 Task: Look for space in Gangāwati, India from 12th  July, 2023 to 15th July, 2023 for 3 adults in price range Rs.12000 to Rs.16000. Place can be entire place with 2 bedrooms having 3 beds and 1 bathroom. Property type can be house, flat, guest house. Amenities needed are: washing machine. Booking option can be shelf check-in. Required host language is English.
Action: Mouse moved to (521, 123)
Screenshot: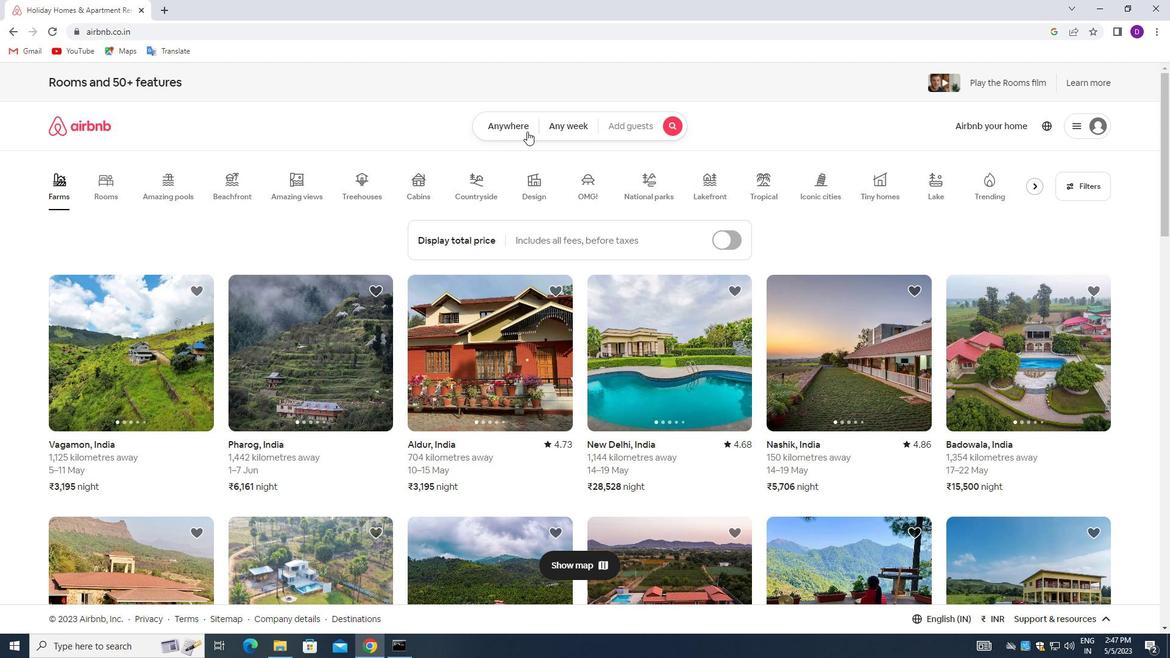 
Action: Mouse pressed left at (521, 123)
Screenshot: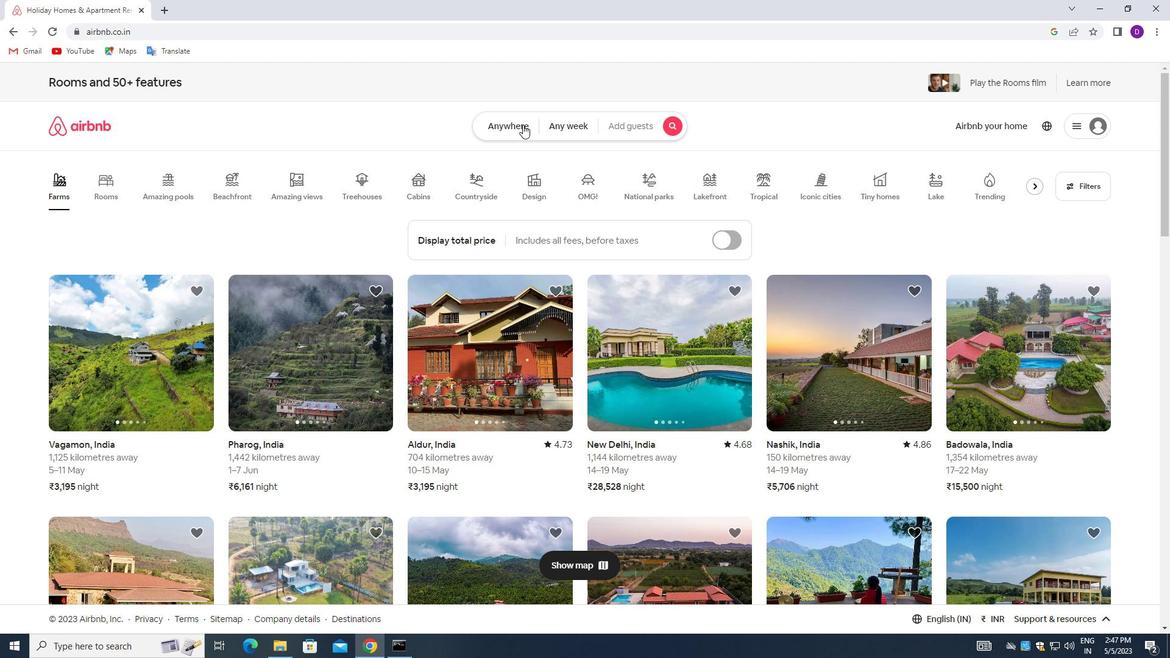 
Action: Mouse moved to (472, 163)
Screenshot: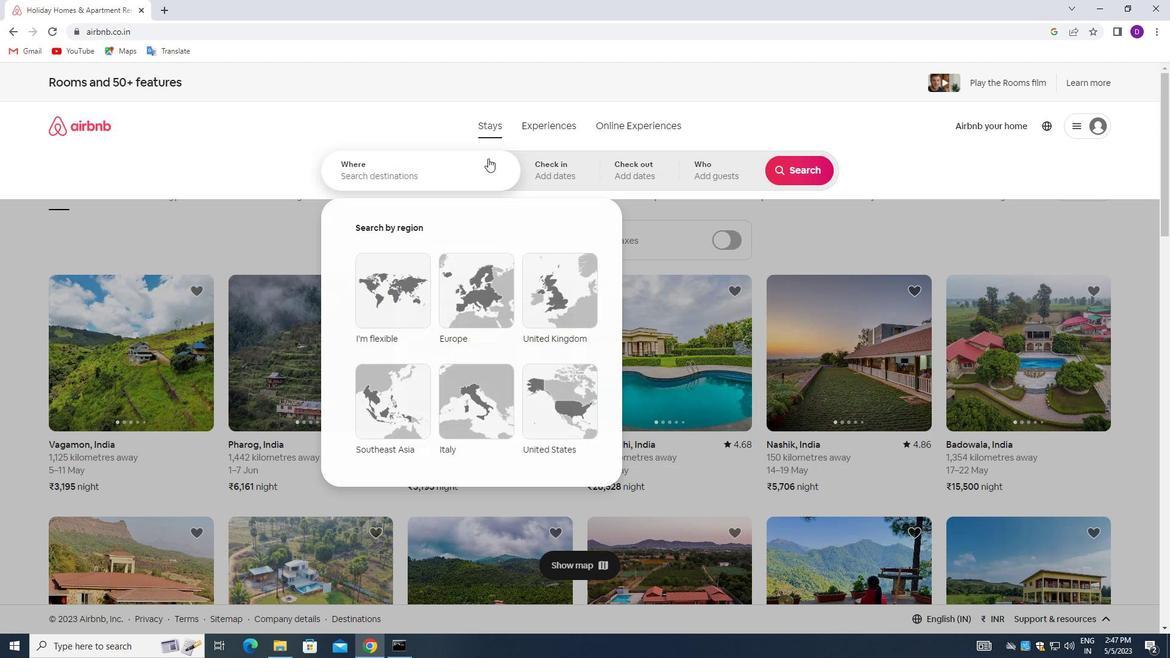 
Action: Mouse pressed left at (472, 163)
Screenshot: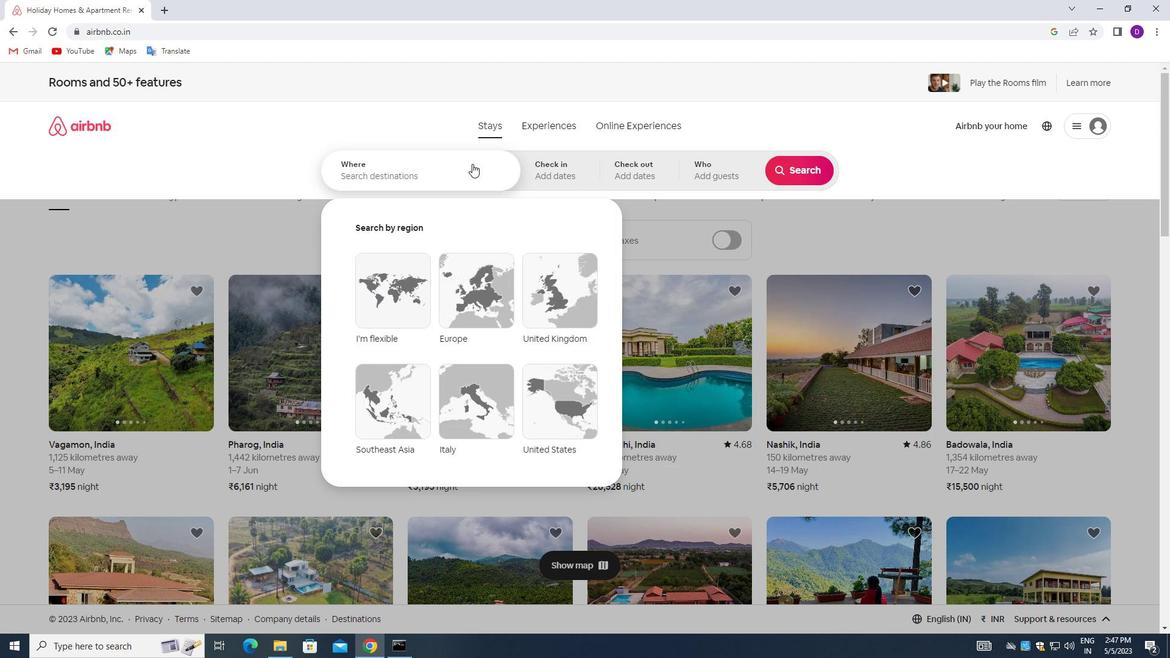 
Action: Mouse moved to (231, 207)
Screenshot: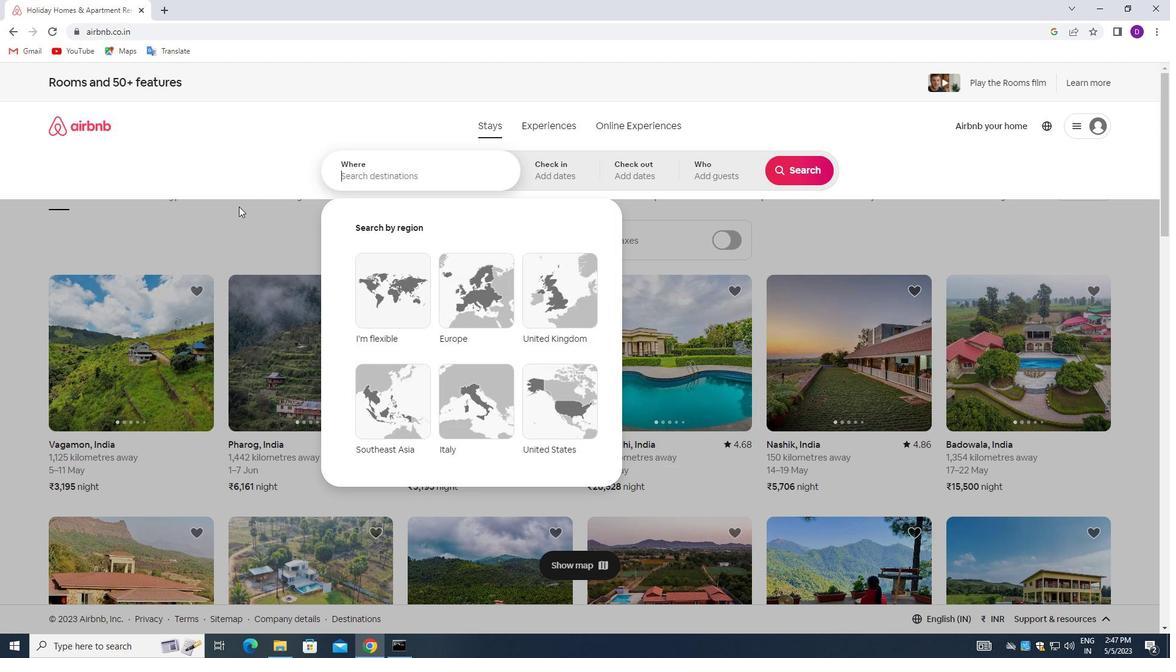 
Action: Key pressed <Key.shift_r>Gangawati,<Key.space><Key.shift>INDIA<Key.enter>
Screenshot: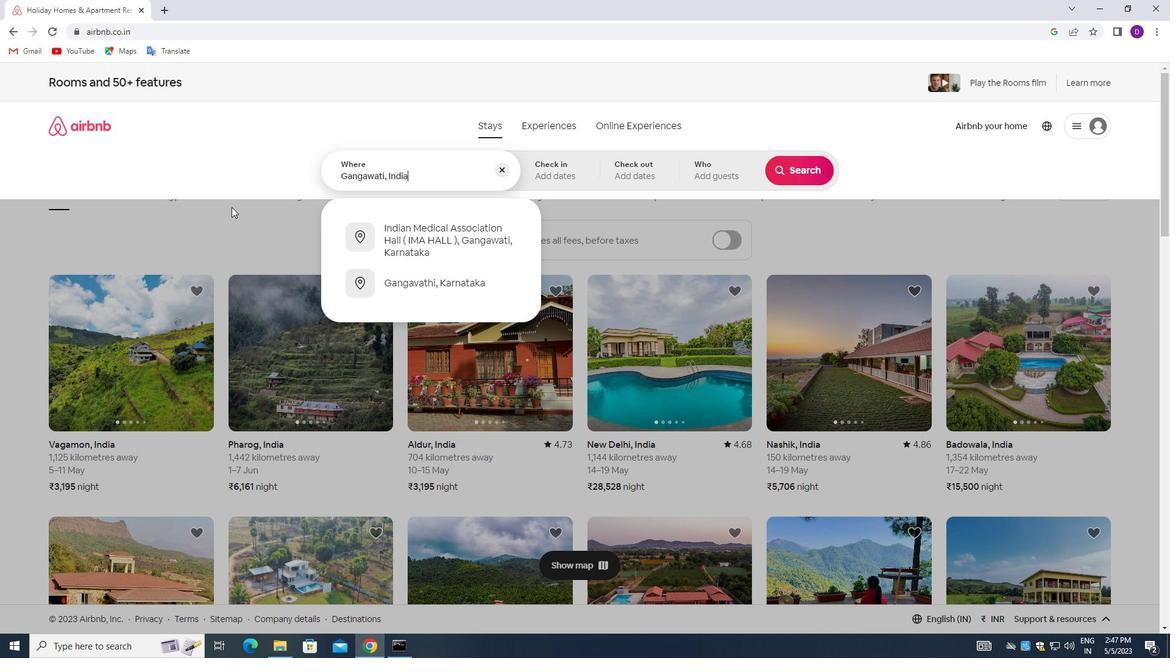 
Action: Mouse moved to (791, 273)
Screenshot: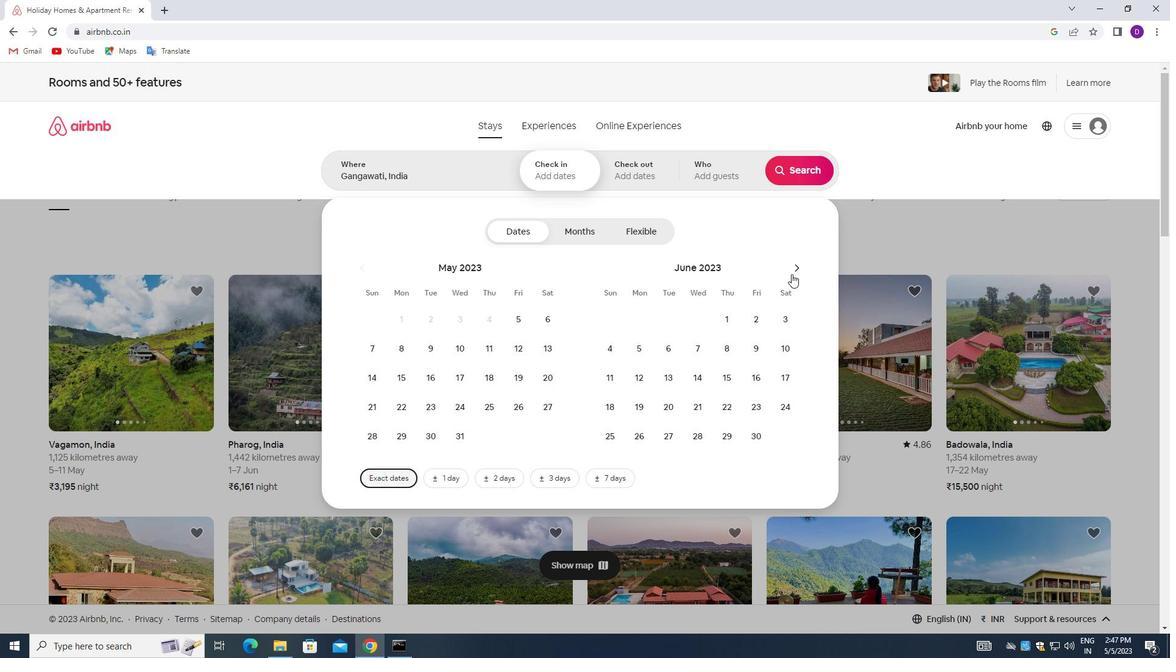 
Action: Mouse pressed left at (791, 273)
Screenshot: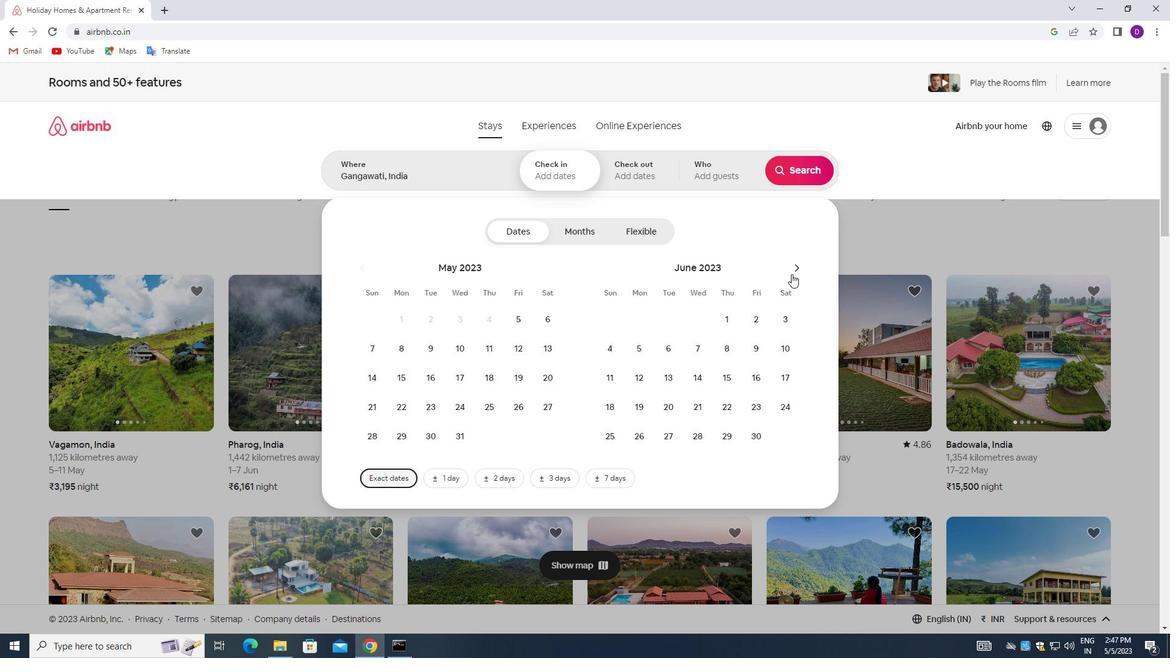 
Action: Mouse moved to (688, 383)
Screenshot: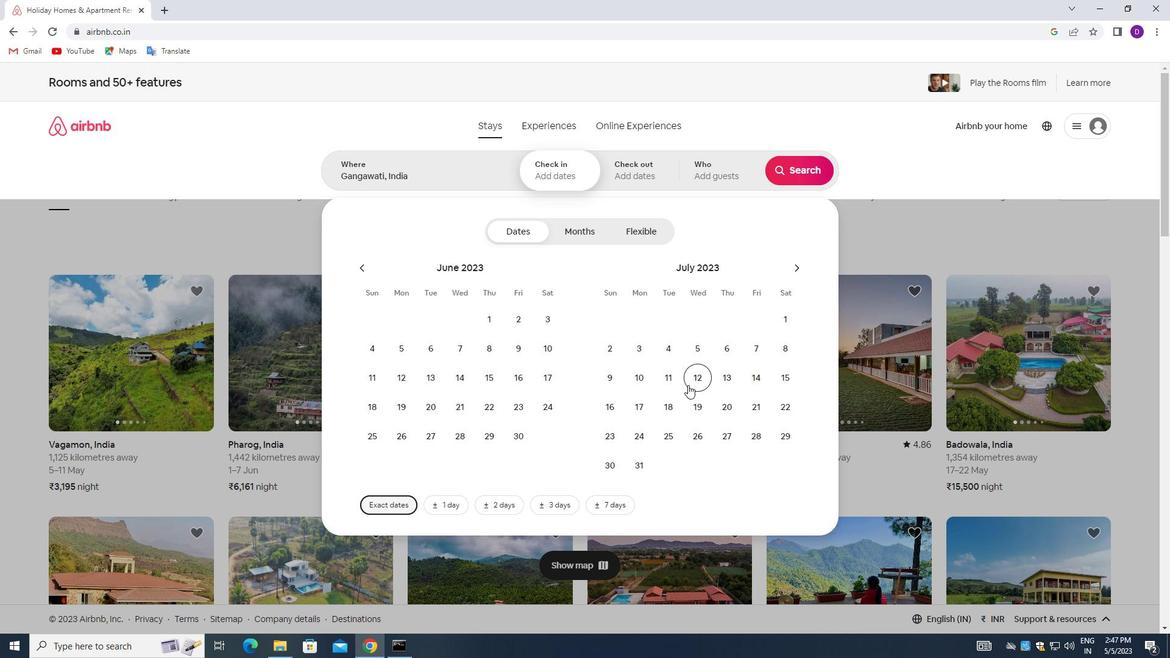 
Action: Mouse pressed left at (688, 383)
Screenshot: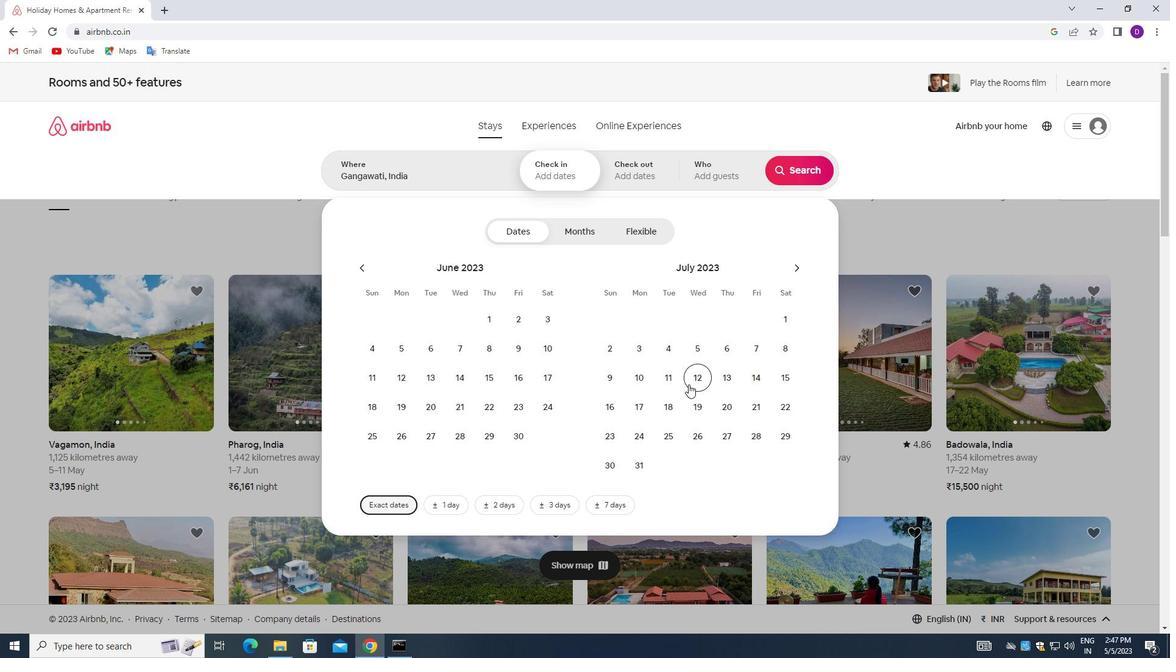 
Action: Mouse moved to (789, 383)
Screenshot: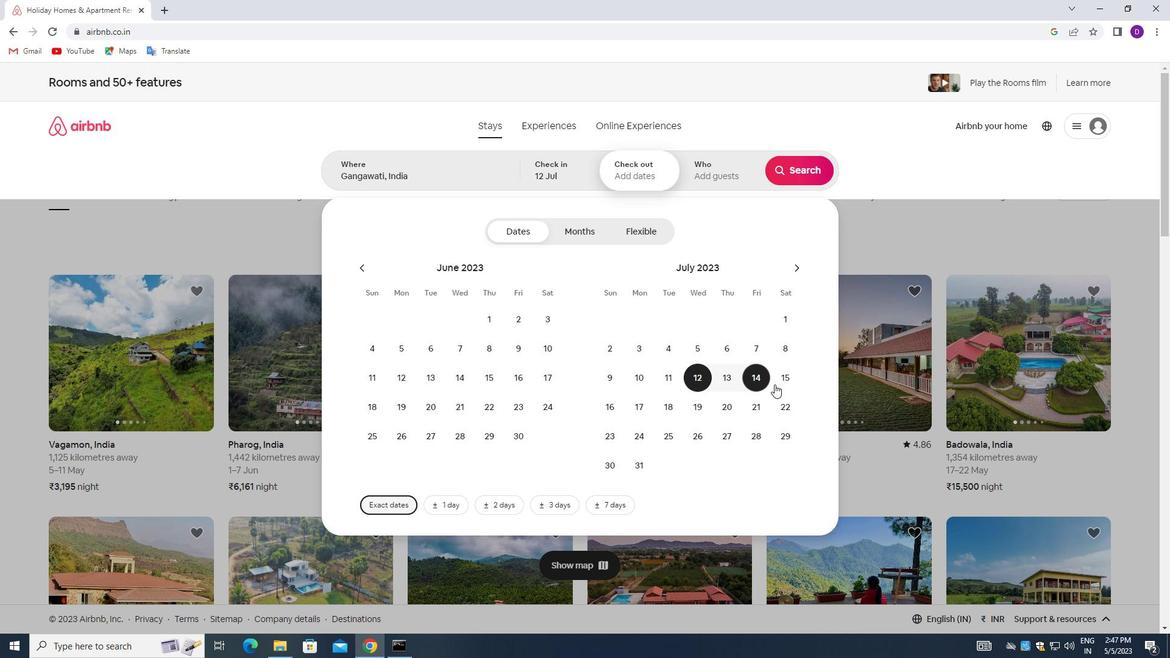 
Action: Mouse pressed left at (789, 383)
Screenshot: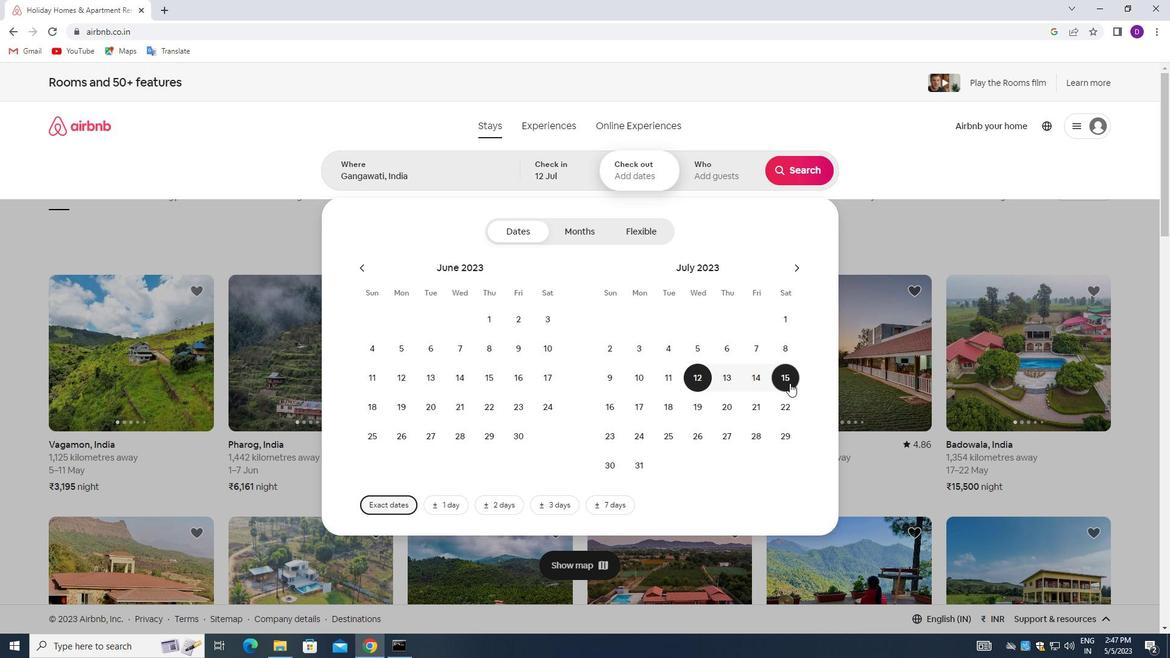 
Action: Mouse moved to (715, 160)
Screenshot: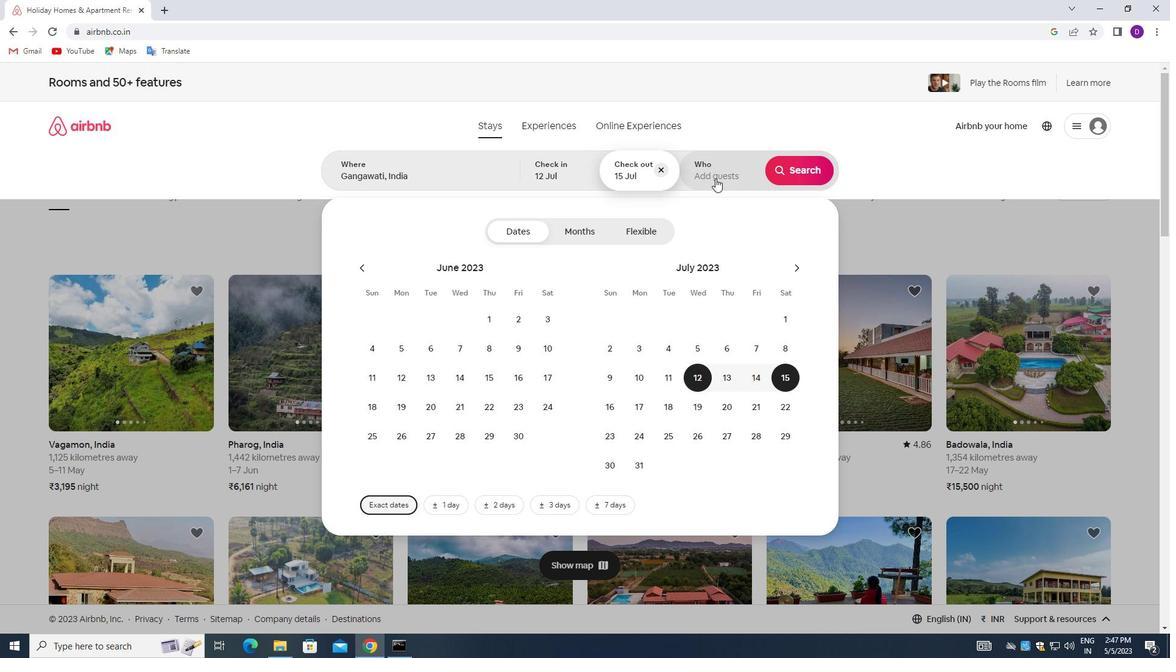 
Action: Mouse pressed left at (715, 160)
Screenshot: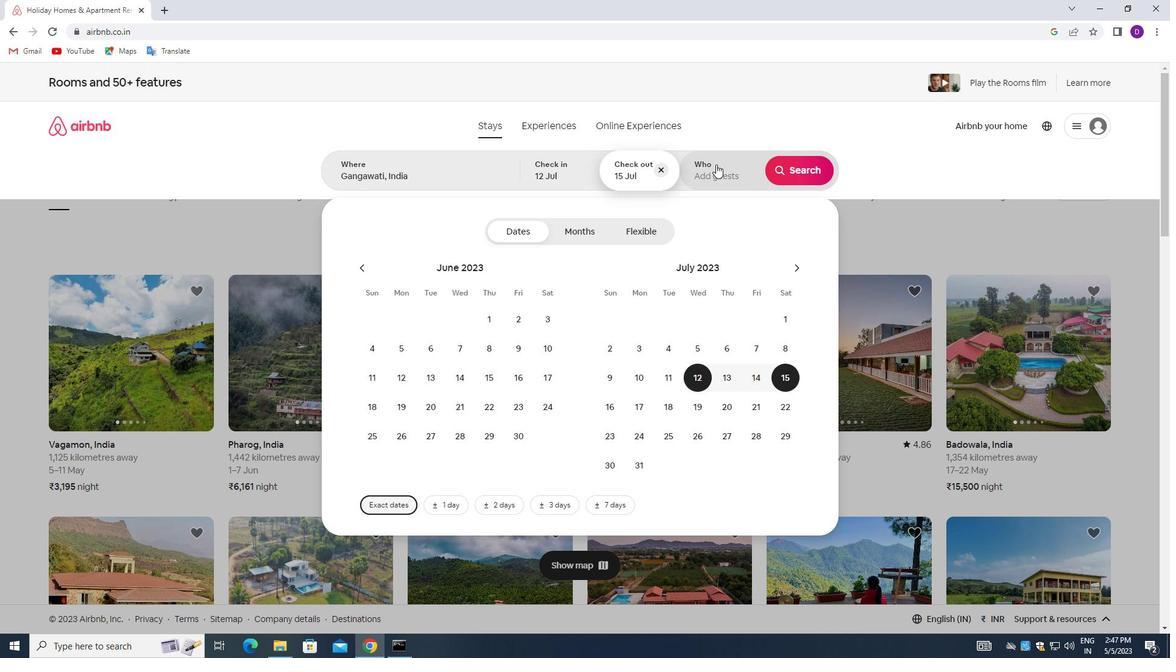 
Action: Mouse moved to (796, 236)
Screenshot: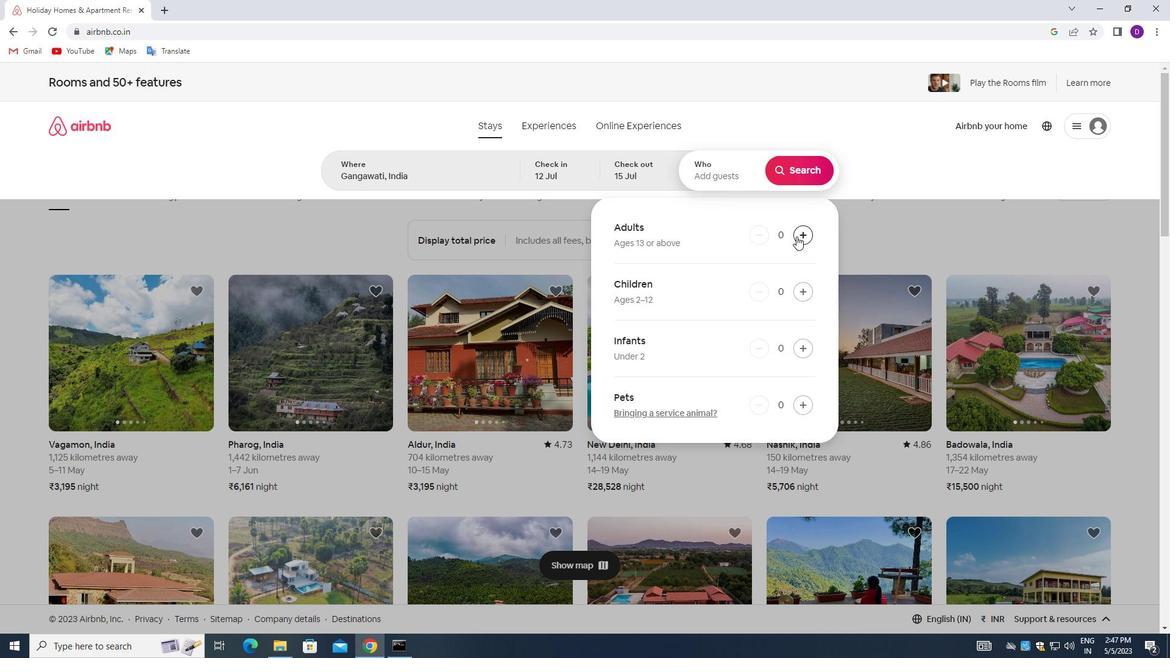 
Action: Mouse pressed left at (796, 236)
Screenshot: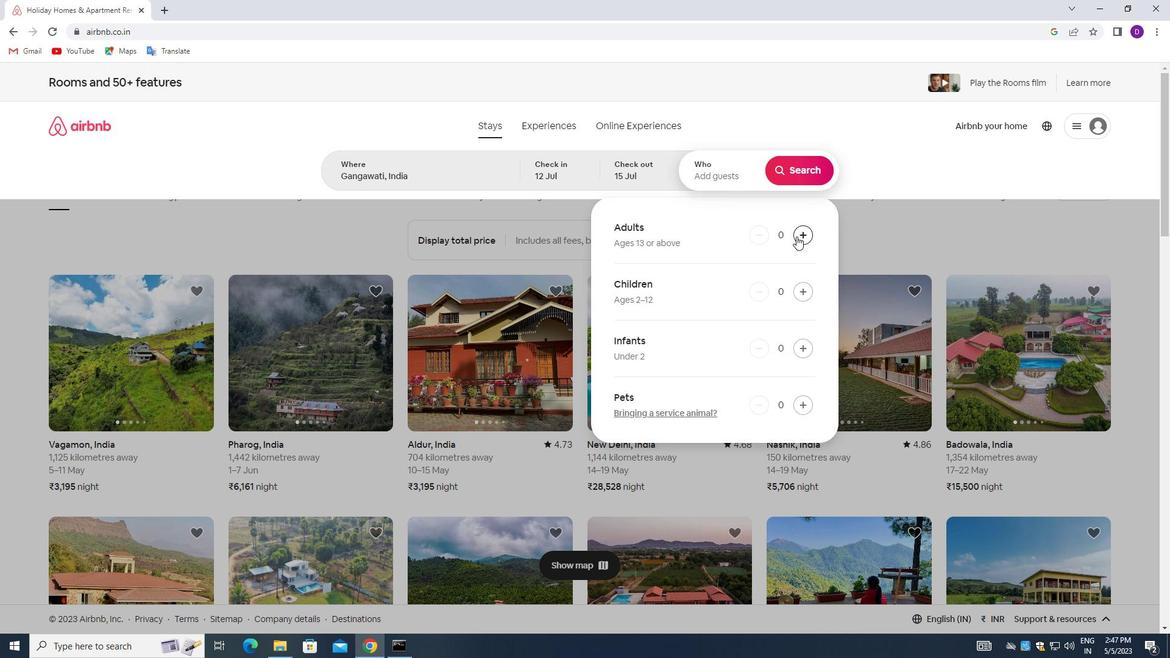 
Action: Mouse moved to (797, 236)
Screenshot: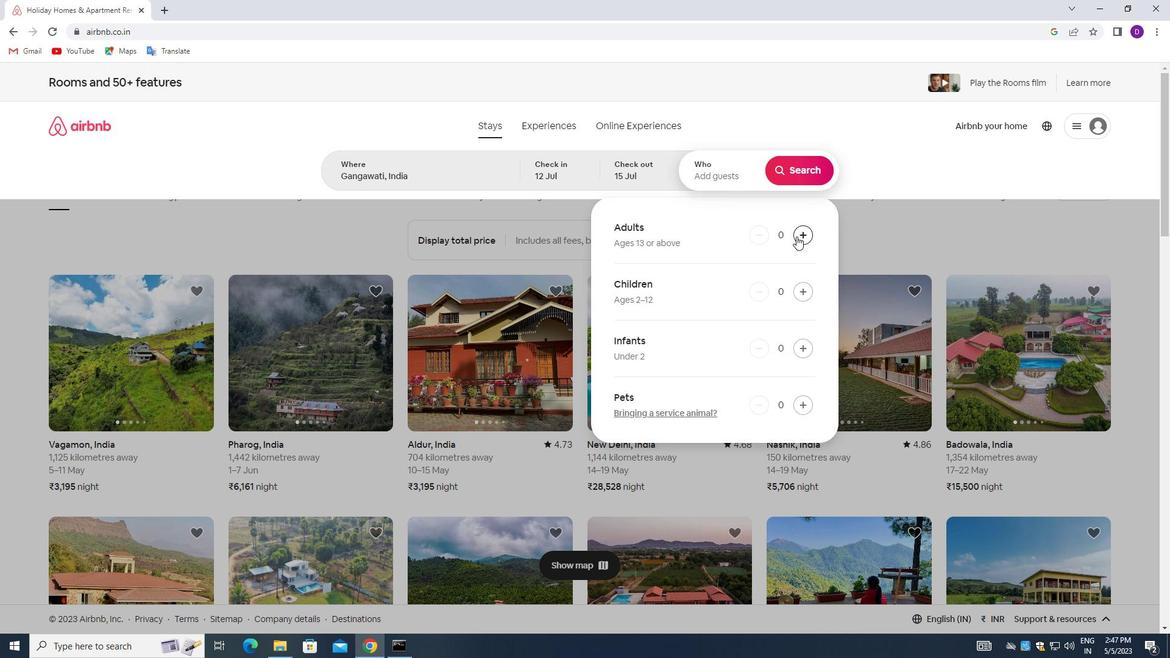 
Action: Mouse pressed left at (797, 236)
Screenshot: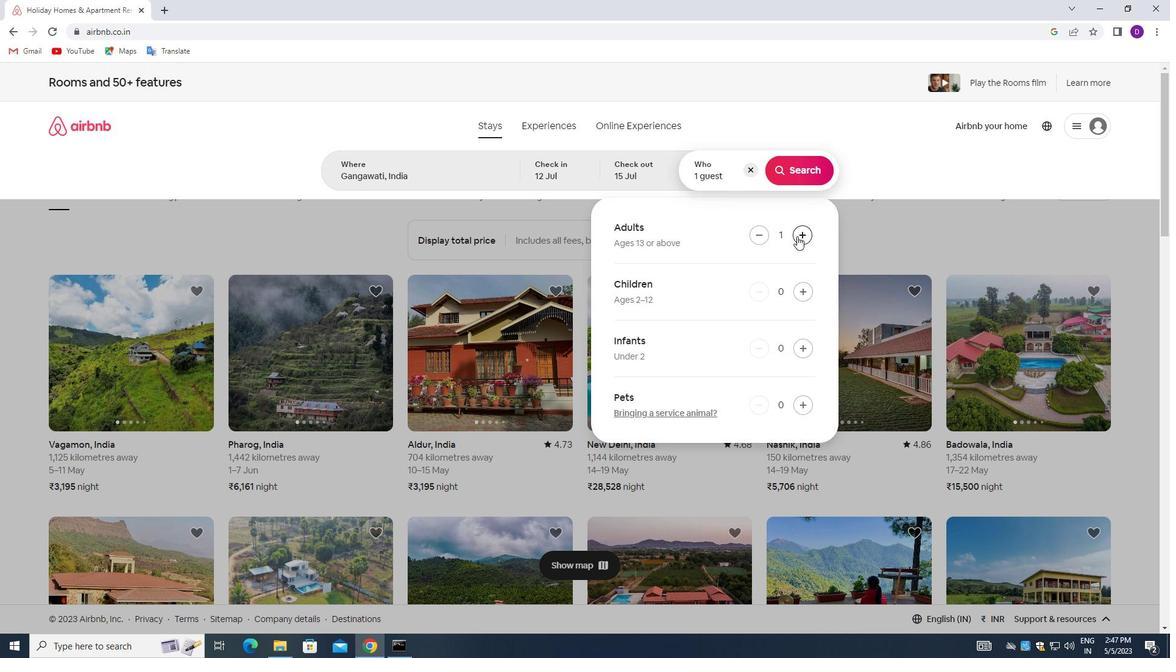 
Action: Mouse moved to (797, 236)
Screenshot: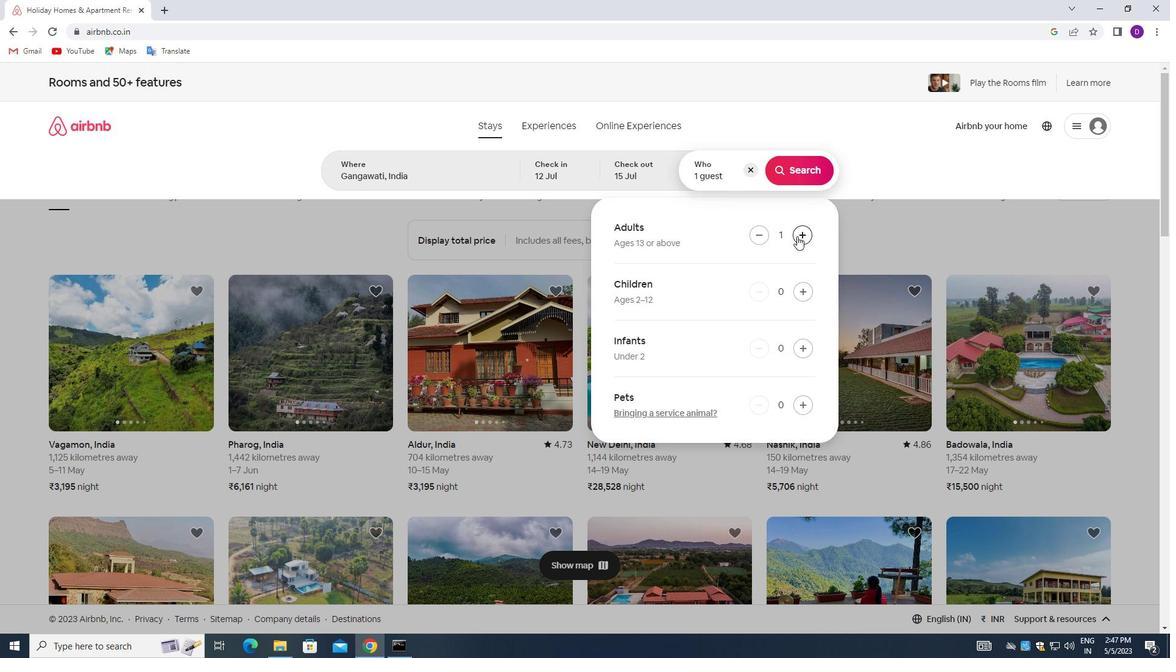 
Action: Mouse pressed left at (797, 236)
Screenshot: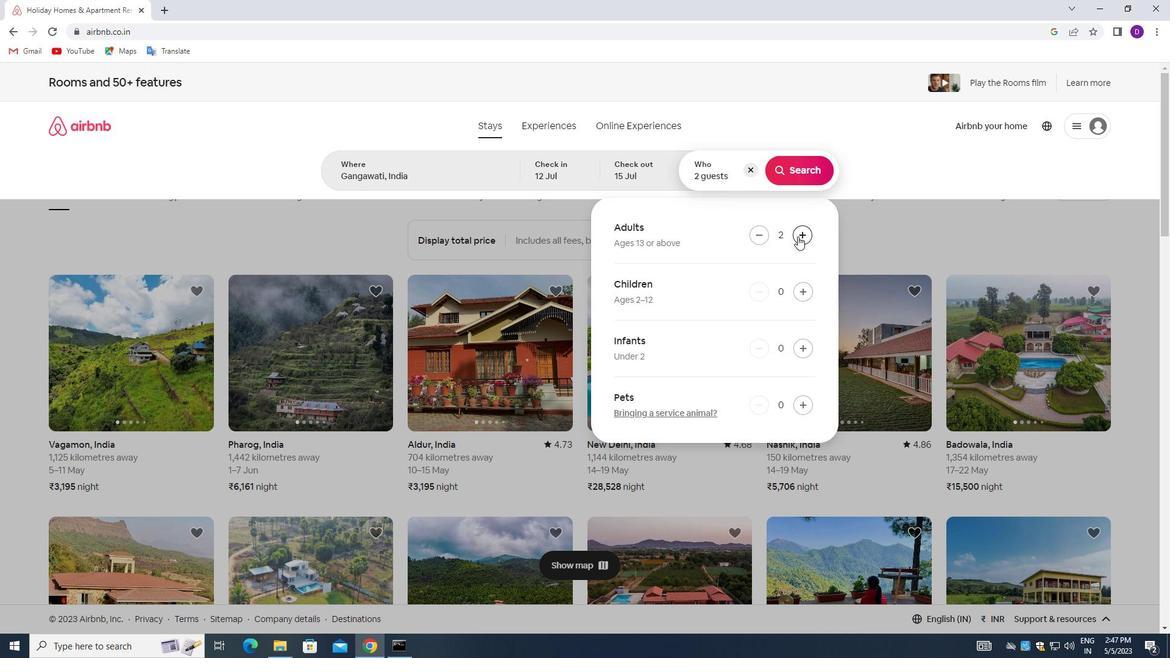 
Action: Mouse moved to (797, 171)
Screenshot: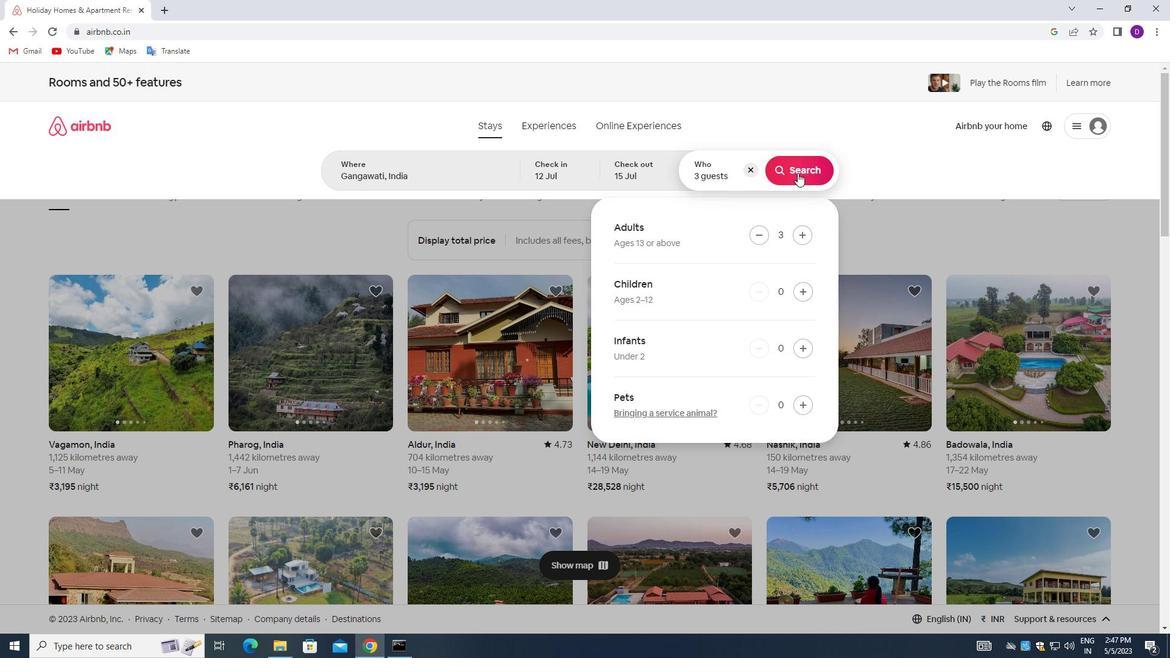 
Action: Mouse pressed left at (797, 171)
Screenshot: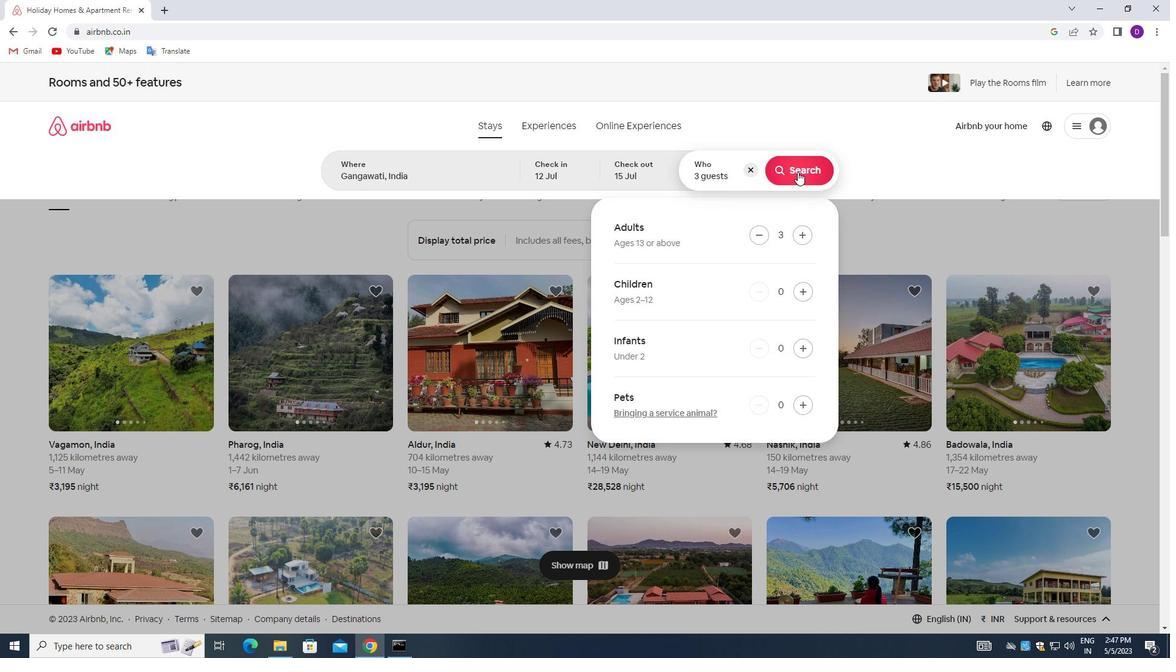
Action: Mouse moved to (1102, 140)
Screenshot: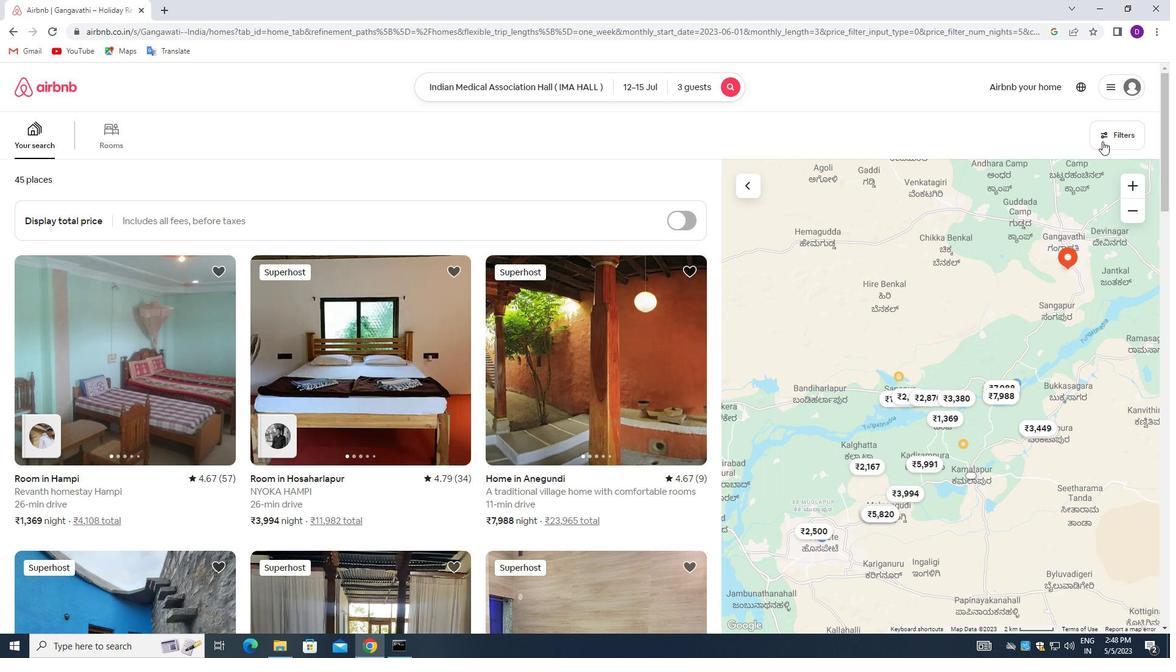 
Action: Mouse pressed left at (1102, 140)
Screenshot: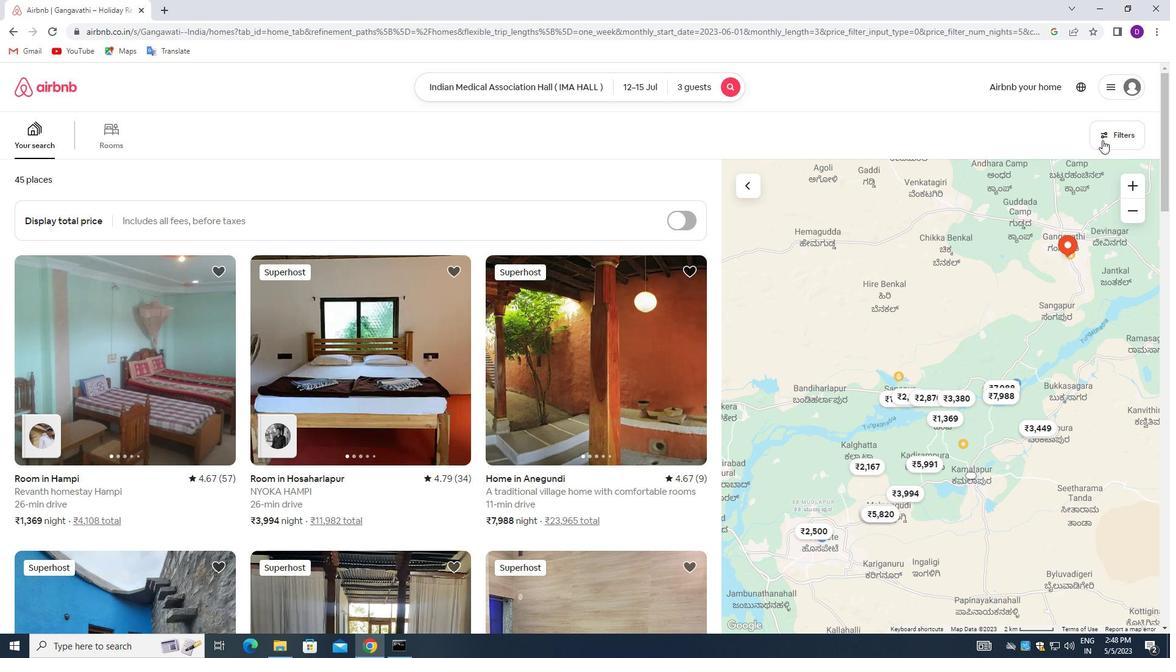 
Action: Mouse moved to (427, 437)
Screenshot: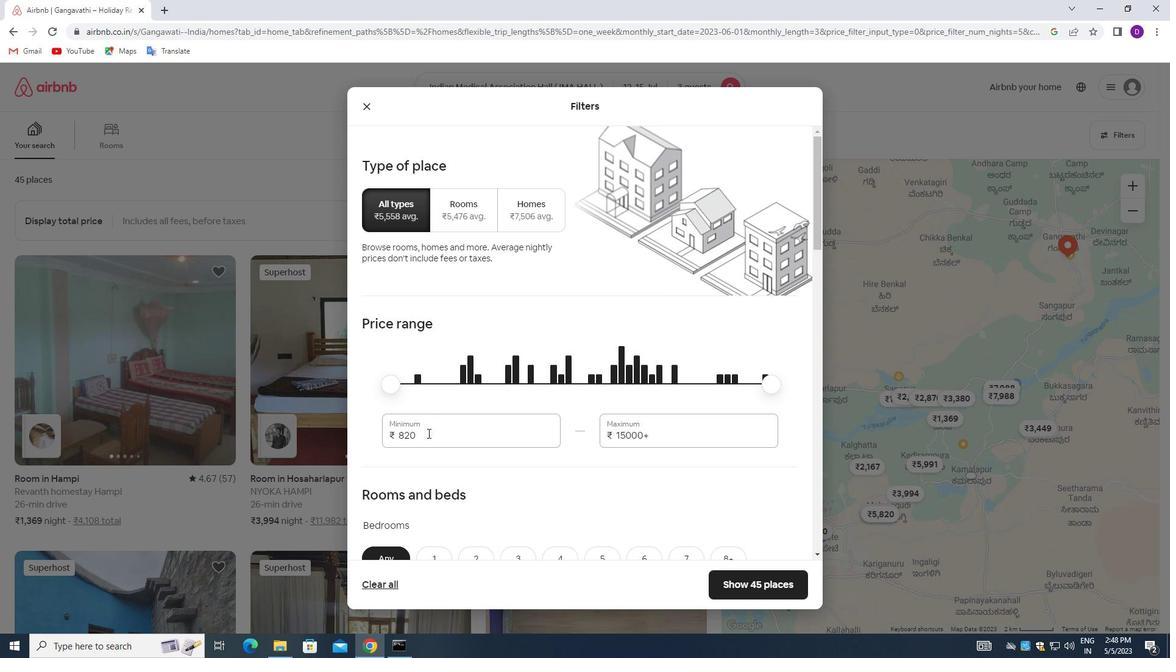 
Action: Mouse pressed left at (427, 437)
Screenshot: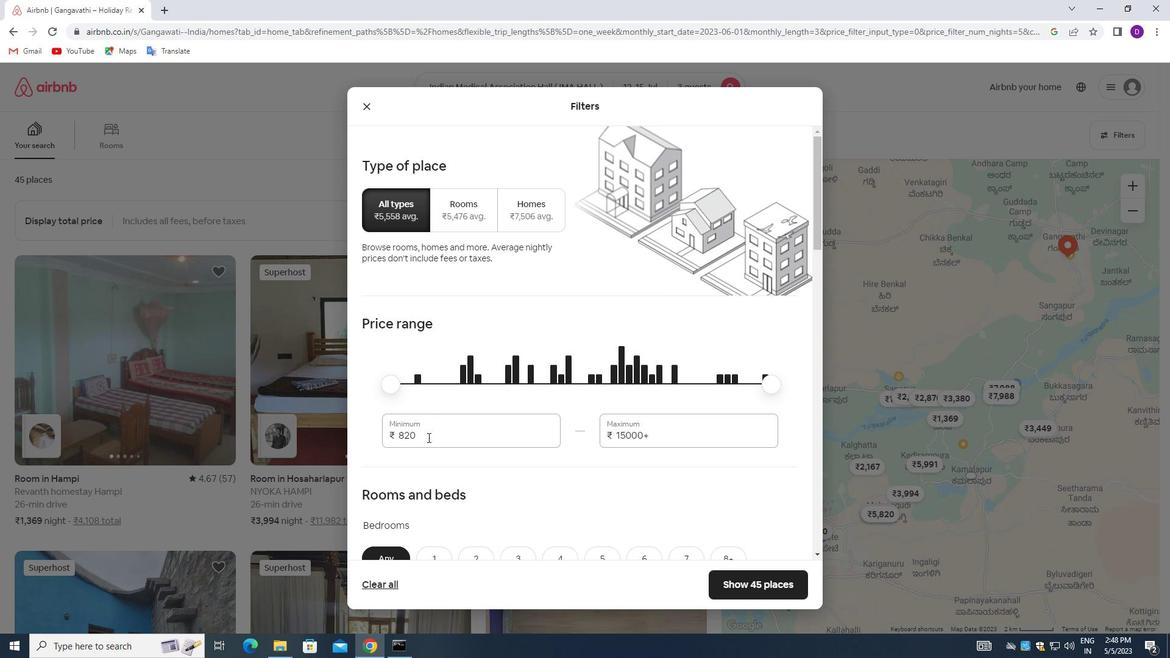 
Action: Mouse moved to (427, 437)
Screenshot: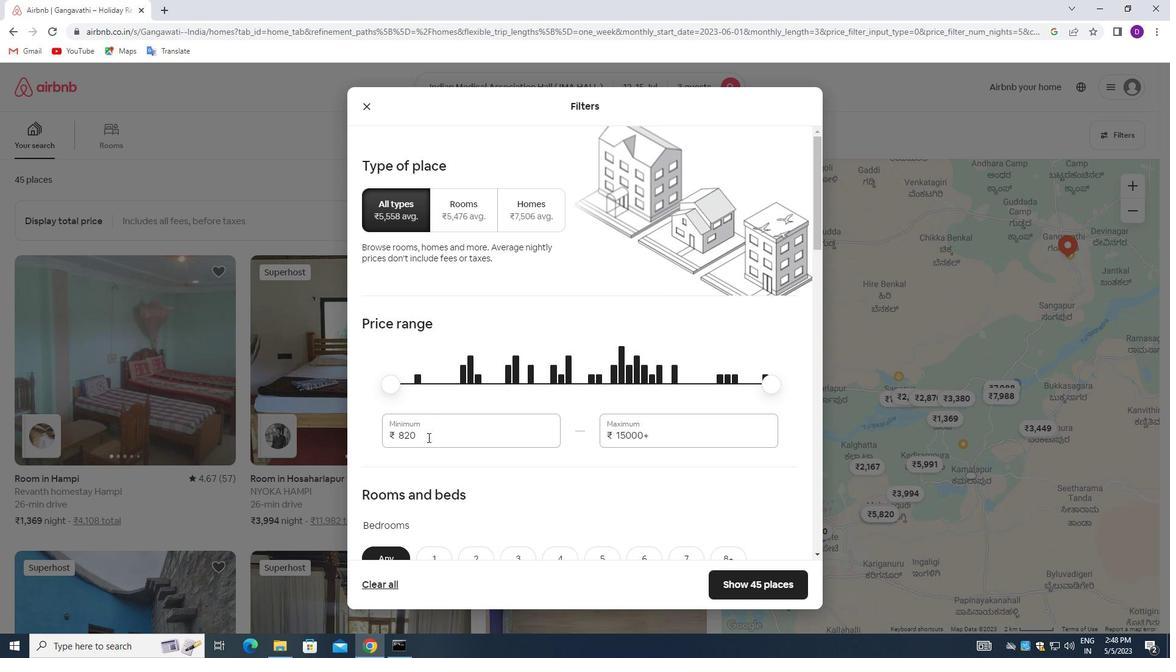 
Action: Mouse pressed left at (427, 437)
Screenshot: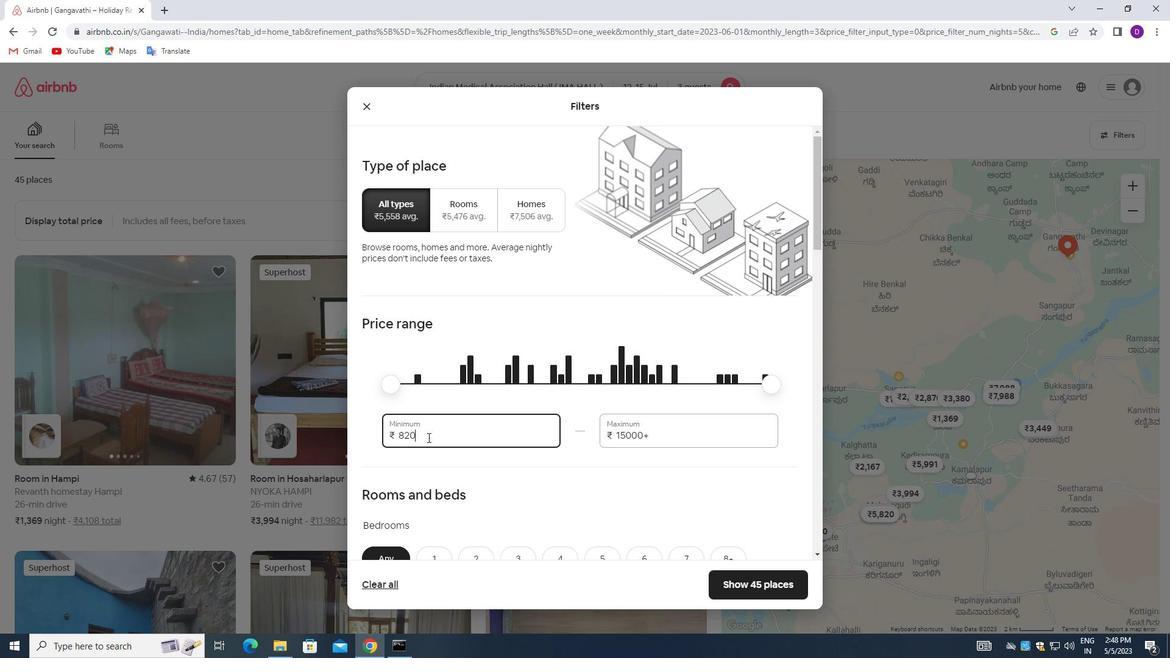 
Action: Mouse moved to (427, 437)
Screenshot: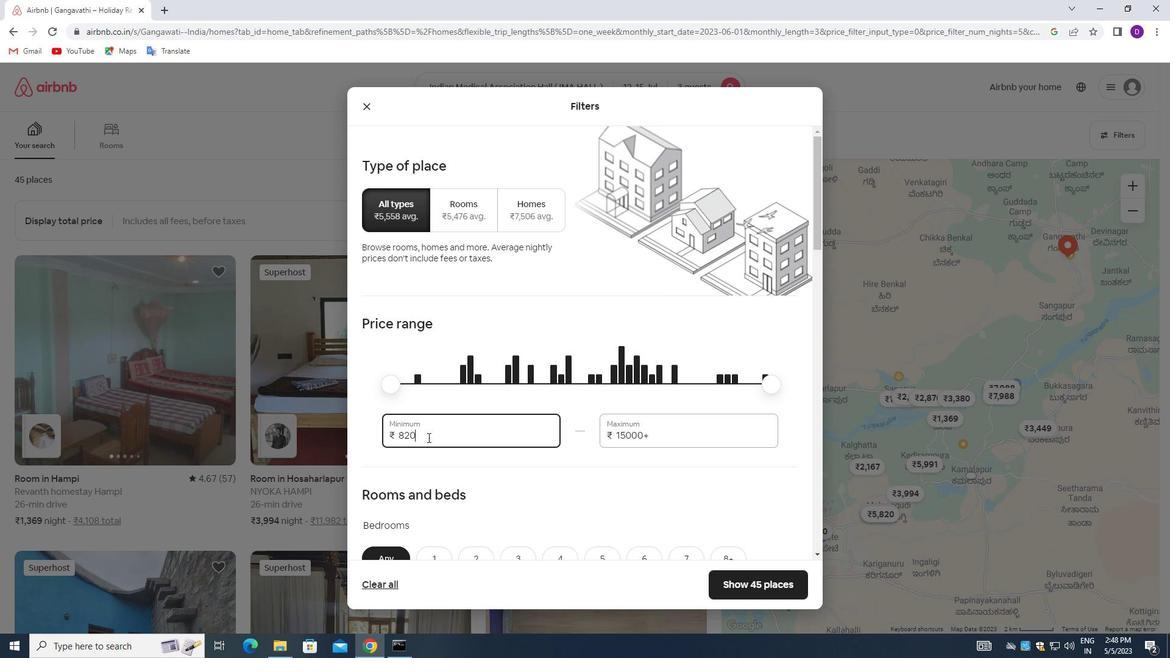 
Action: Key pressed 12000<Key.tab>16000
Screenshot: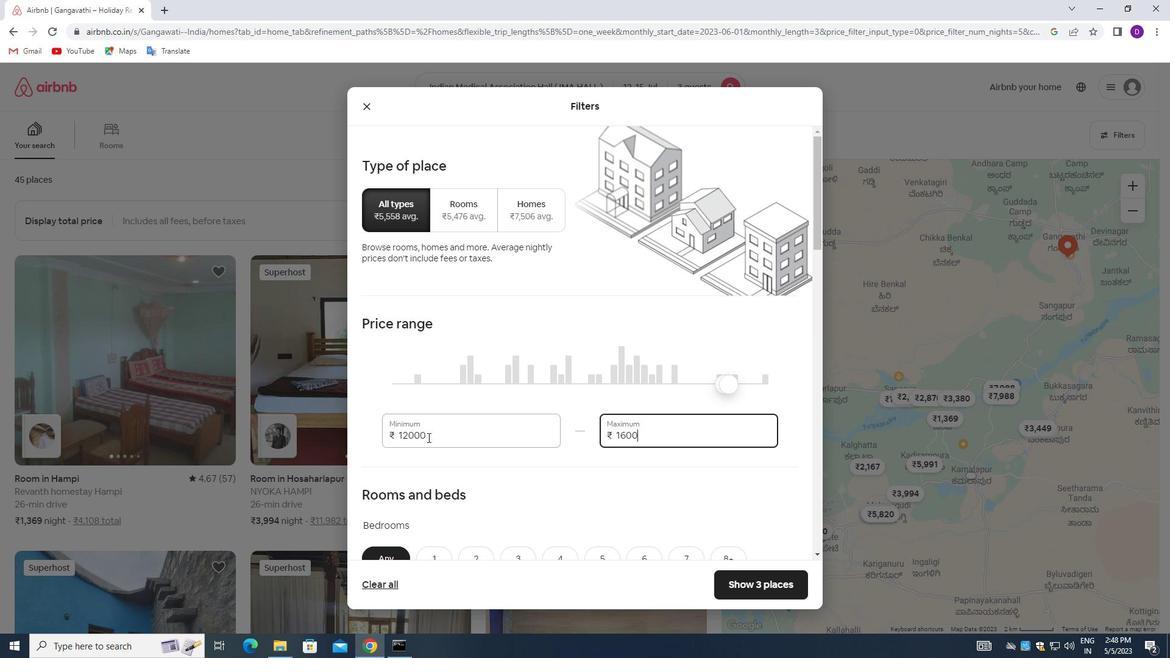 
Action: Mouse moved to (482, 529)
Screenshot: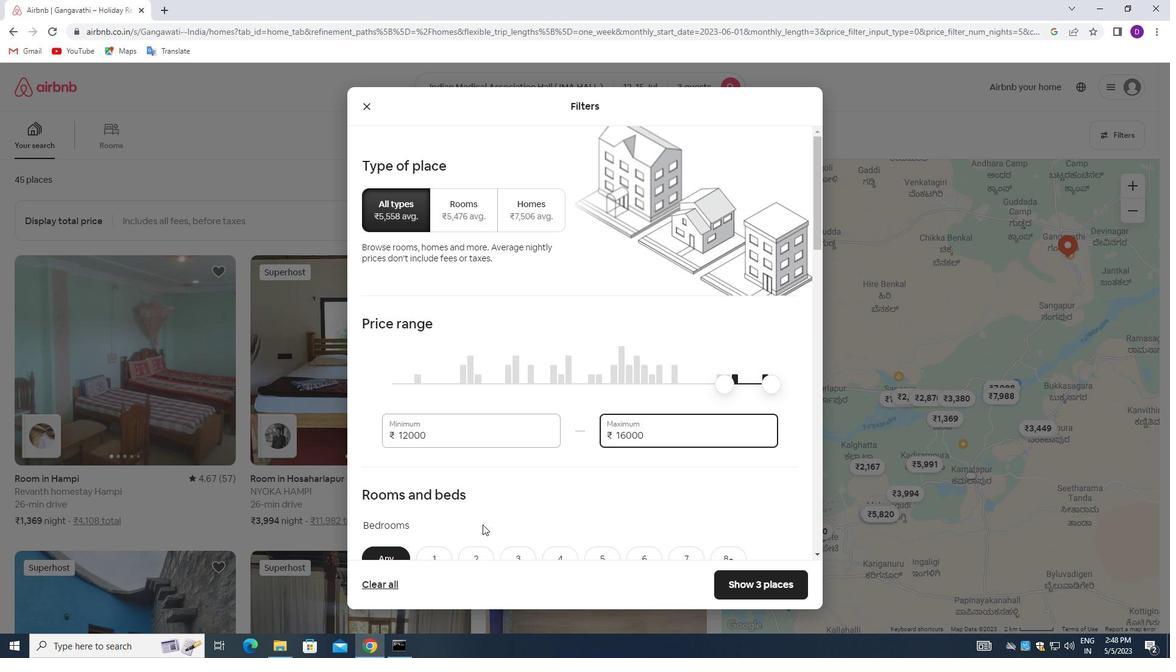 
Action: Mouse scrolled (482, 529) with delta (0, 0)
Screenshot: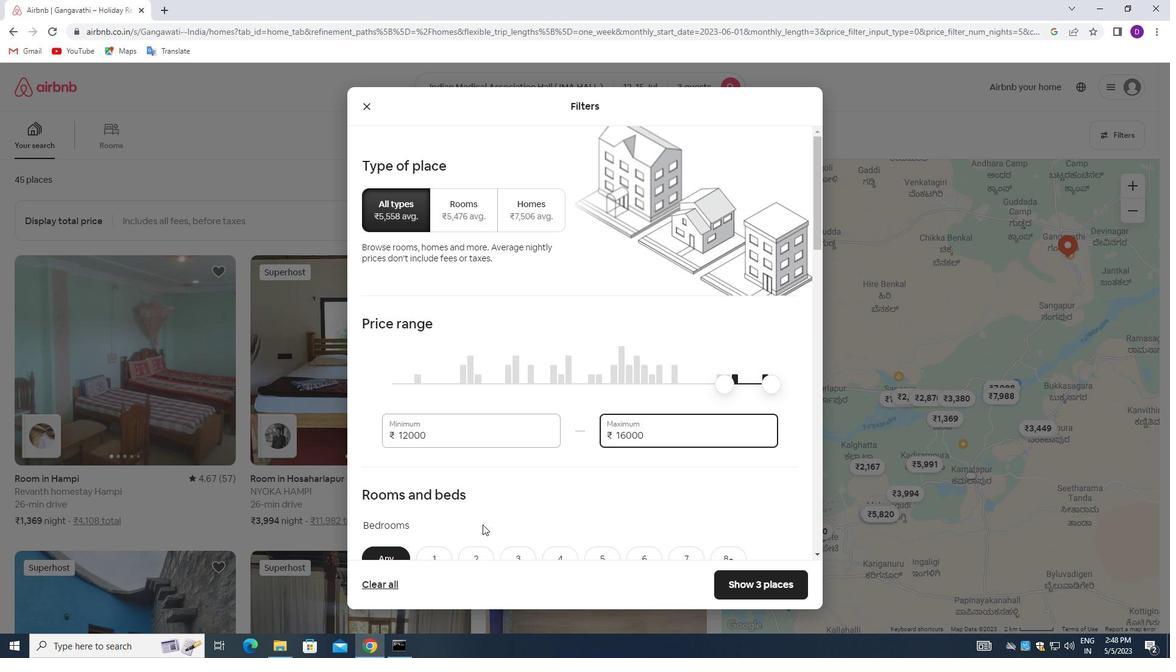 
Action: Mouse moved to (482, 531)
Screenshot: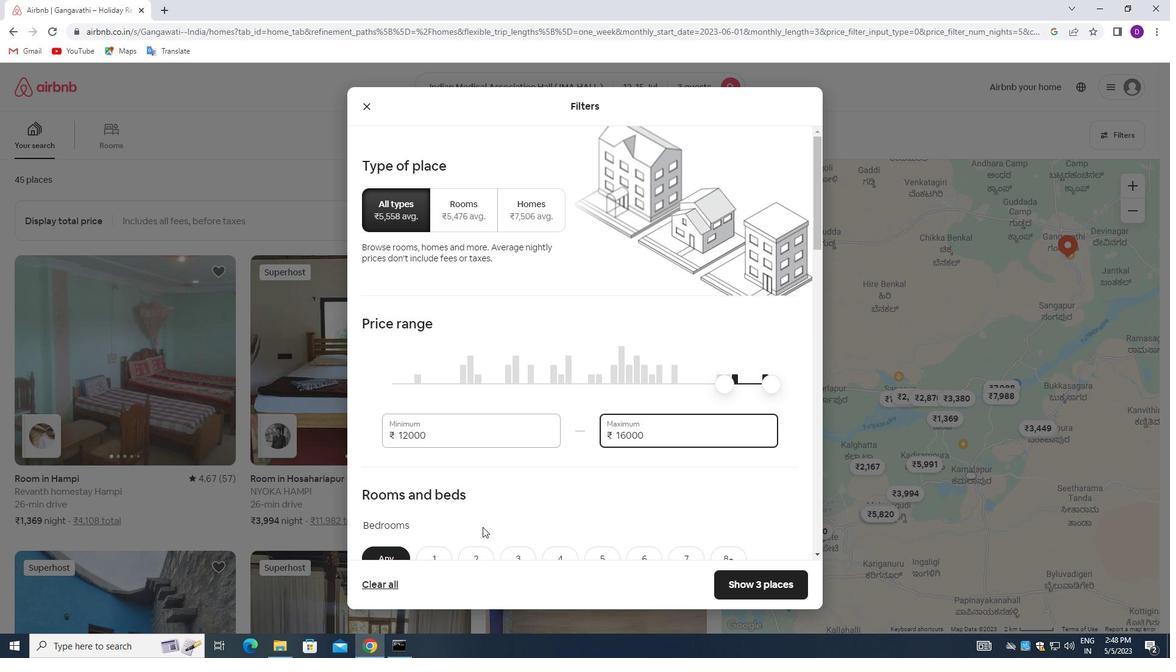 
Action: Mouse scrolled (482, 530) with delta (0, 0)
Screenshot: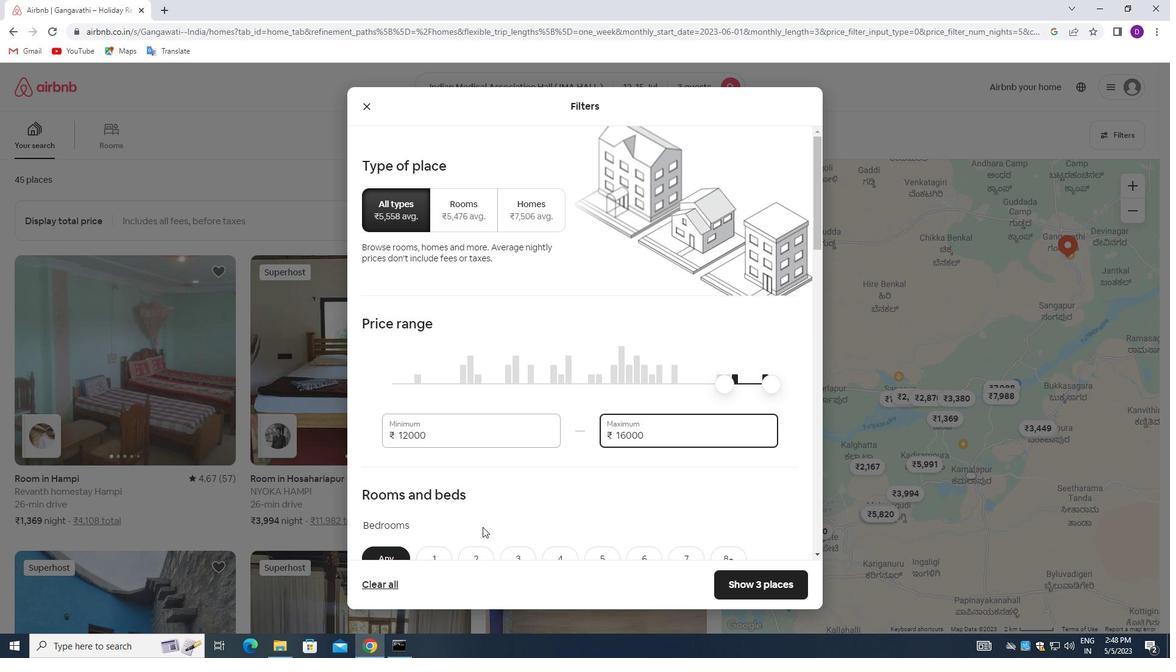 
Action: Mouse moved to (482, 532)
Screenshot: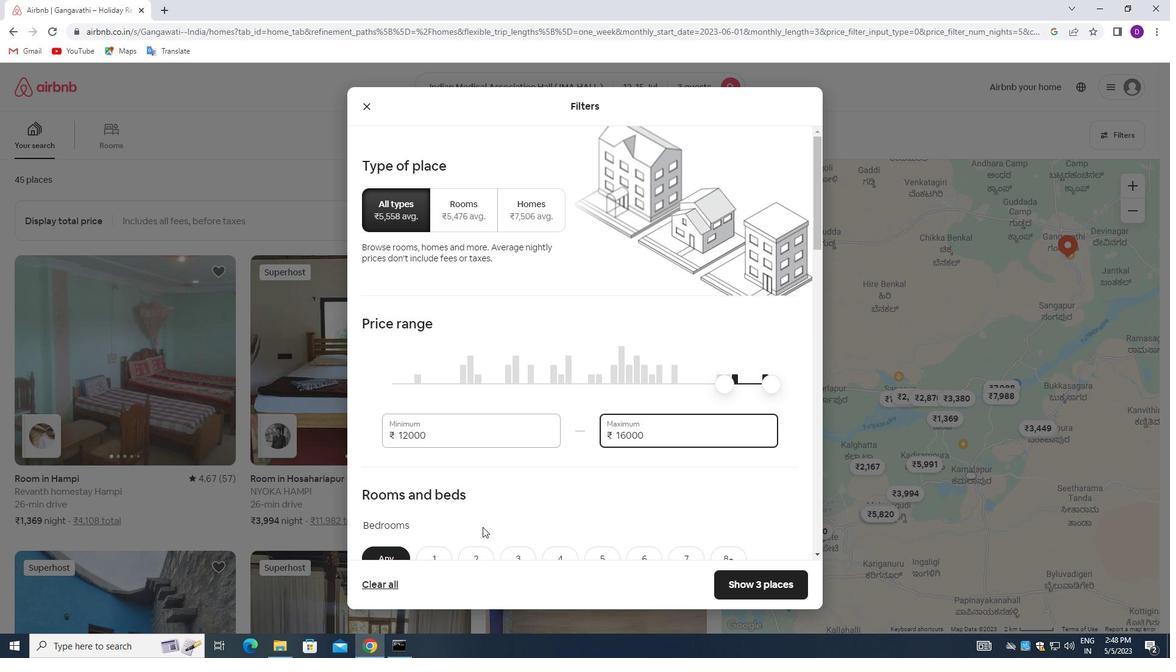 
Action: Mouse scrolled (482, 531) with delta (0, 0)
Screenshot: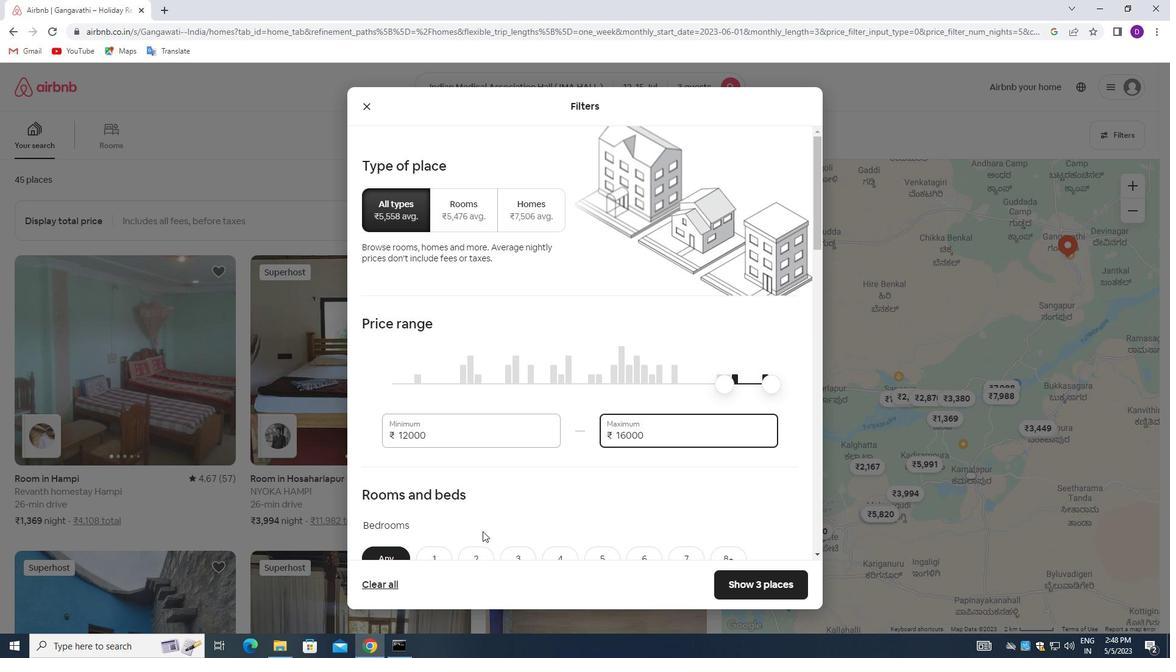 
Action: Mouse moved to (474, 379)
Screenshot: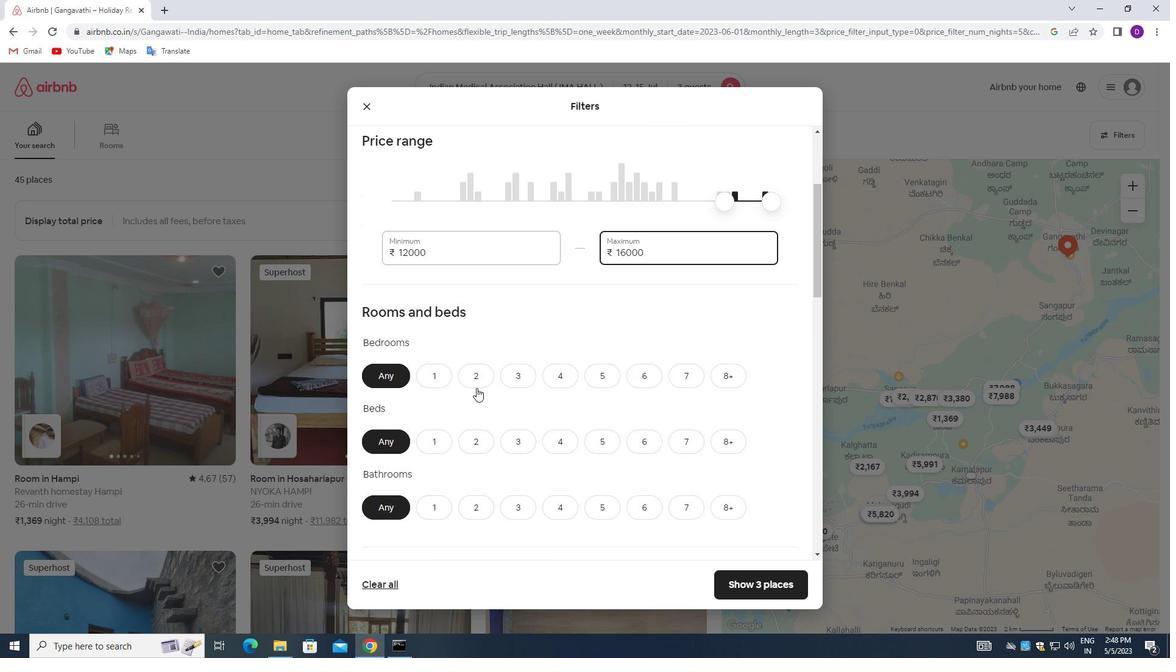 
Action: Mouse pressed left at (474, 379)
Screenshot: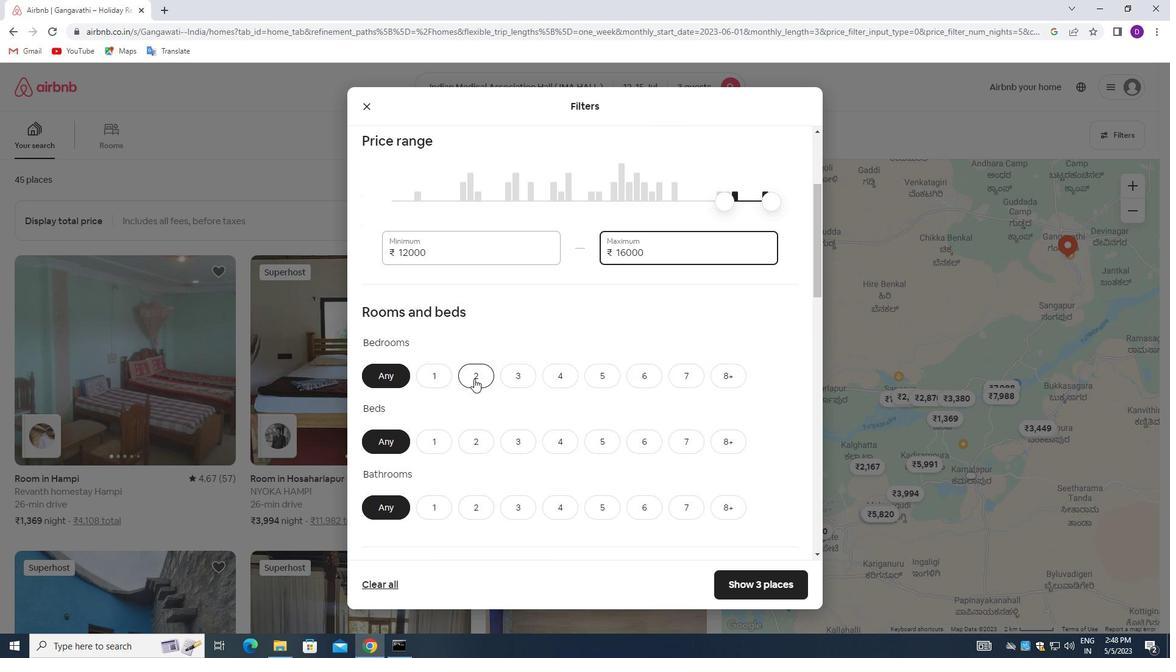 
Action: Mouse moved to (512, 452)
Screenshot: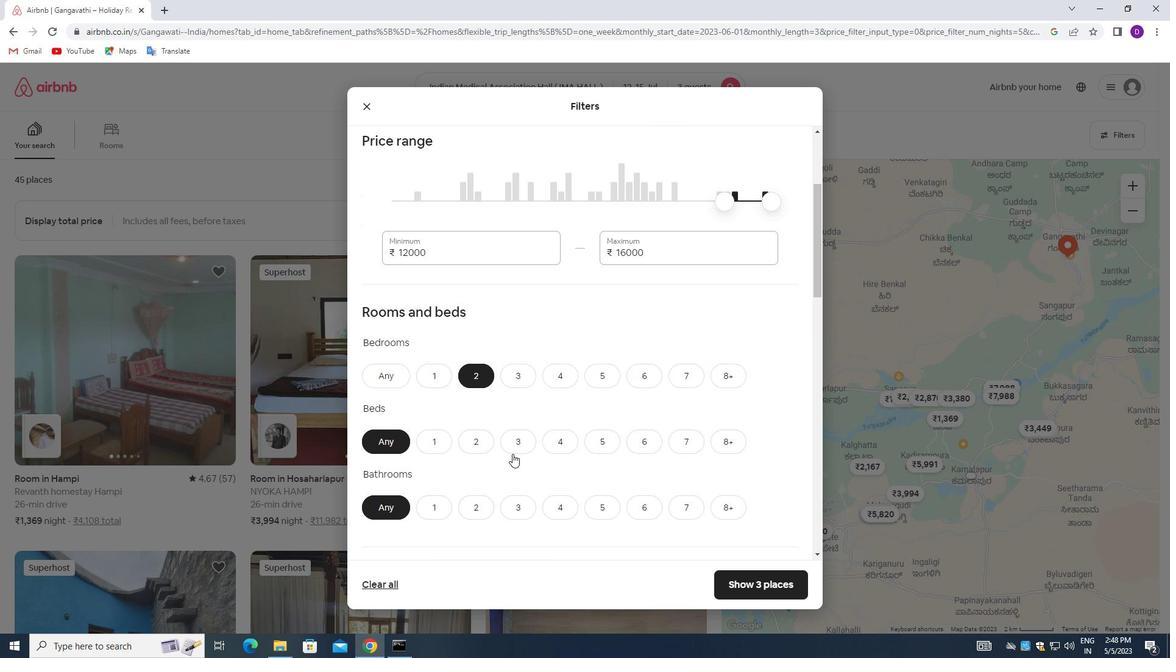 
Action: Mouse pressed left at (512, 452)
Screenshot: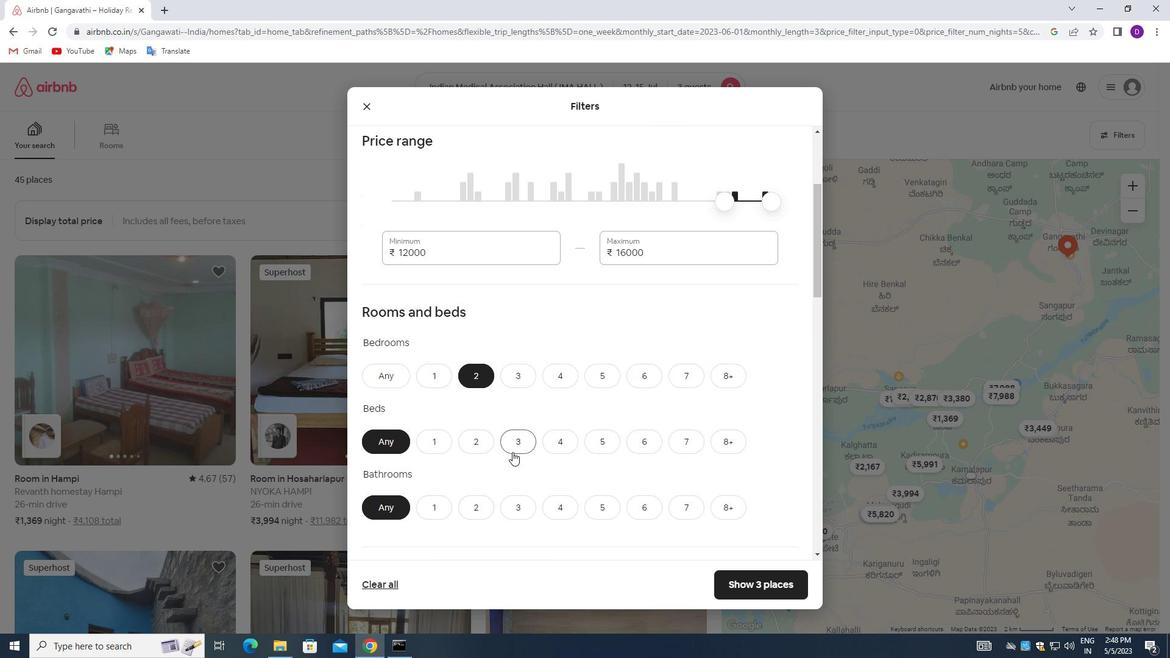 
Action: Mouse moved to (446, 505)
Screenshot: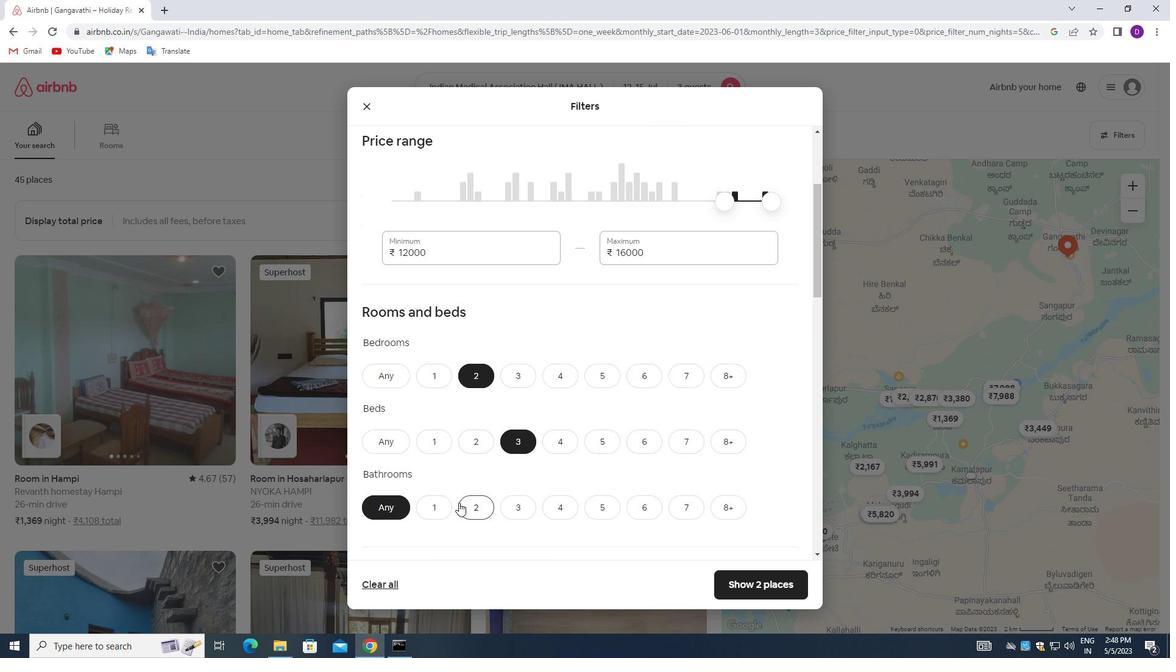 
Action: Mouse pressed left at (446, 505)
Screenshot: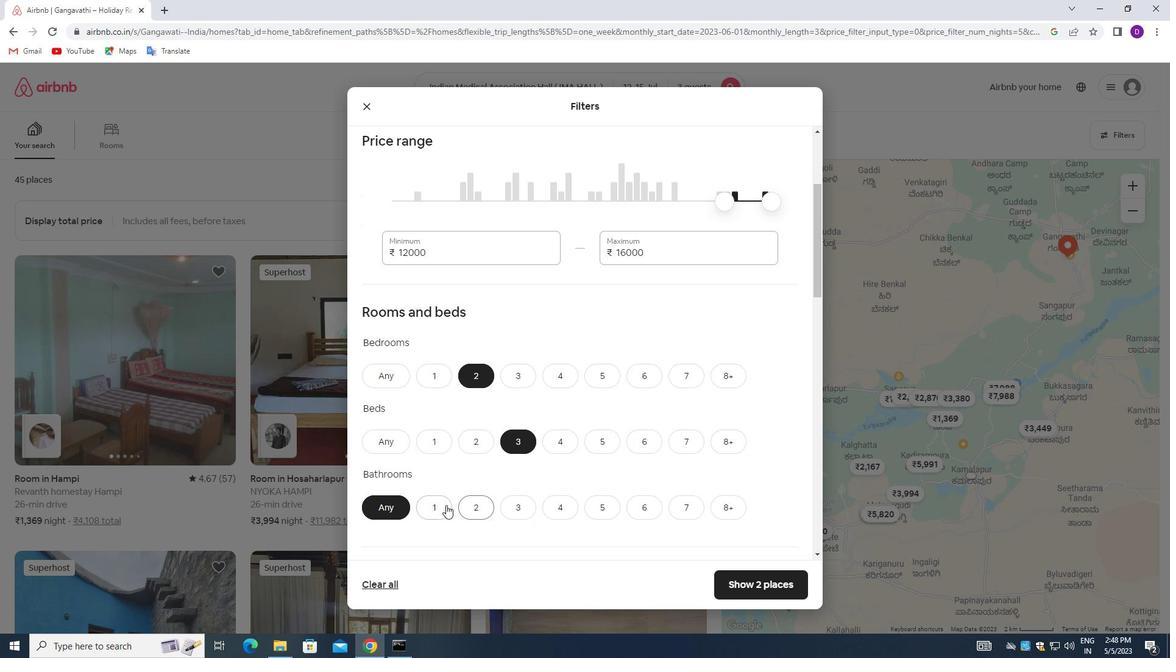 
Action: Mouse moved to (492, 435)
Screenshot: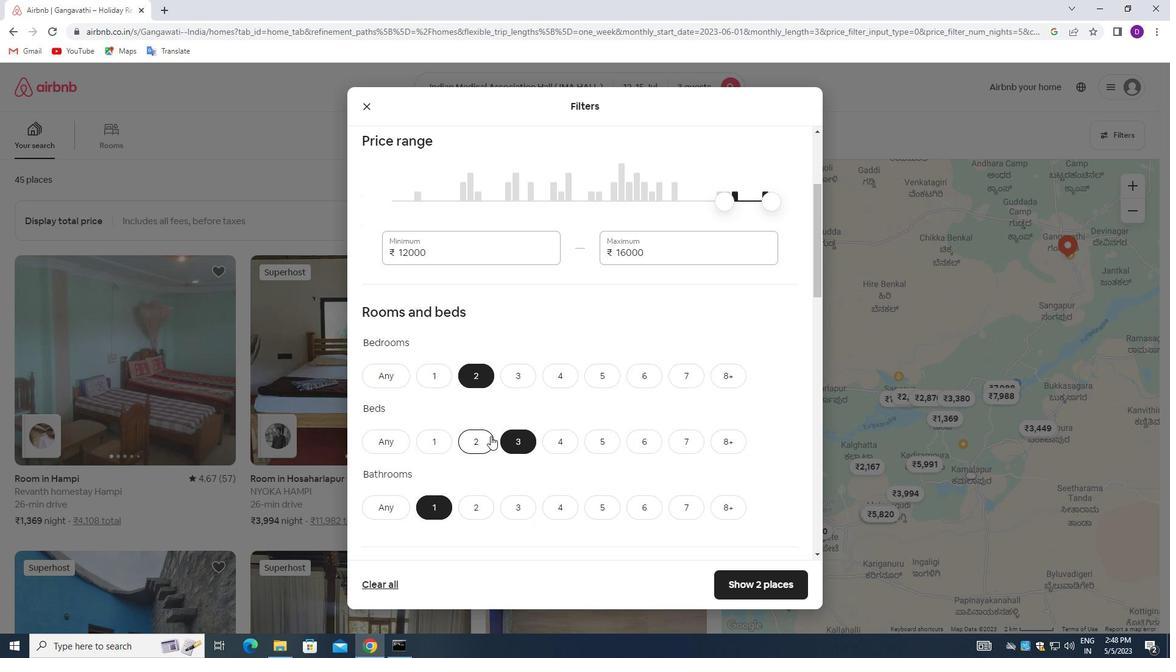 
Action: Mouse scrolled (492, 435) with delta (0, 0)
Screenshot: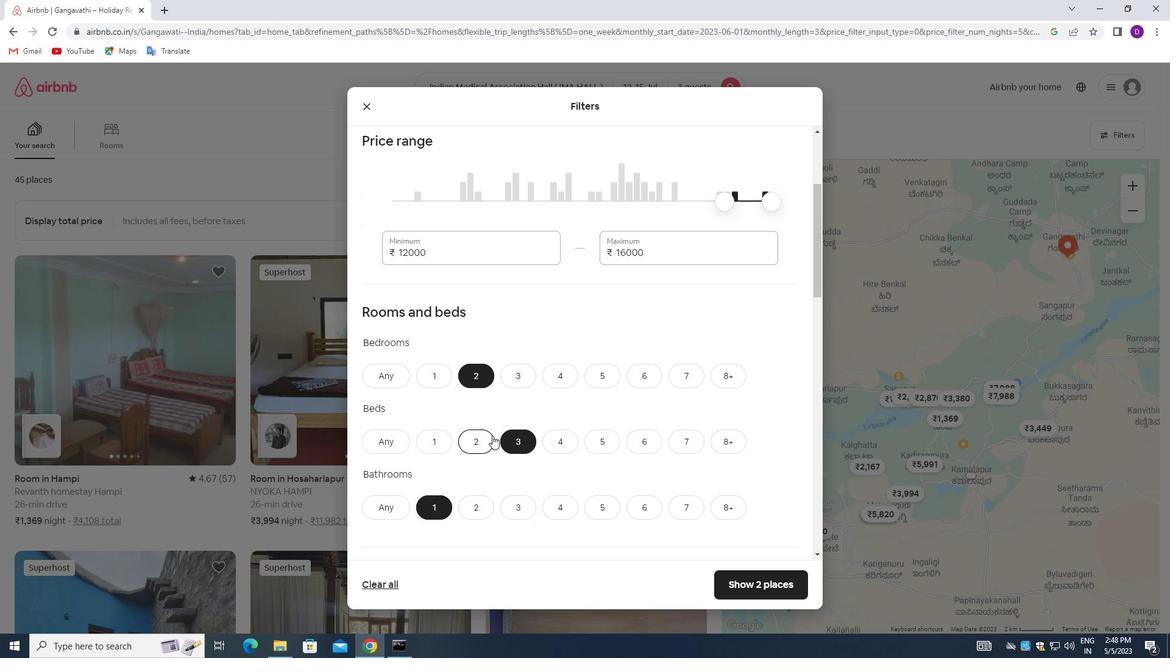
Action: Mouse moved to (492, 436)
Screenshot: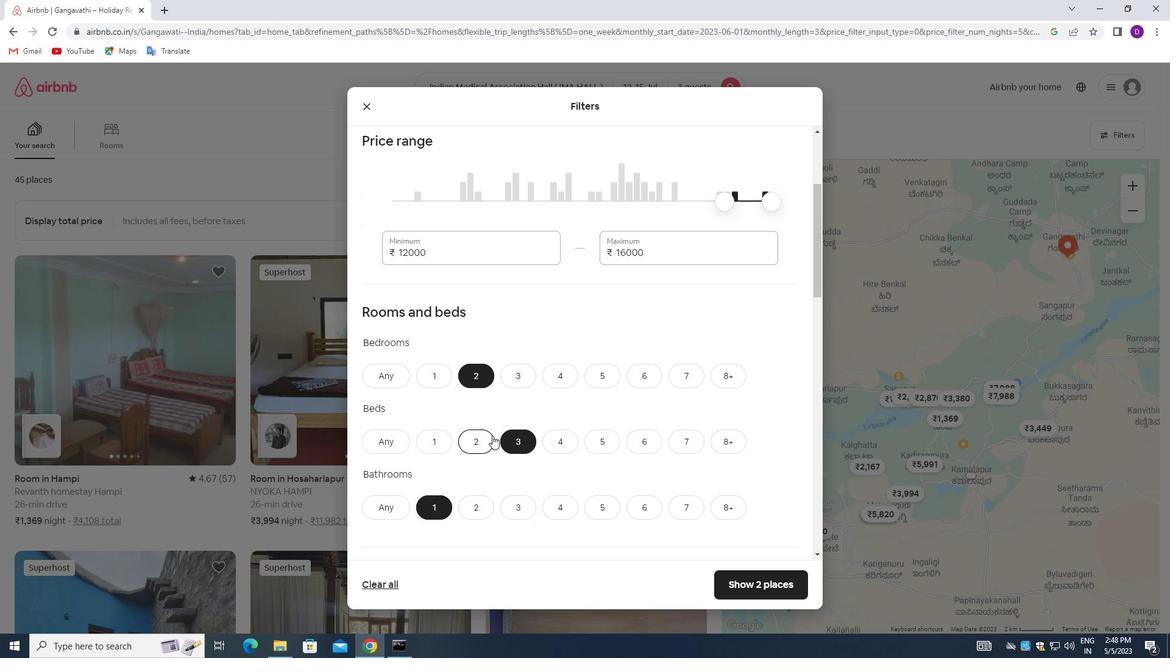 
Action: Mouse scrolled (492, 435) with delta (0, 0)
Screenshot: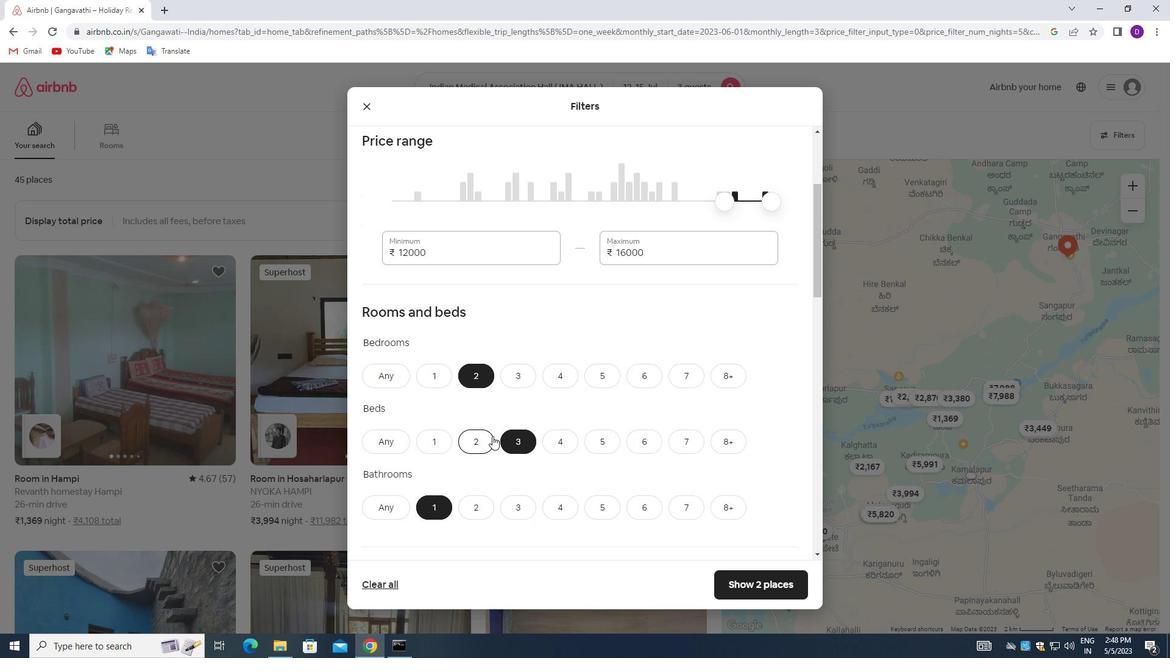 
Action: Mouse moved to (498, 440)
Screenshot: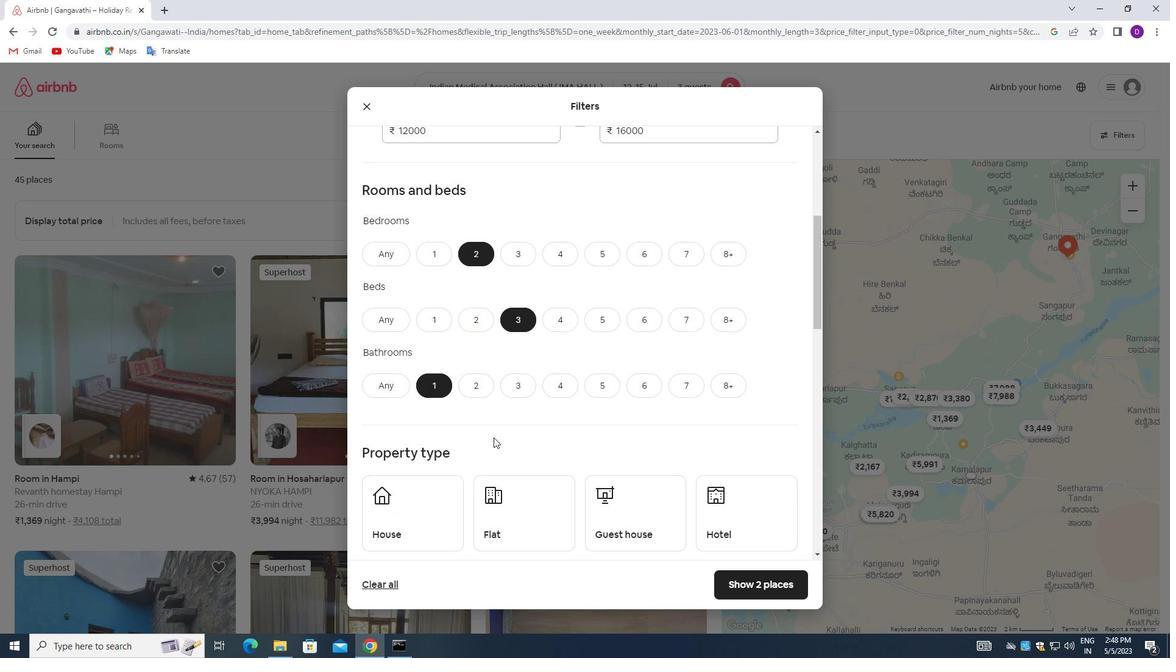 
Action: Mouse scrolled (498, 439) with delta (0, 0)
Screenshot: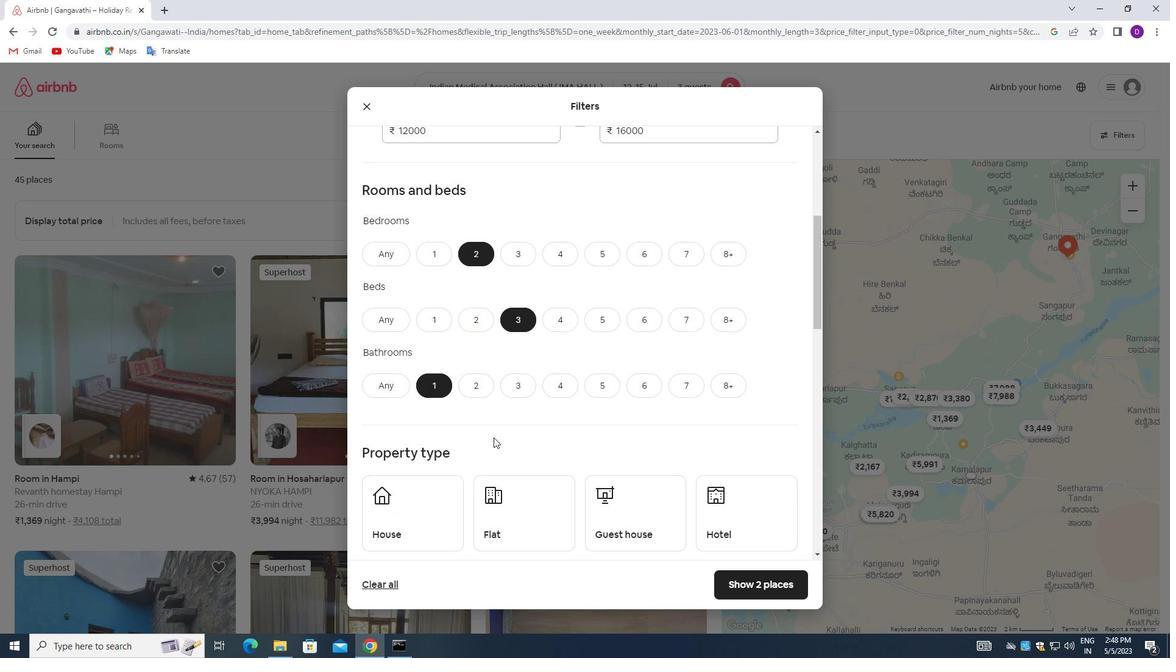 
Action: Mouse moved to (499, 440)
Screenshot: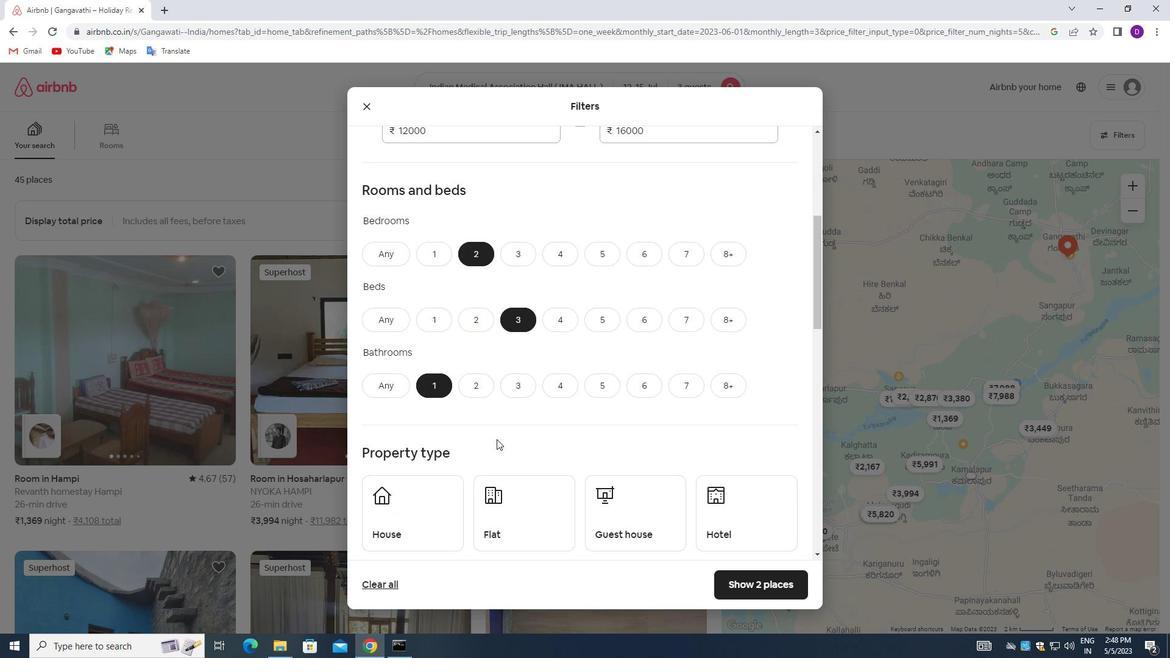
Action: Mouse scrolled (499, 440) with delta (0, 0)
Screenshot: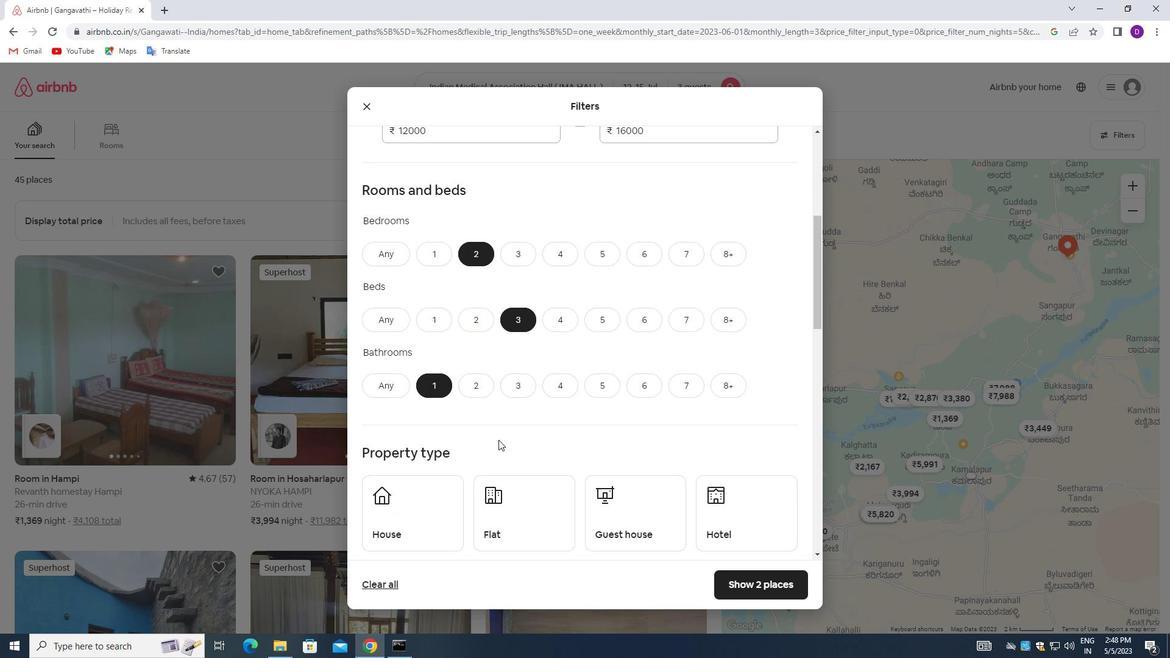 
Action: Mouse moved to (436, 394)
Screenshot: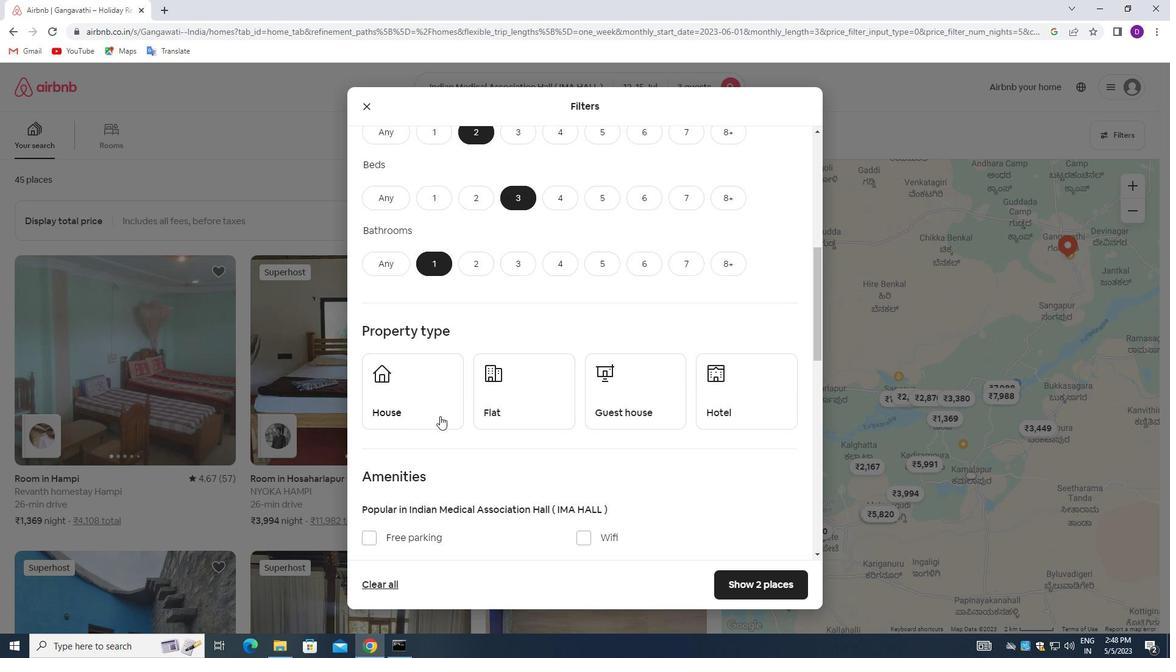 
Action: Mouse pressed left at (436, 394)
Screenshot: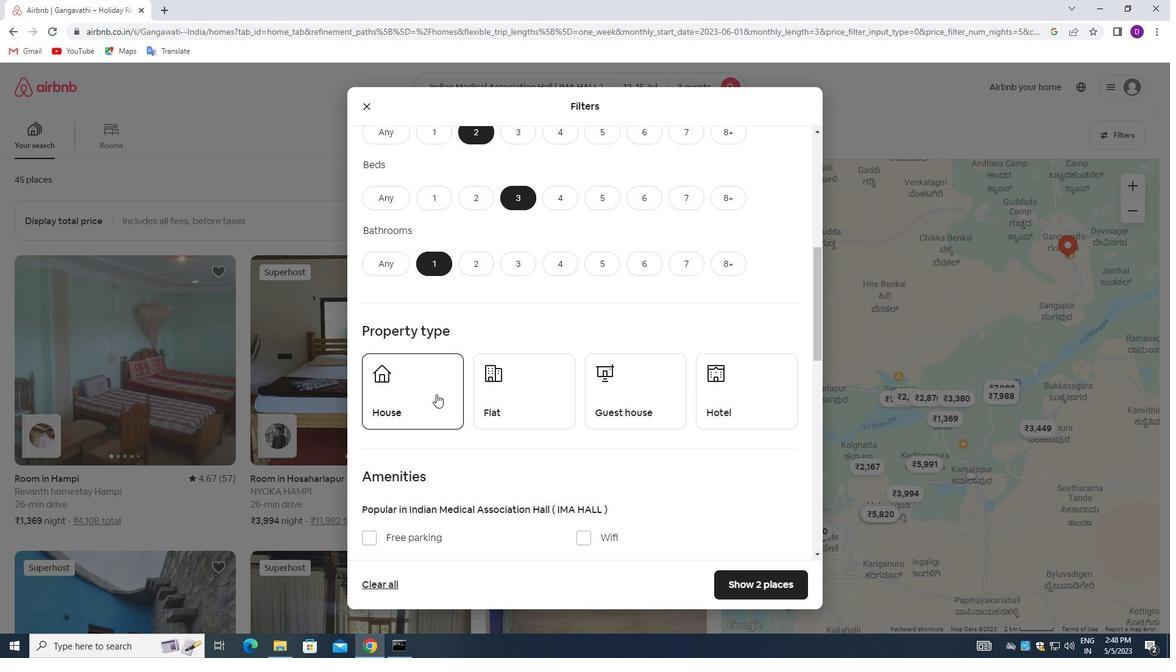 
Action: Mouse moved to (521, 387)
Screenshot: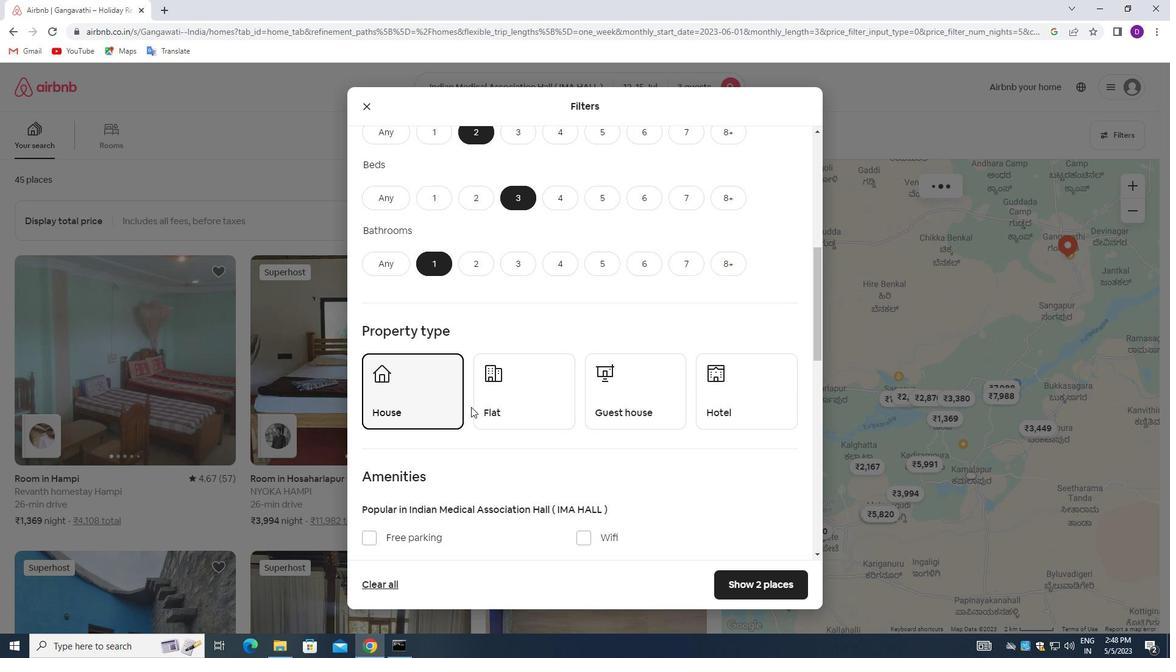 
Action: Mouse pressed left at (521, 387)
Screenshot: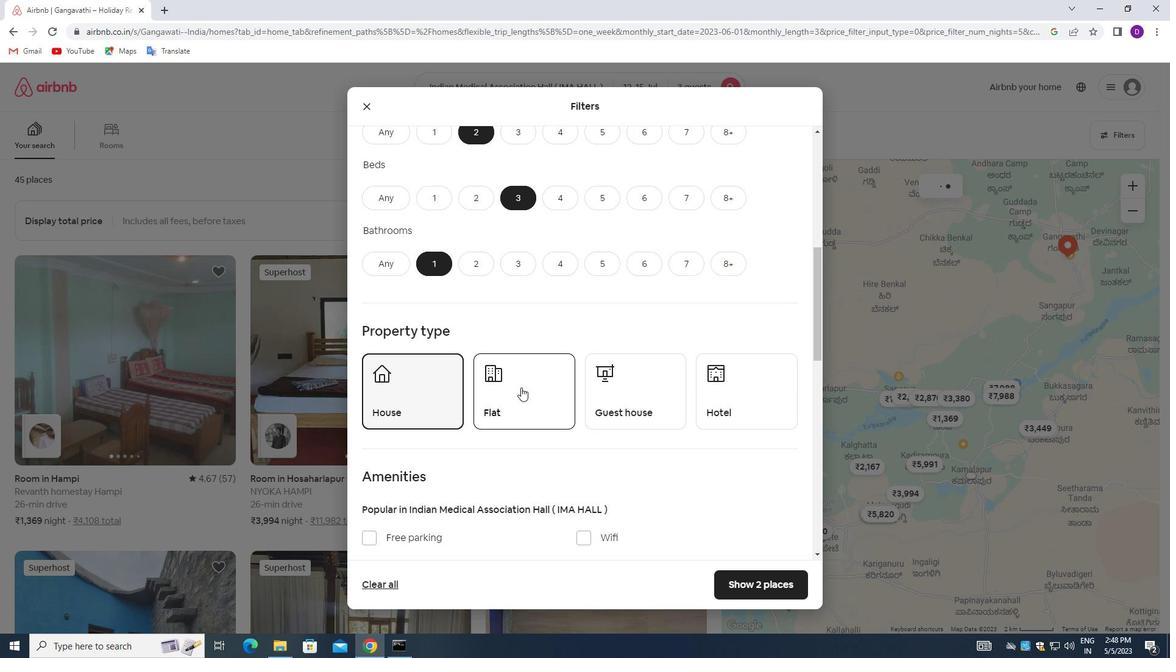 
Action: Mouse moved to (623, 396)
Screenshot: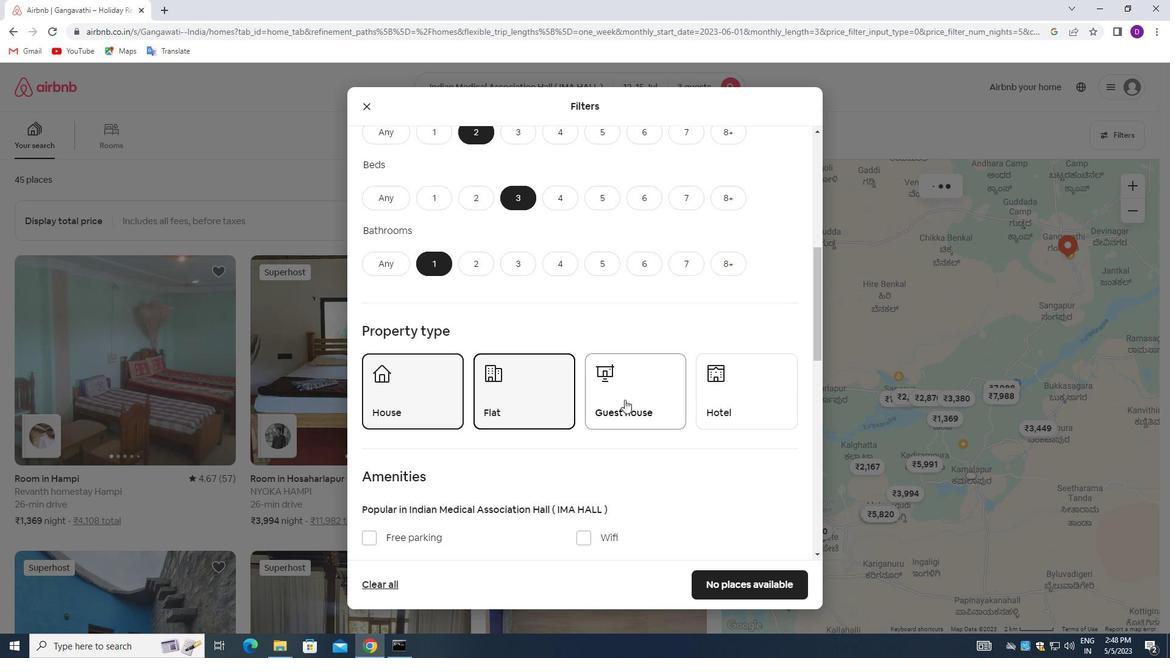 
Action: Mouse pressed left at (623, 396)
Screenshot: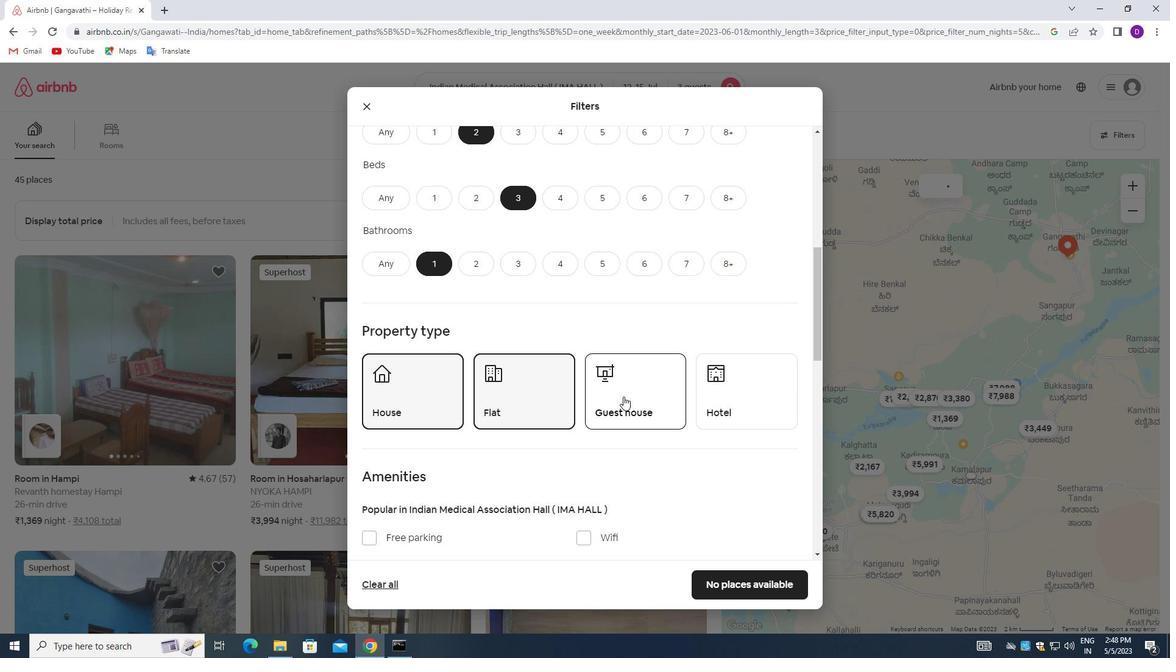 
Action: Mouse moved to (623, 419)
Screenshot: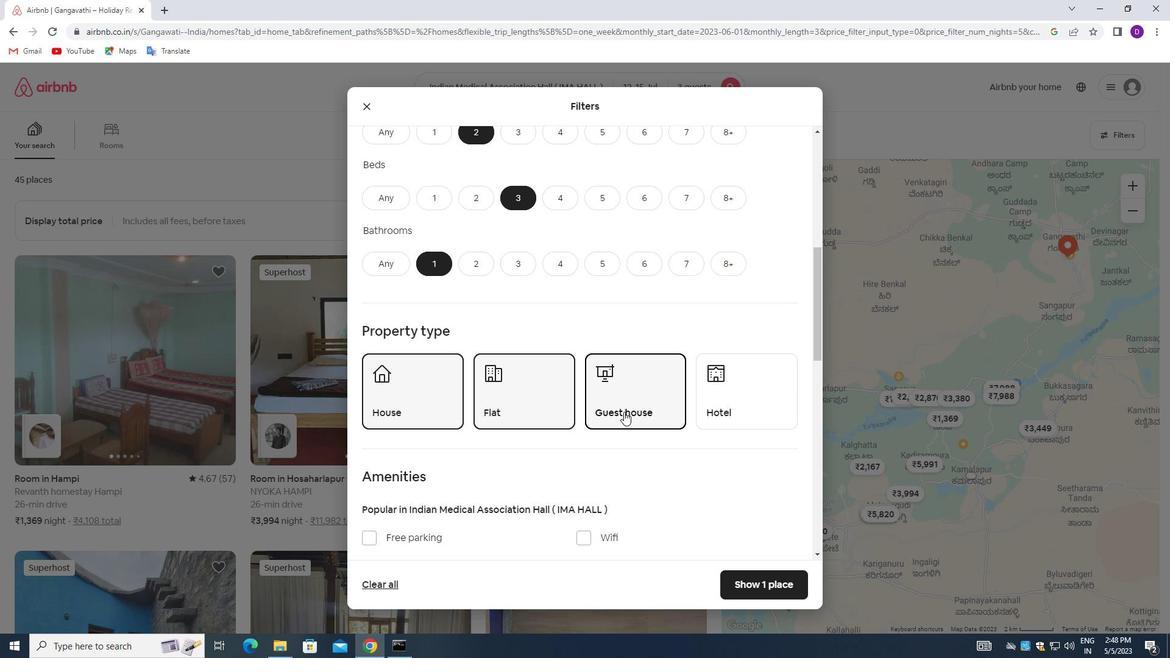 
Action: Mouse scrolled (623, 418) with delta (0, 0)
Screenshot: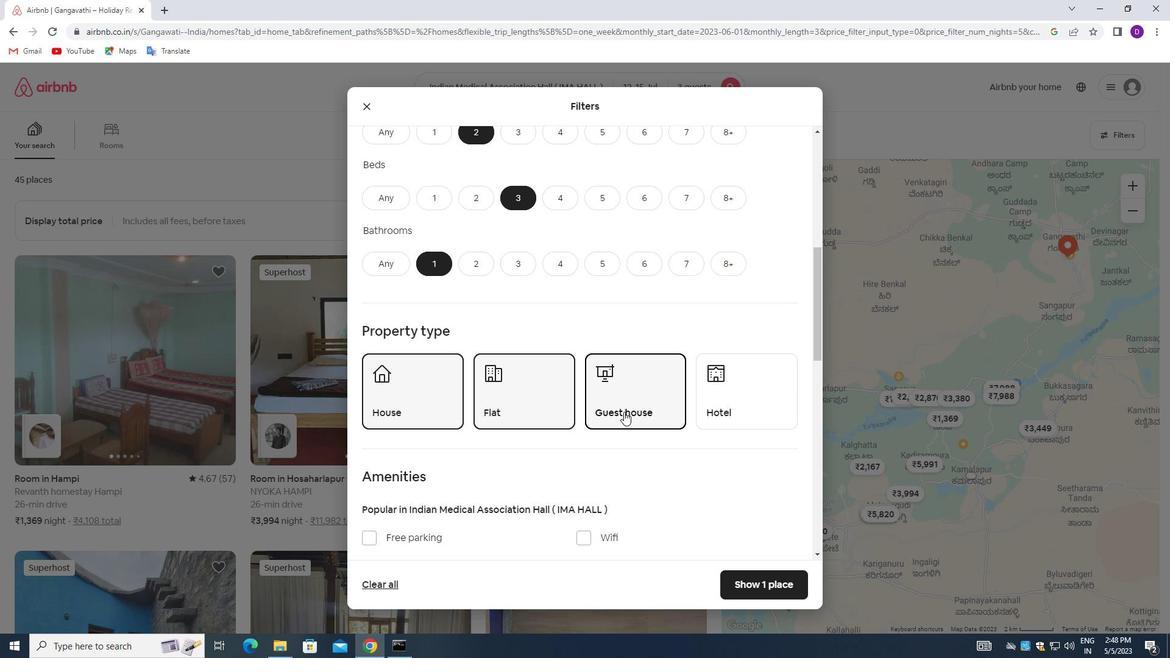 
Action: Mouse moved to (622, 421)
Screenshot: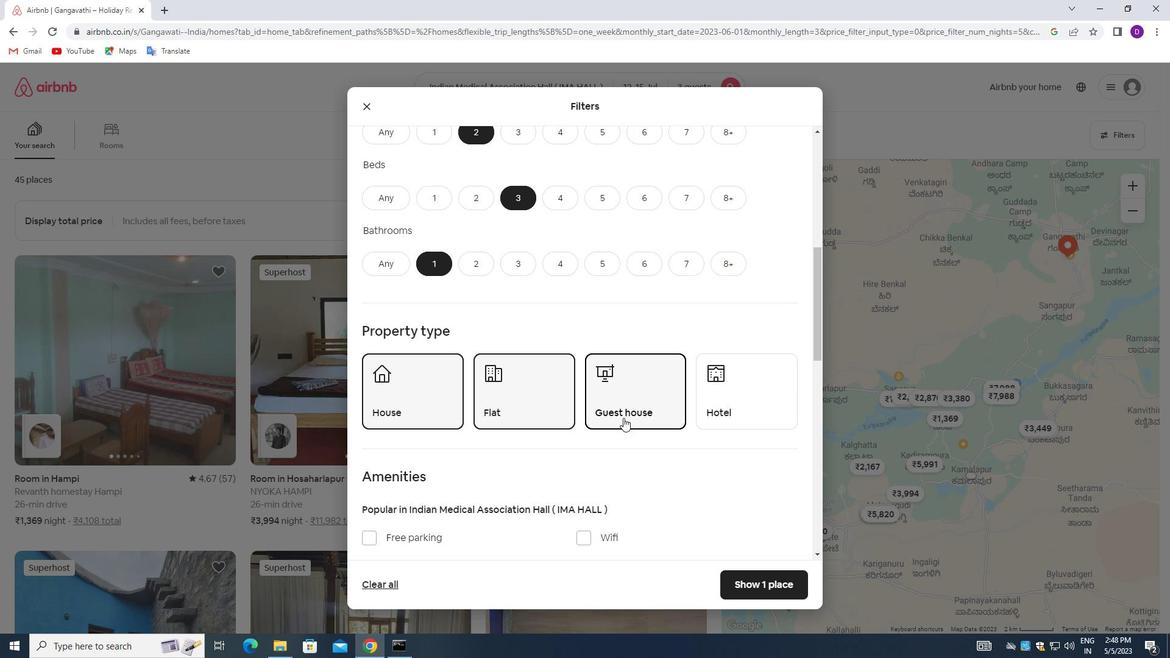 
Action: Mouse scrolled (622, 421) with delta (0, 0)
Screenshot: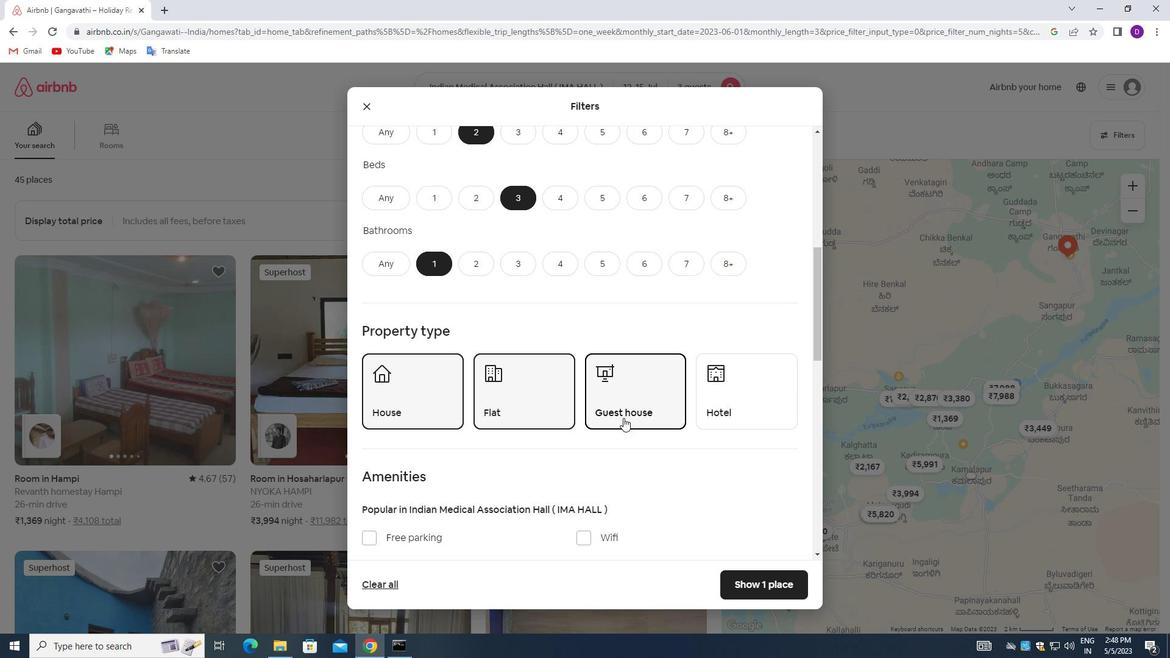 
Action: Mouse scrolled (622, 421) with delta (0, 0)
Screenshot: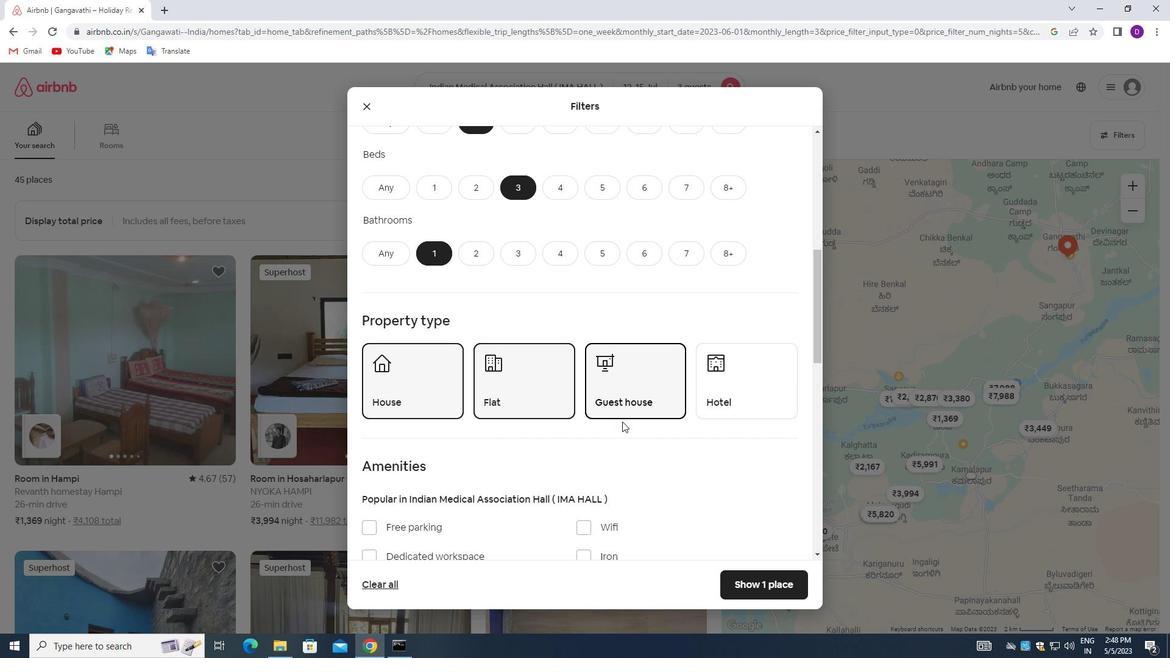 
Action: Mouse scrolled (622, 421) with delta (0, 0)
Screenshot: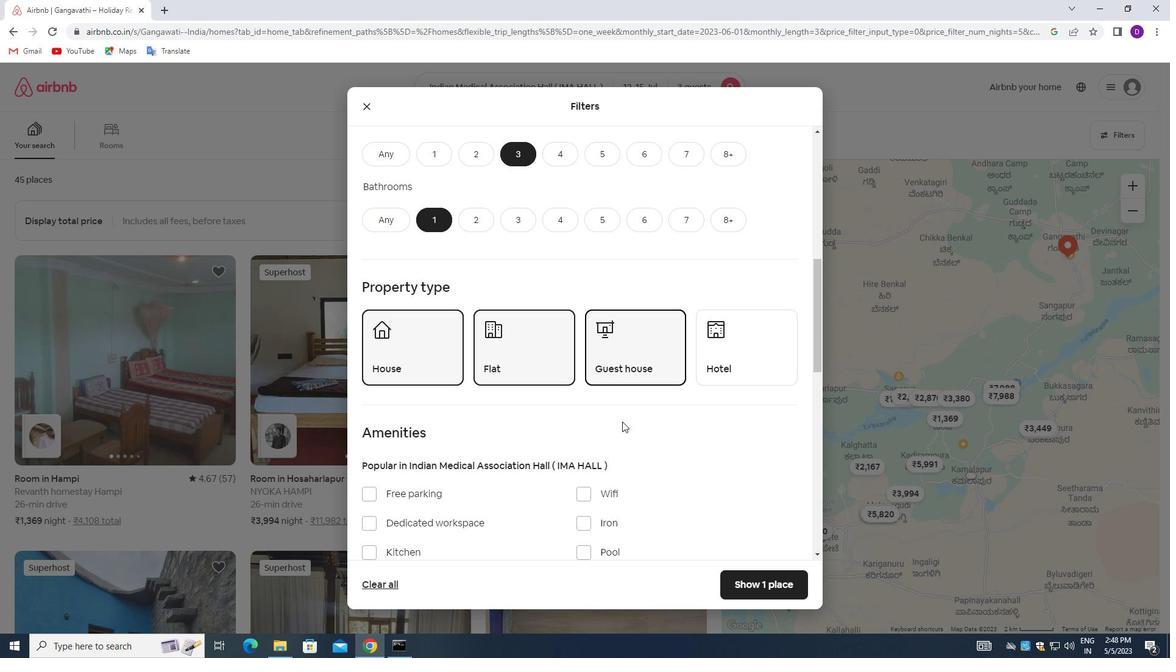 
Action: Mouse moved to (390, 379)
Screenshot: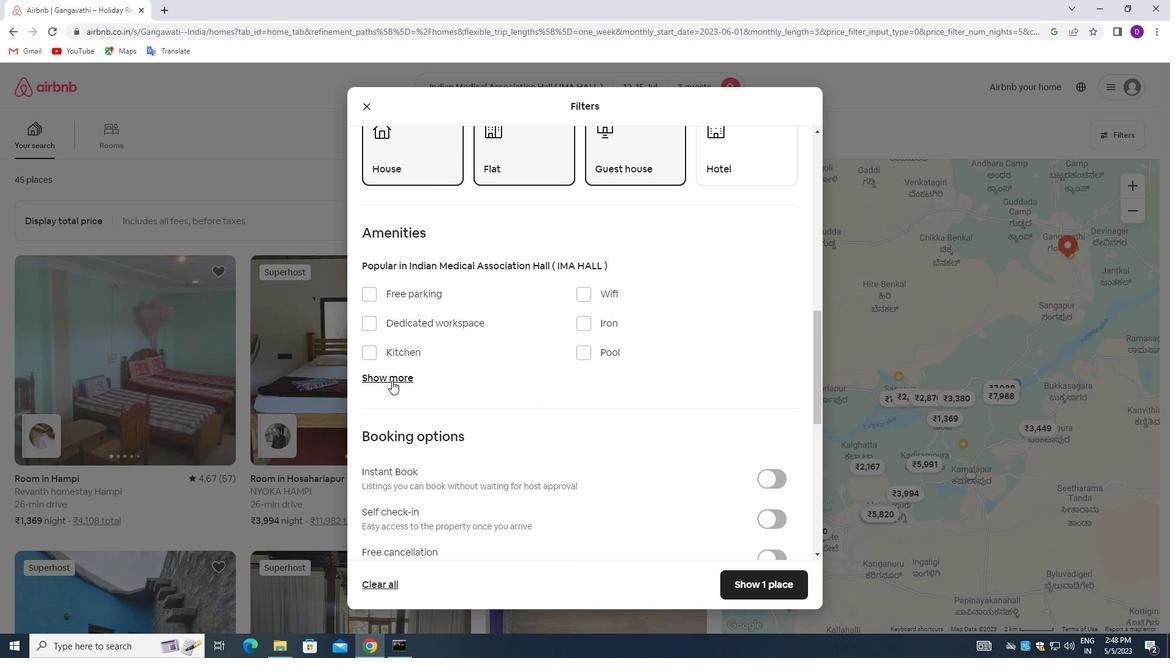 
Action: Mouse pressed left at (390, 379)
Screenshot: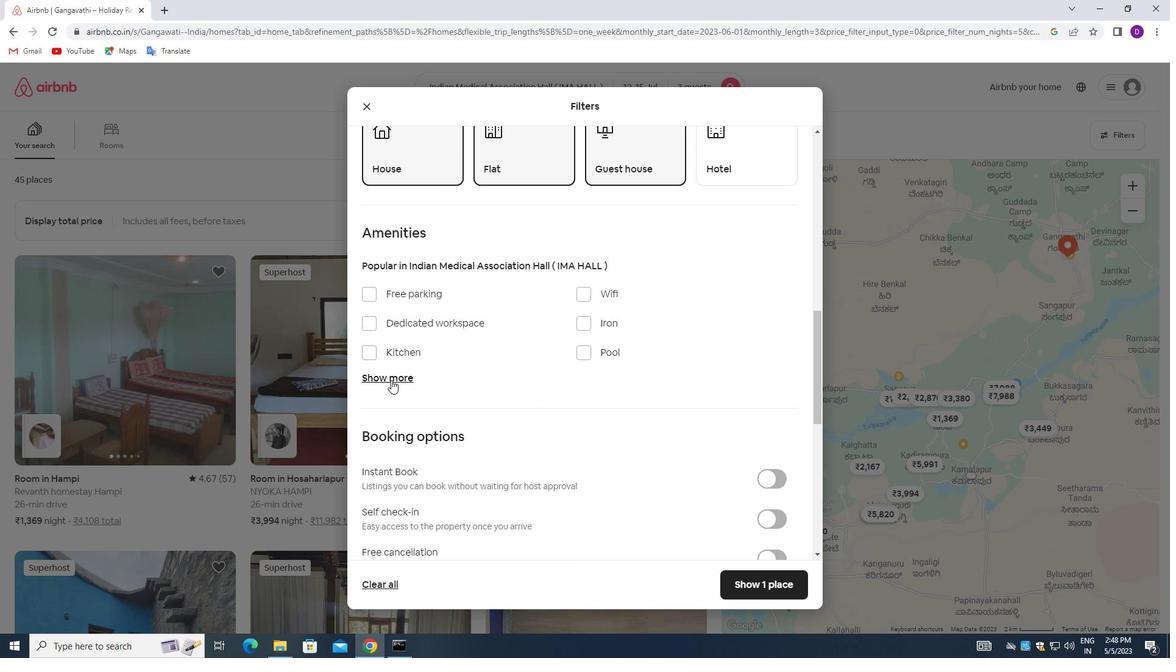 
Action: Mouse moved to (372, 415)
Screenshot: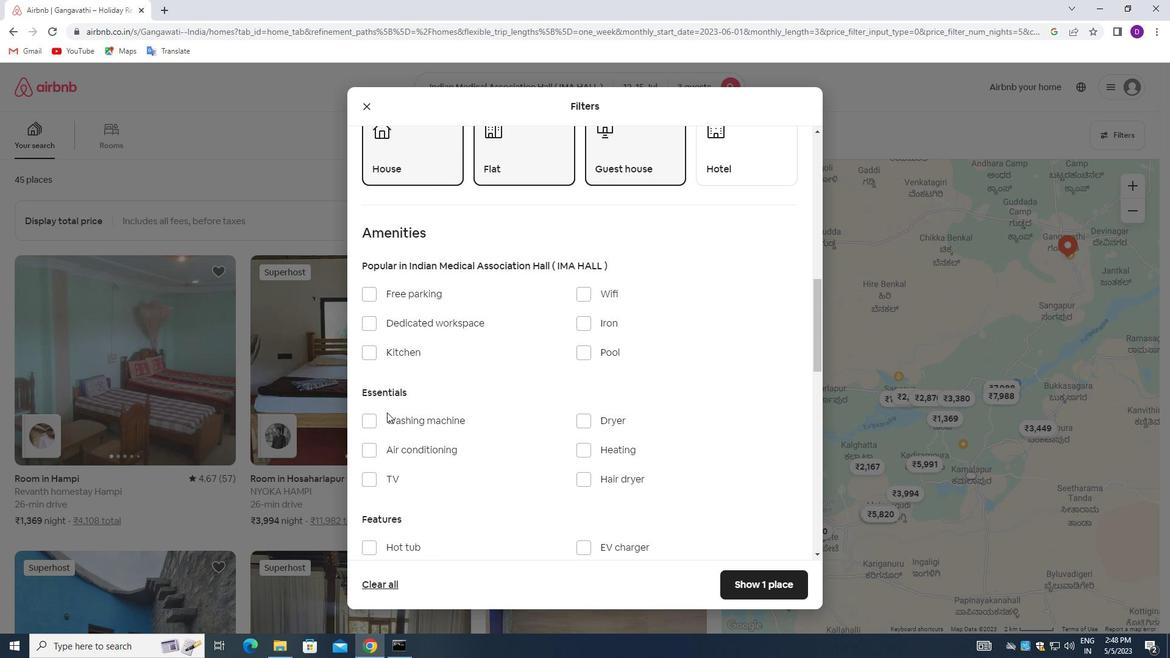 
Action: Mouse pressed left at (372, 415)
Screenshot: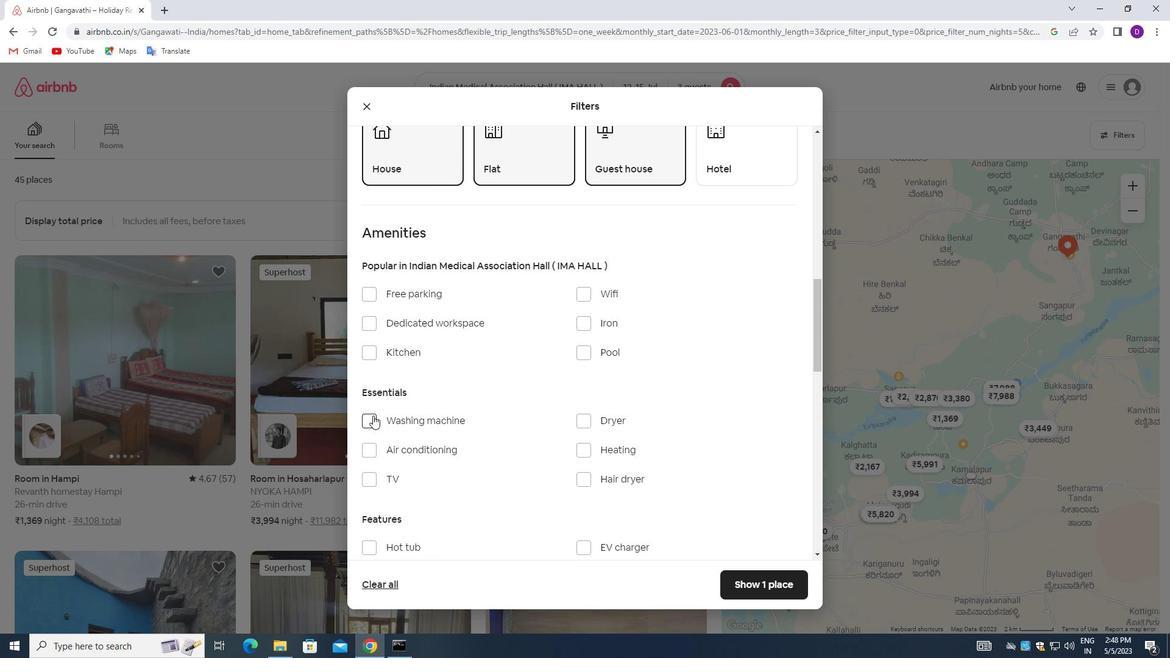 
Action: Mouse moved to (502, 410)
Screenshot: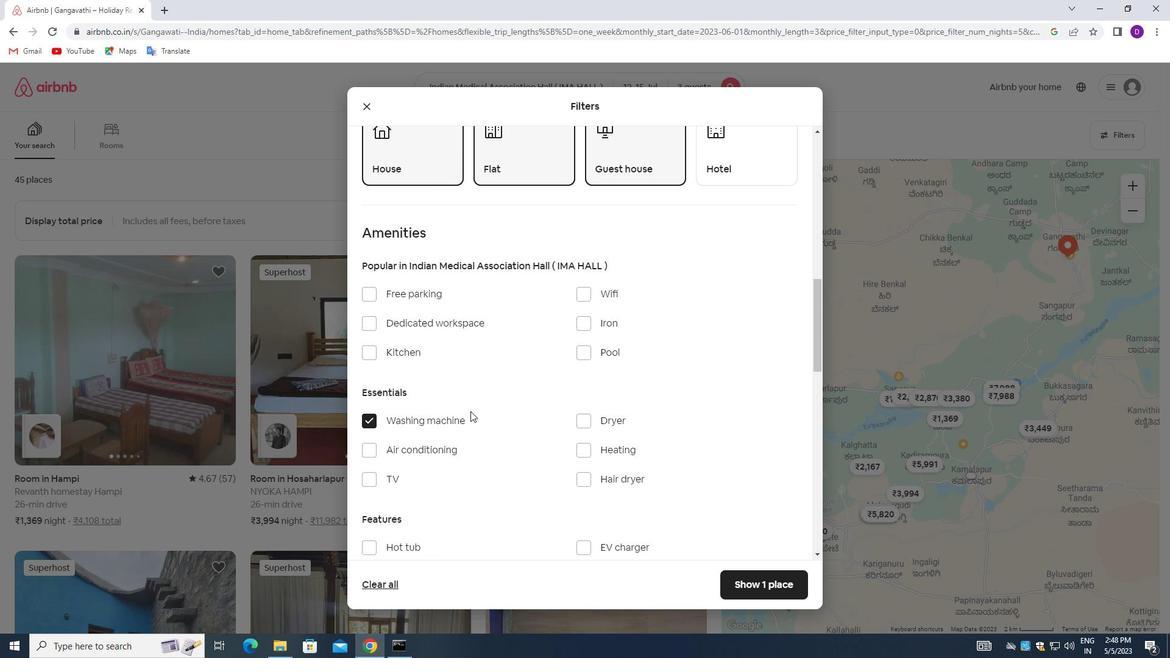 
Action: Mouse scrolled (502, 410) with delta (0, 0)
Screenshot: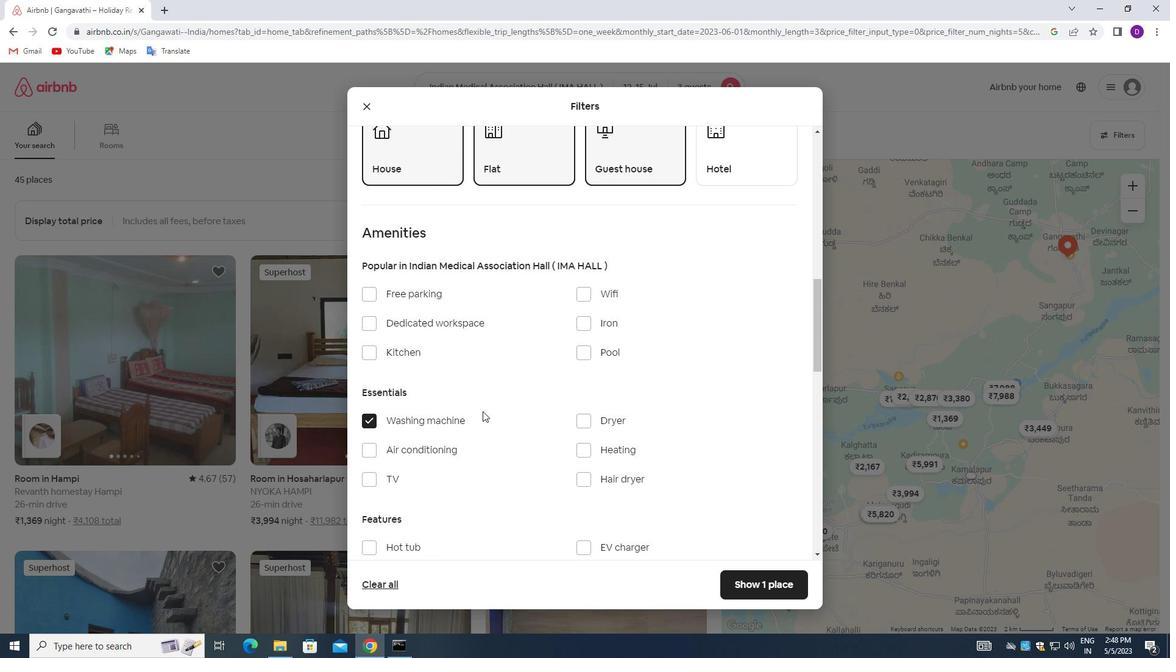 
Action: Mouse moved to (518, 407)
Screenshot: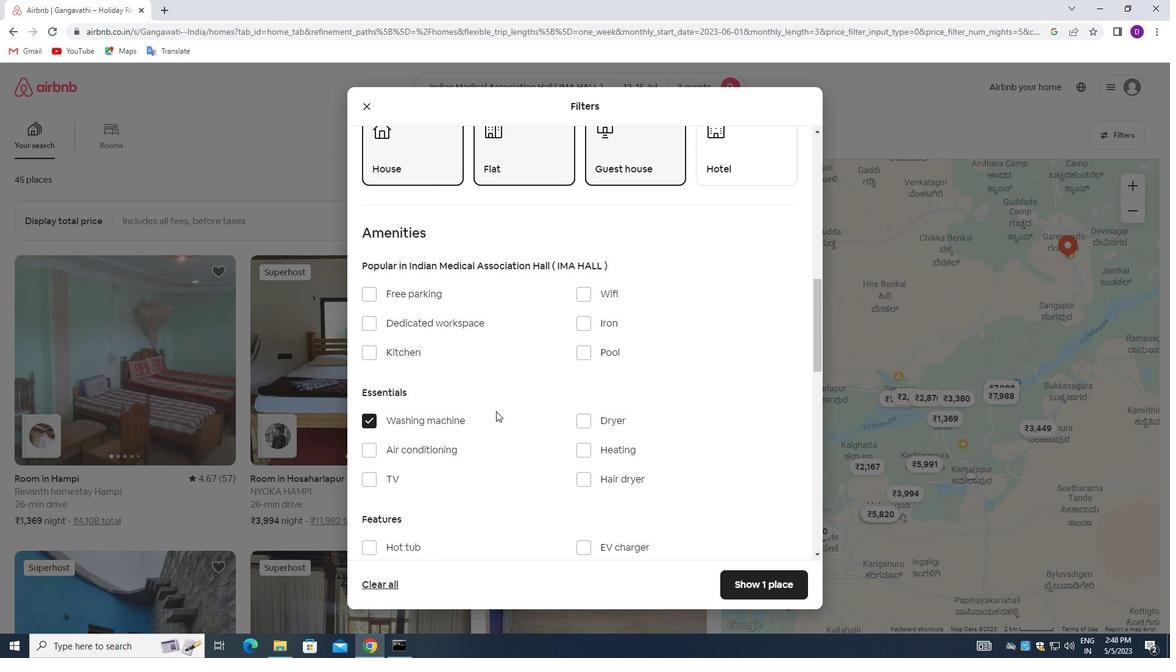 
Action: Mouse scrolled (518, 407) with delta (0, 0)
Screenshot: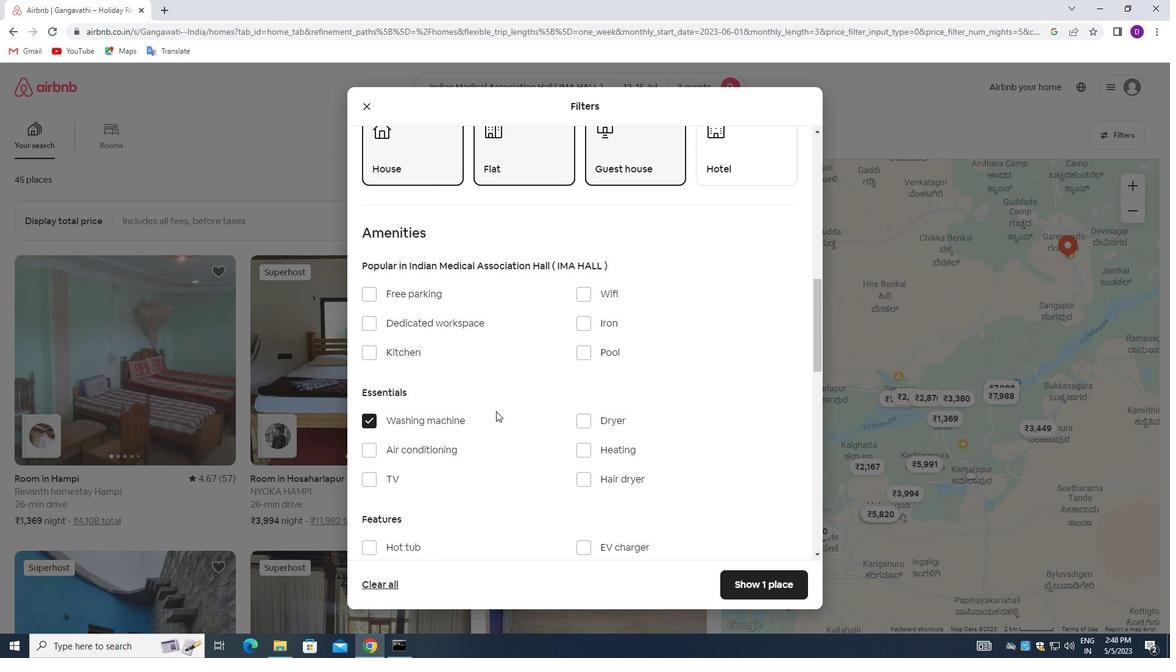 
Action: Mouse scrolled (518, 407) with delta (0, 0)
Screenshot: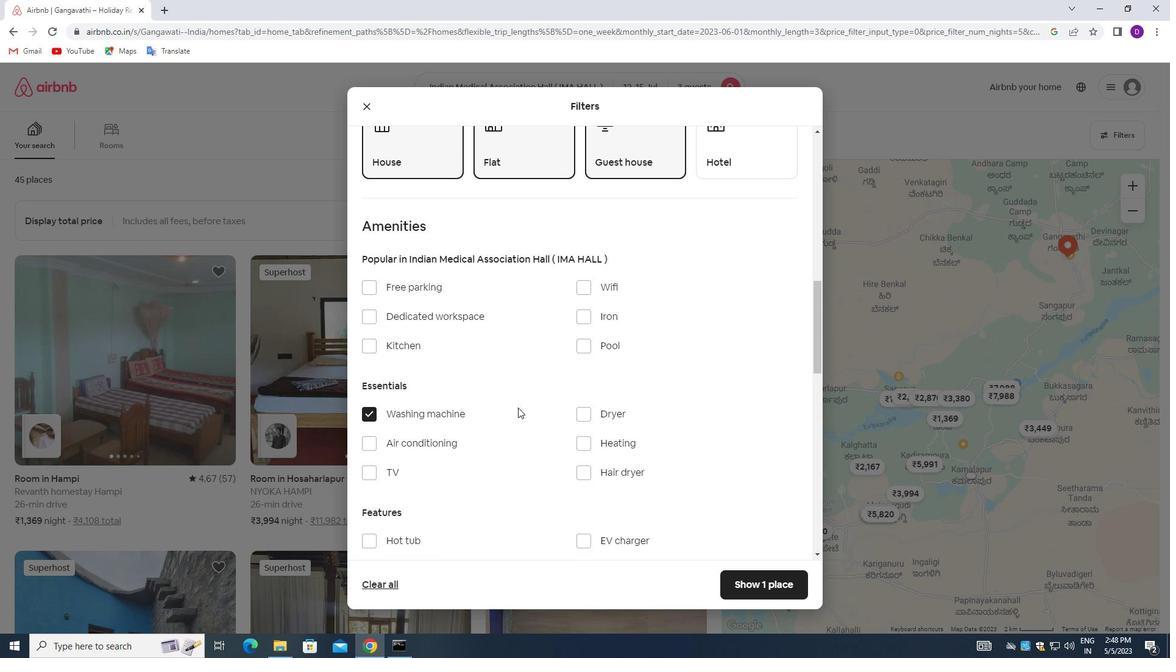 
Action: Mouse moved to (518, 407)
Screenshot: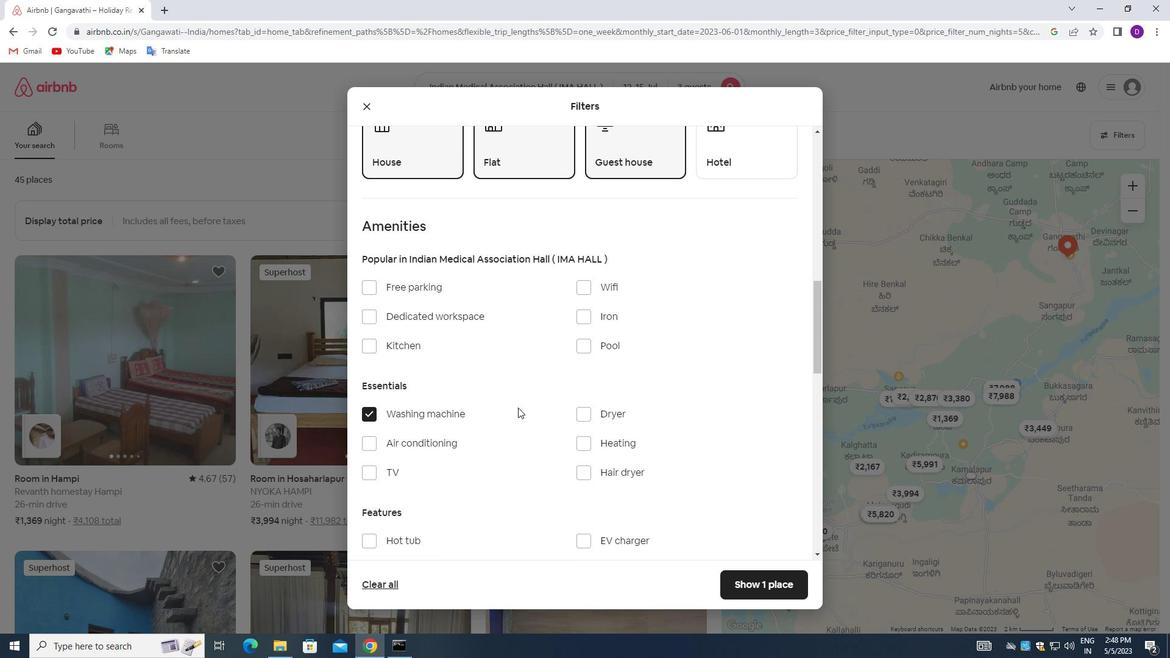 
Action: Mouse scrolled (518, 407) with delta (0, 0)
Screenshot: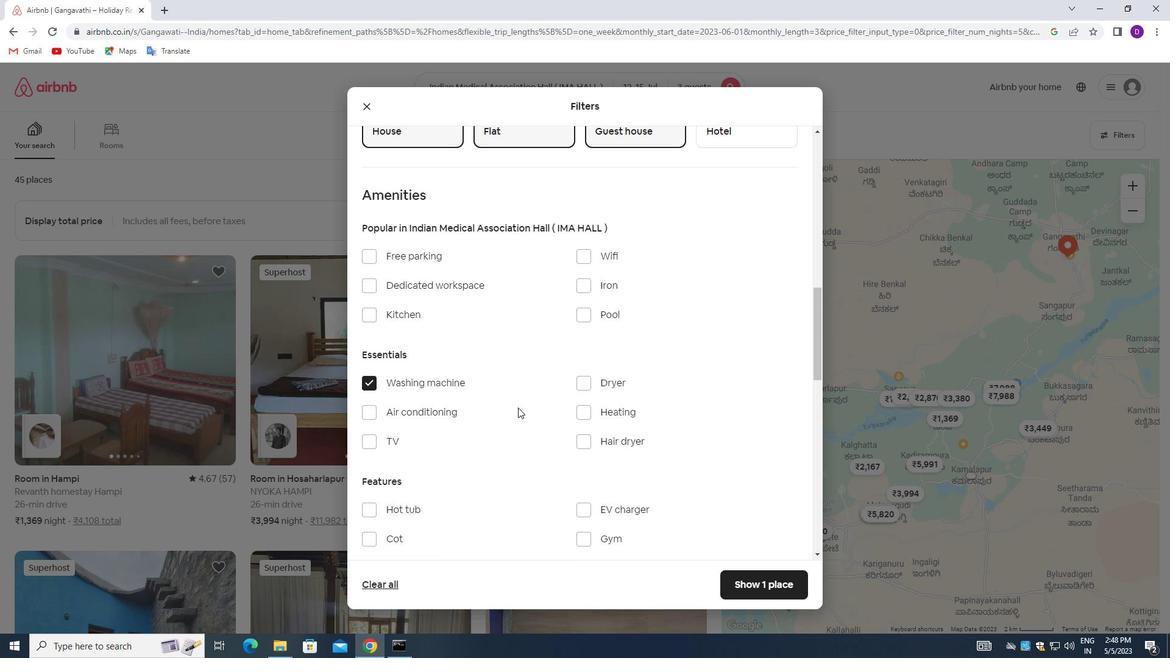 
Action: Mouse moved to (519, 407)
Screenshot: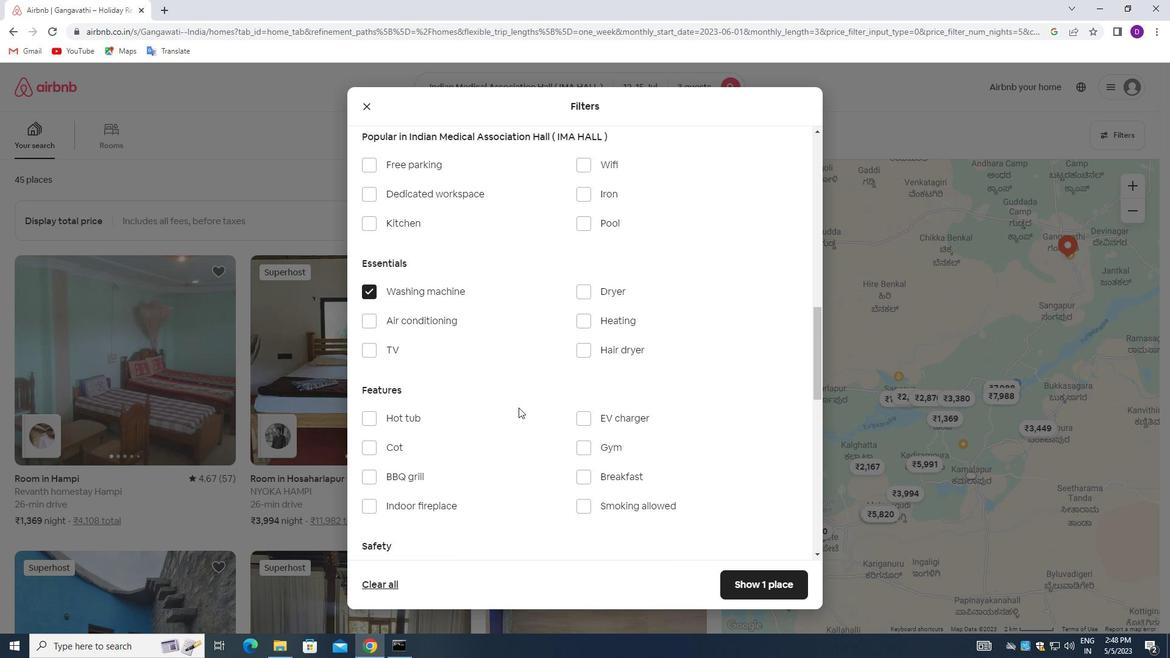 
Action: Mouse scrolled (519, 407) with delta (0, 0)
Screenshot: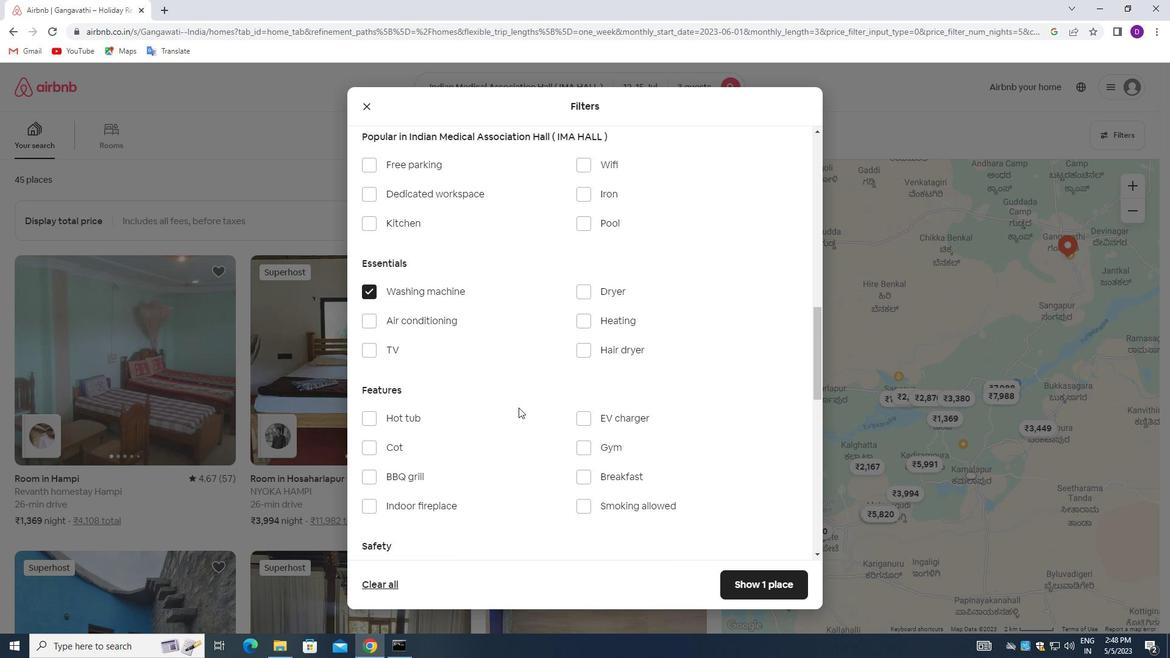 
Action: Mouse scrolled (519, 407) with delta (0, 0)
Screenshot: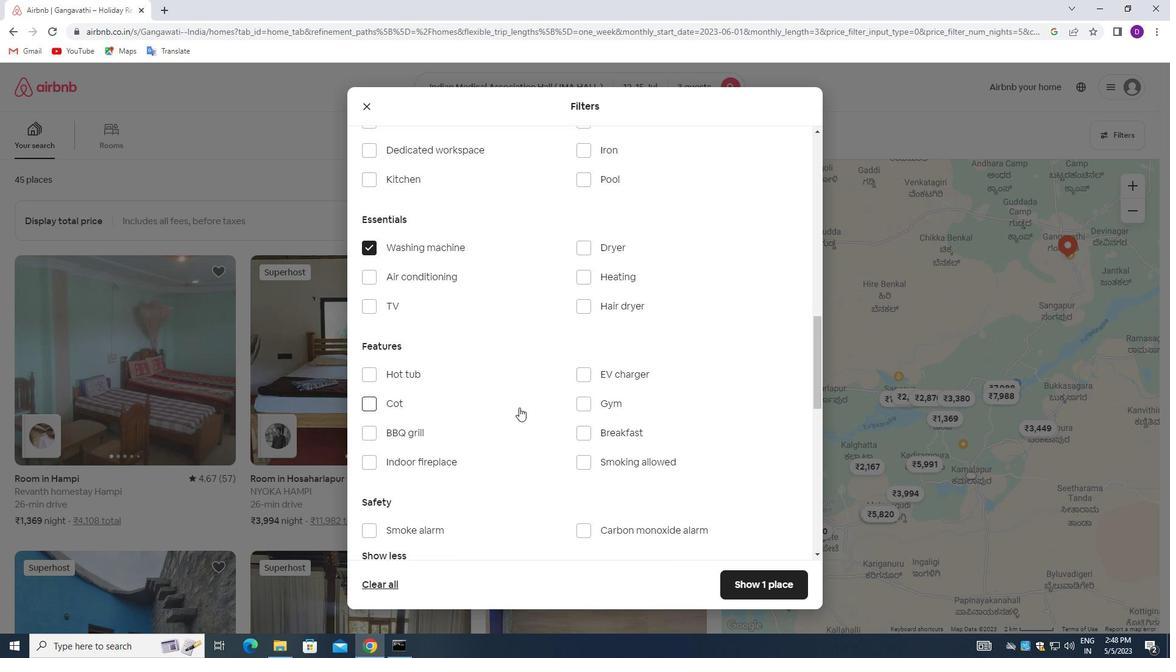 
Action: Mouse scrolled (519, 407) with delta (0, 0)
Screenshot: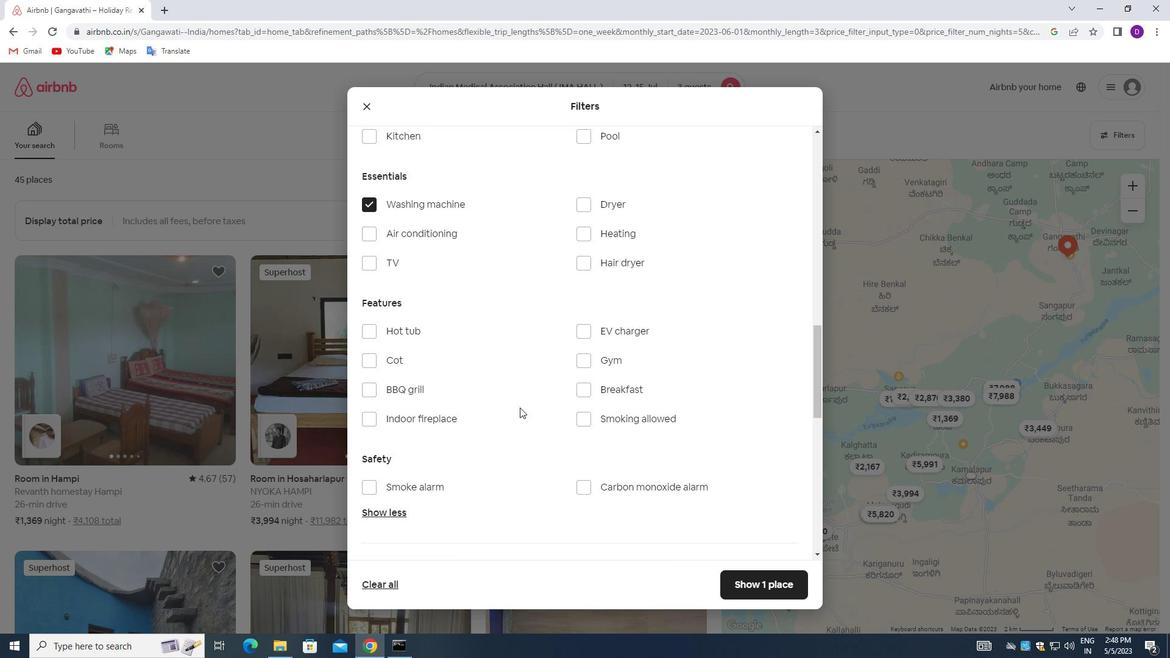 
Action: Mouse scrolled (519, 407) with delta (0, 0)
Screenshot: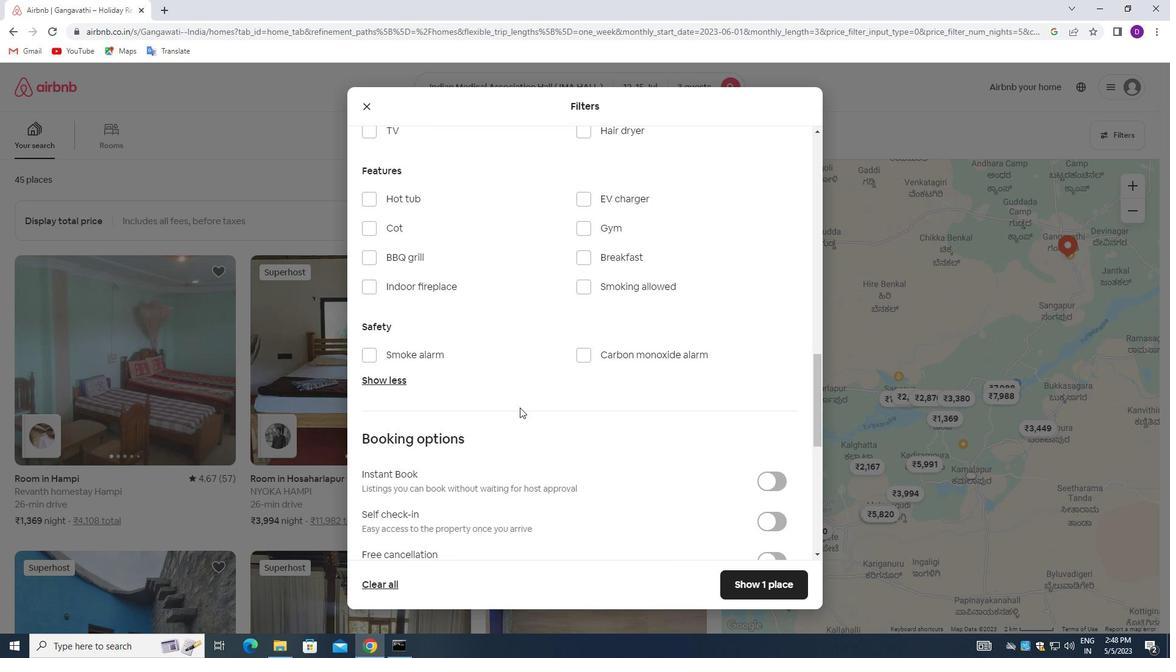 
Action: Mouse moved to (765, 383)
Screenshot: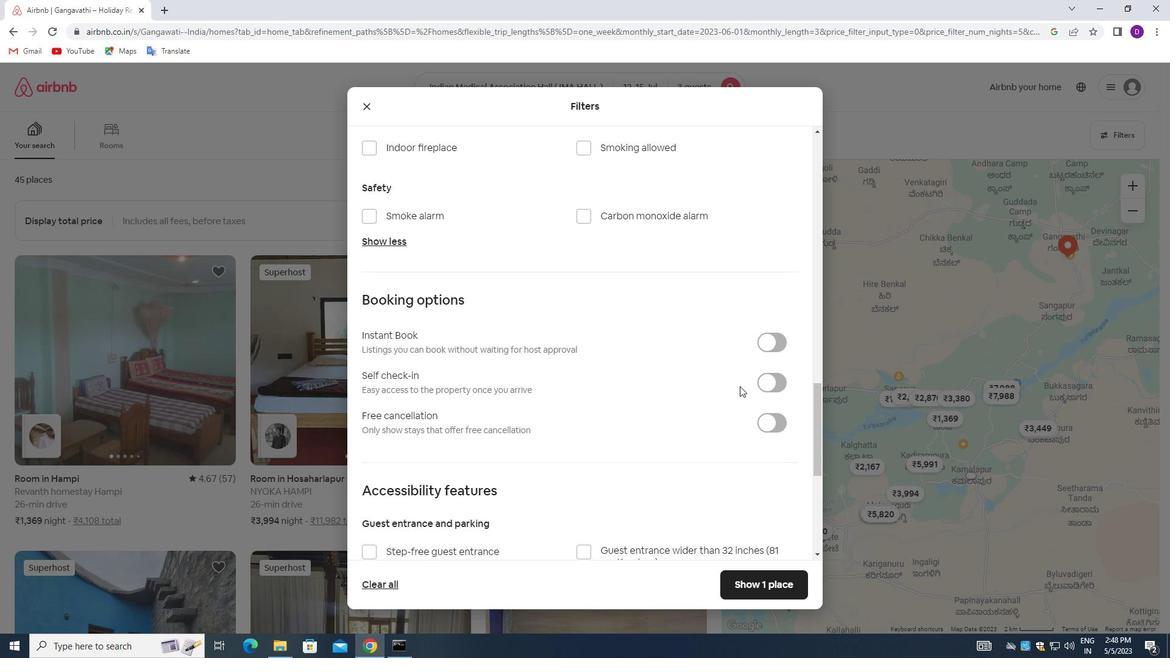 
Action: Mouse pressed left at (765, 383)
Screenshot: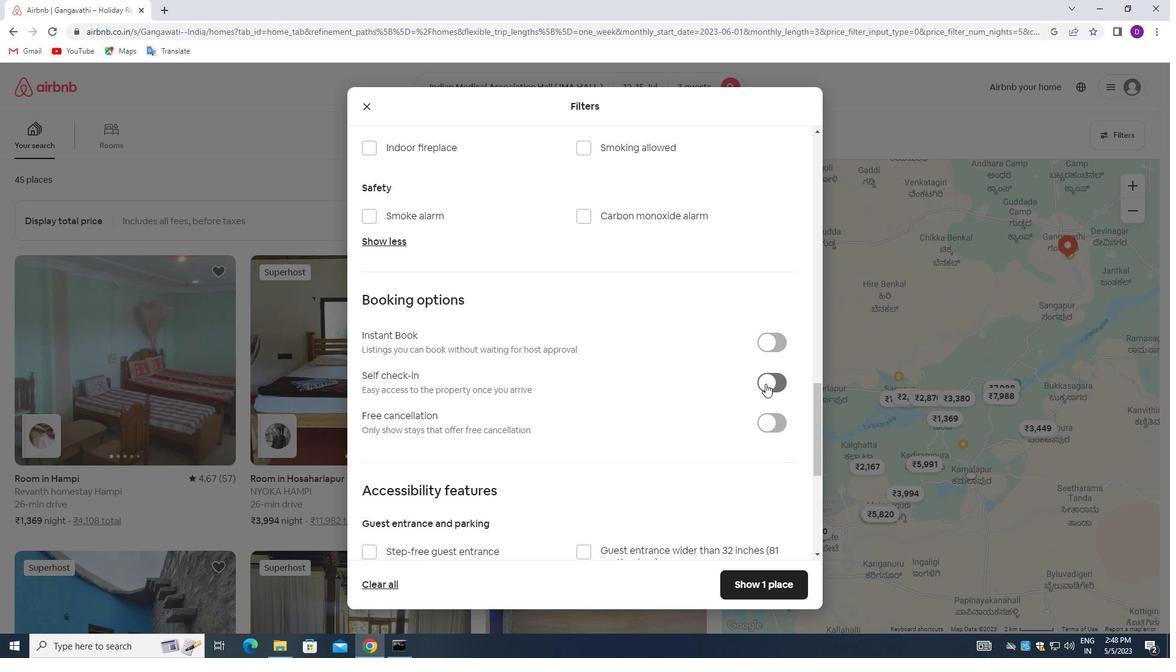 
Action: Mouse moved to (563, 434)
Screenshot: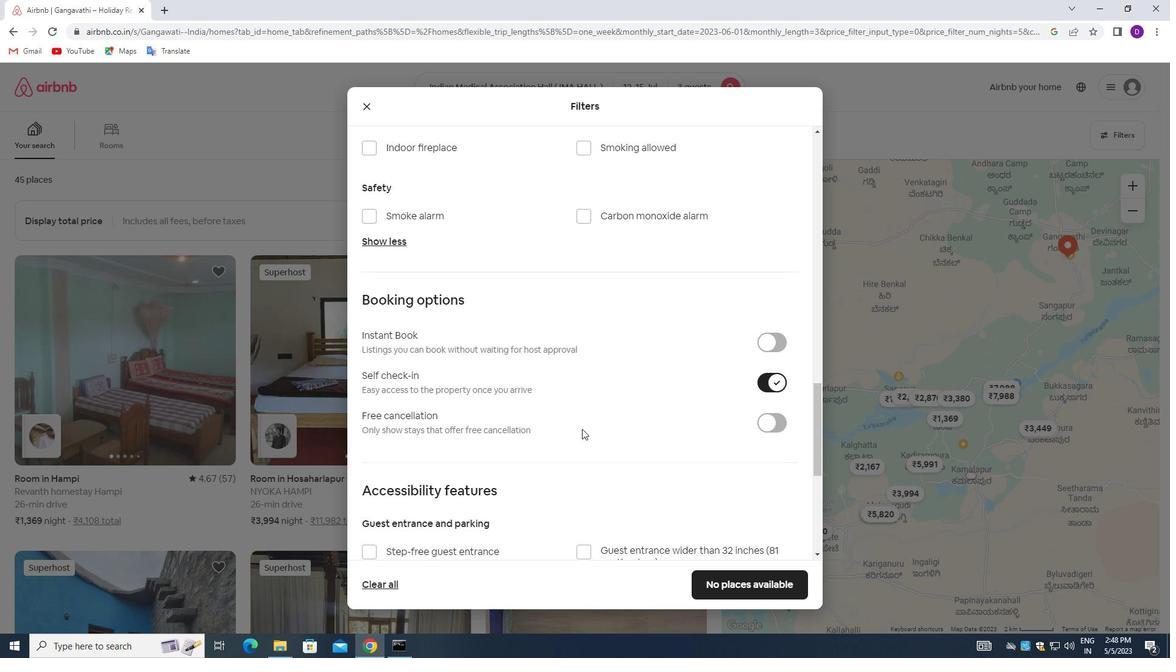 
Action: Mouse scrolled (563, 433) with delta (0, 0)
Screenshot: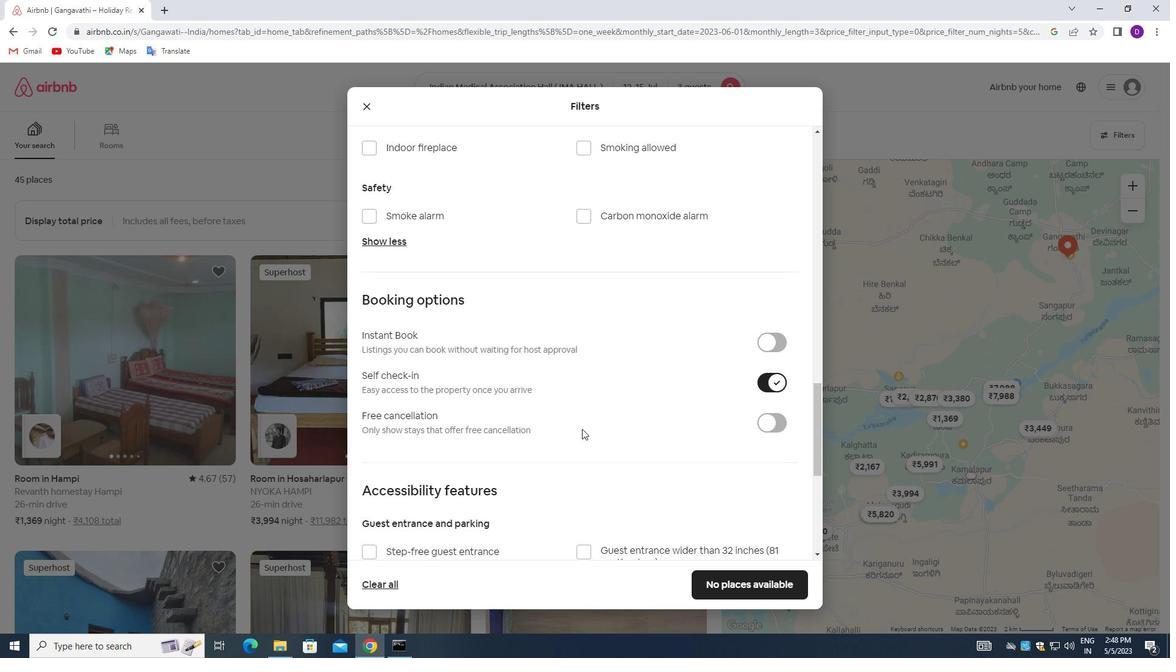 
Action: Mouse moved to (559, 437)
Screenshot: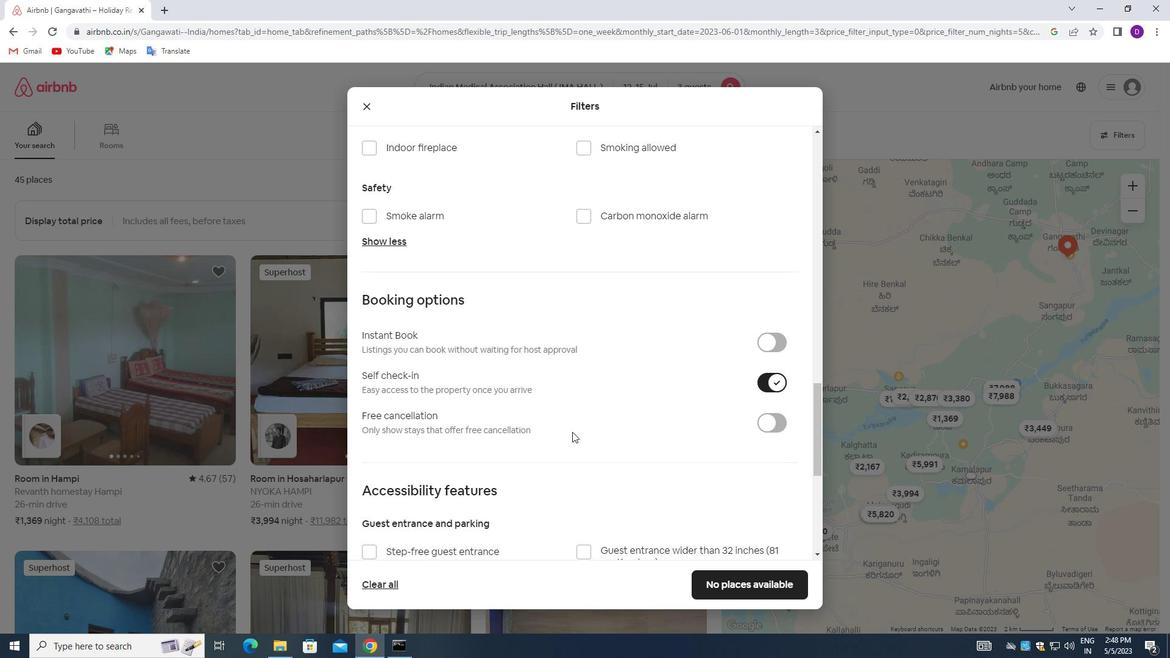 
Action: Mouse scrolled (559, 436) with delta (0, 0)
Screenshot: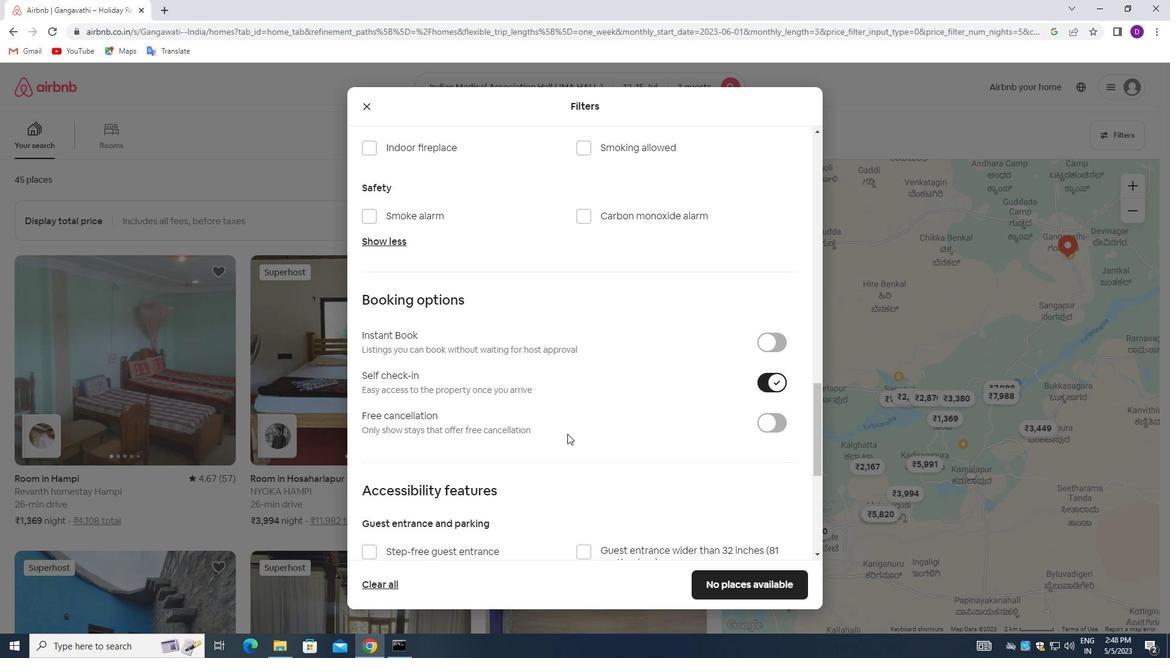 
Action: Mouse moved to (555, 439)
Screenshot: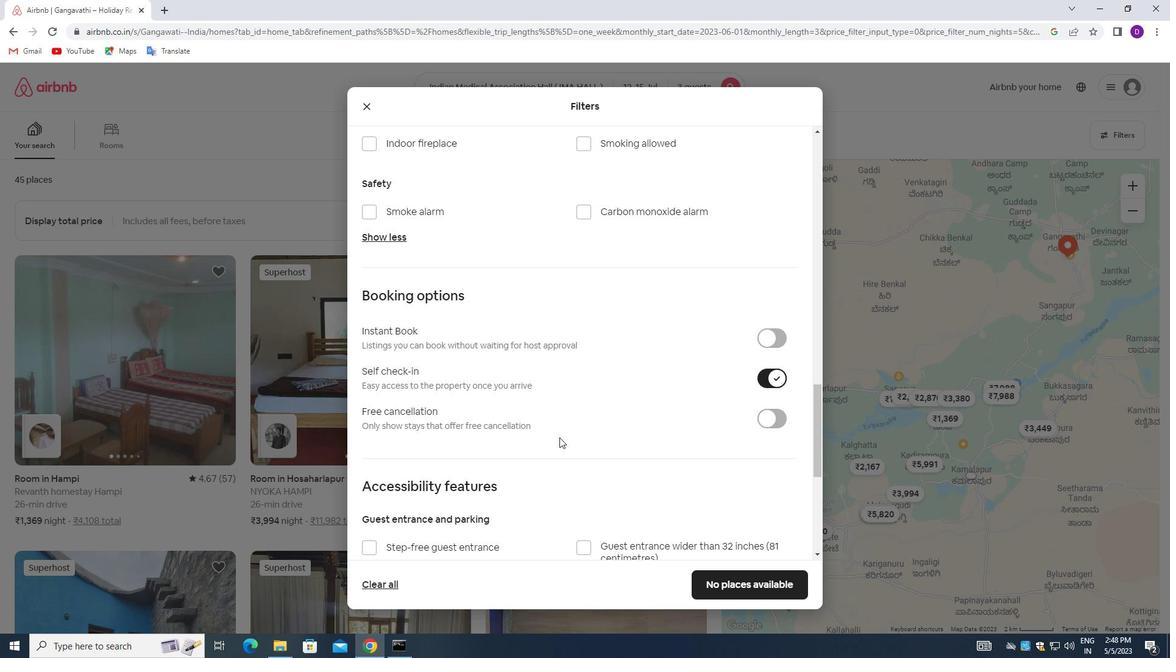 
Action: Mouse scrolled (555, 438) with delta (0, 0)
Screenshot: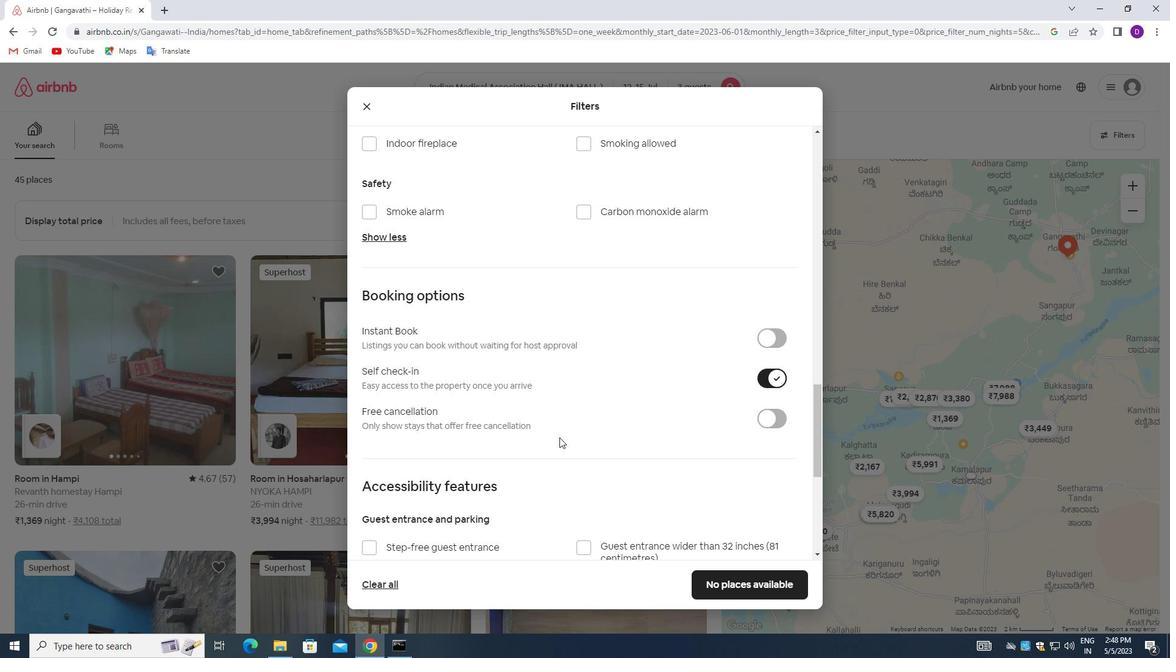 
Action: Mouse moved to (550, 438)
Screenshot: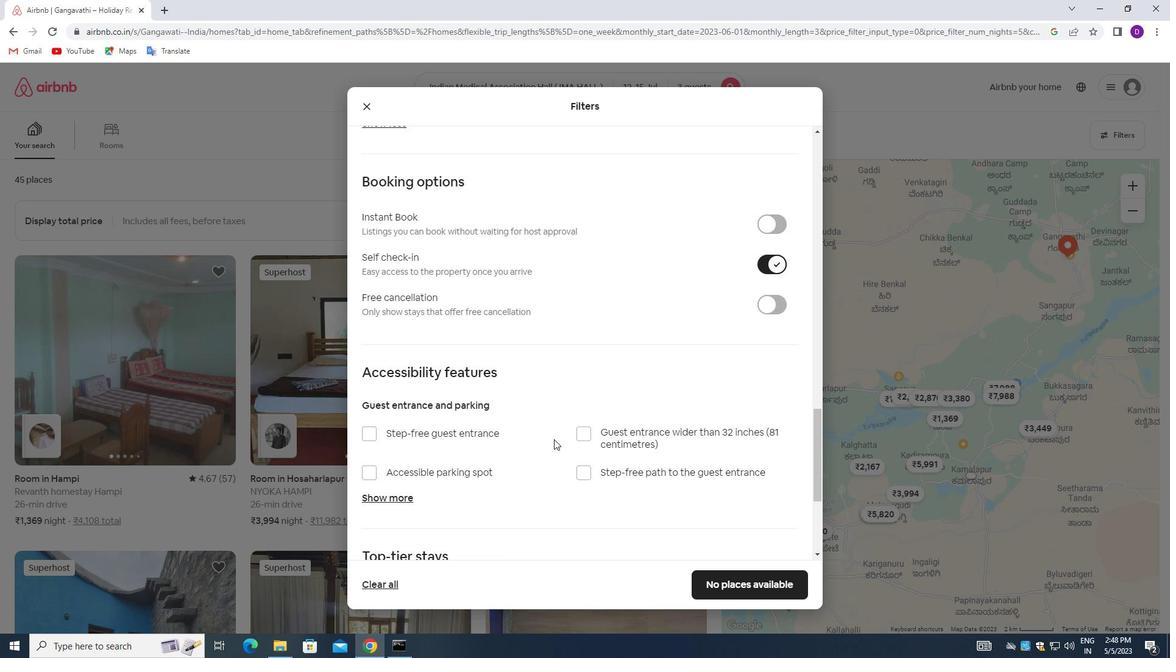 
Action: Mouse scrolled (550, 437) with delta (0, 0)
Screenshot: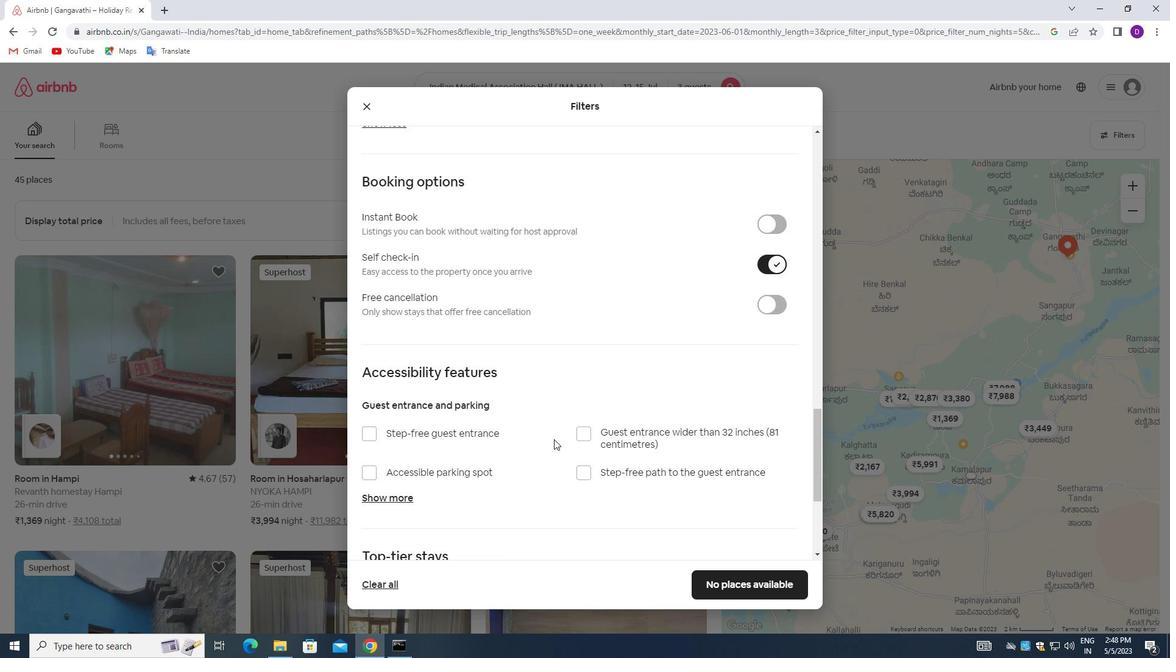 
Action: Mouse moved to (548, 438)
Screenshot: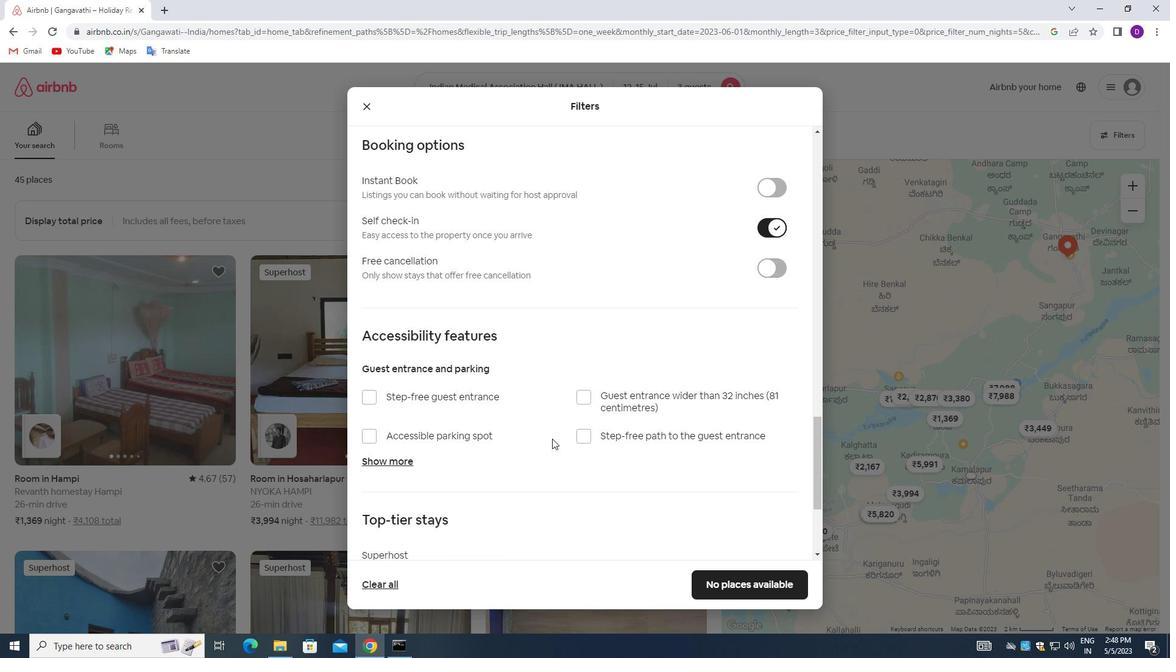 
Action: Mouse scrolled (548, 437) with delta (0, 0)
Screenshot: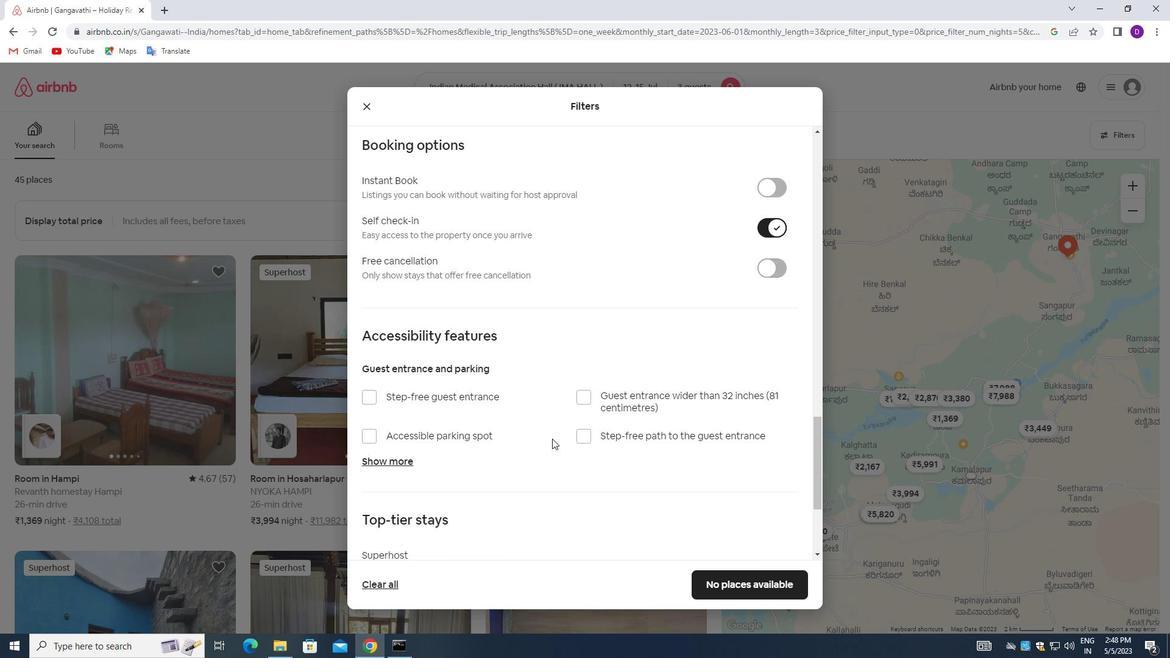 
Action: Mouse moved to (529, 445)
Screenshot: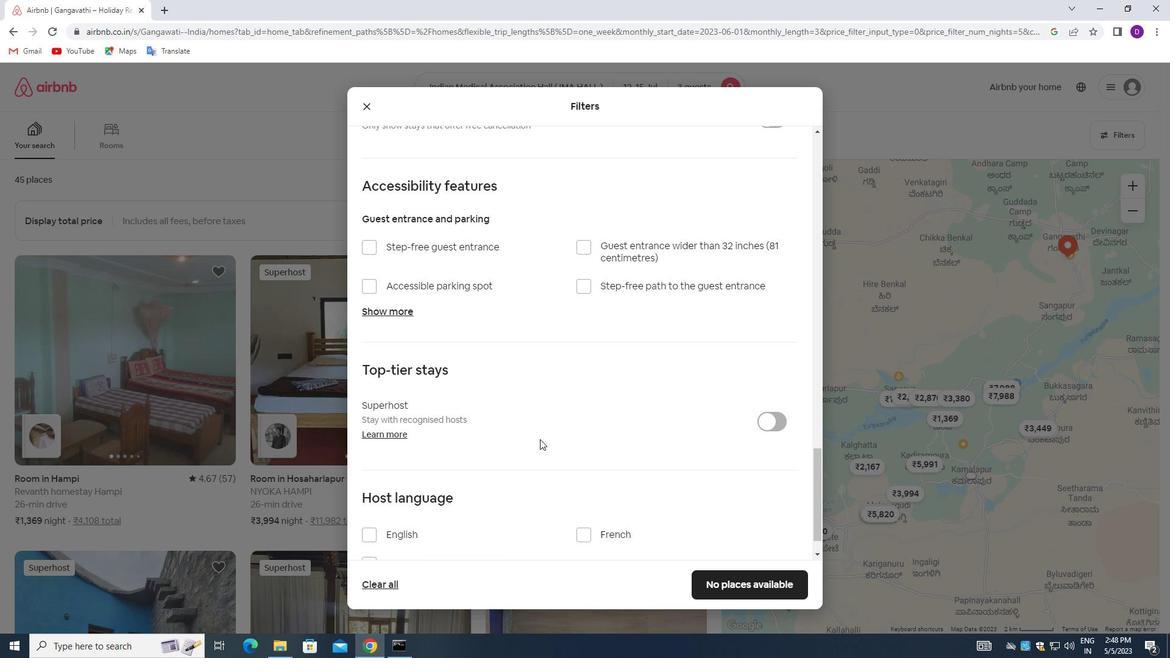 
Action: Mouse scrolled (529, 444) with delta (0, 0)
Screenshot: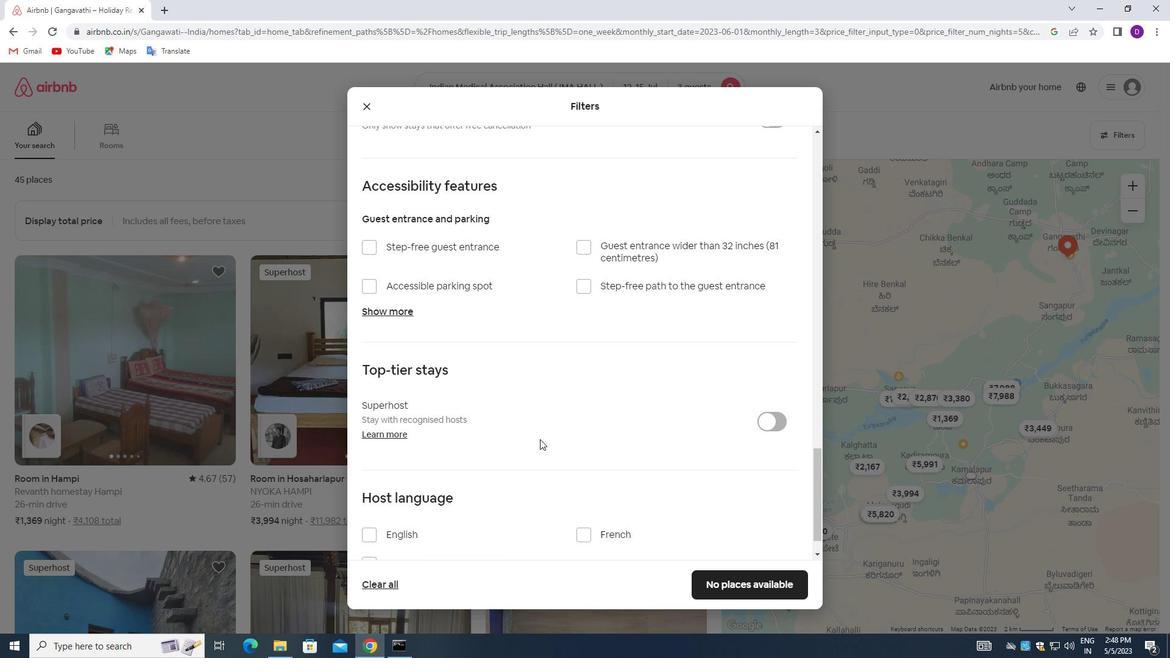 
Action: Mouse moved to (525, 447)
Screenshot: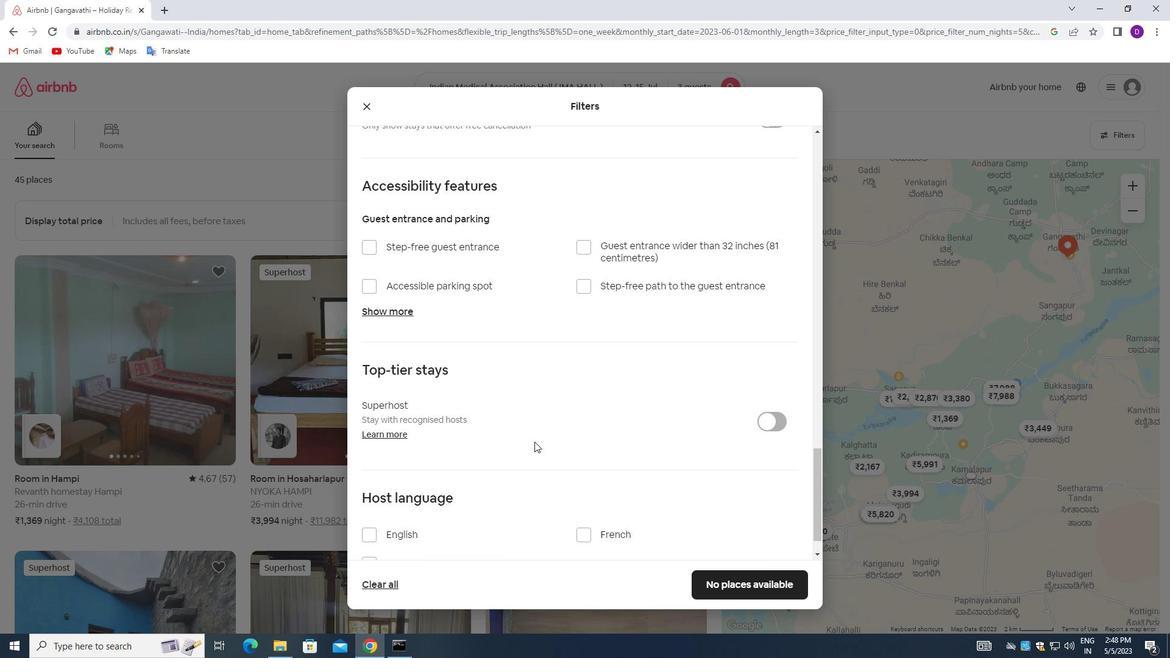 
Action: Mouse scrolled (525, 446) with delta (0, 0)
Screenshot: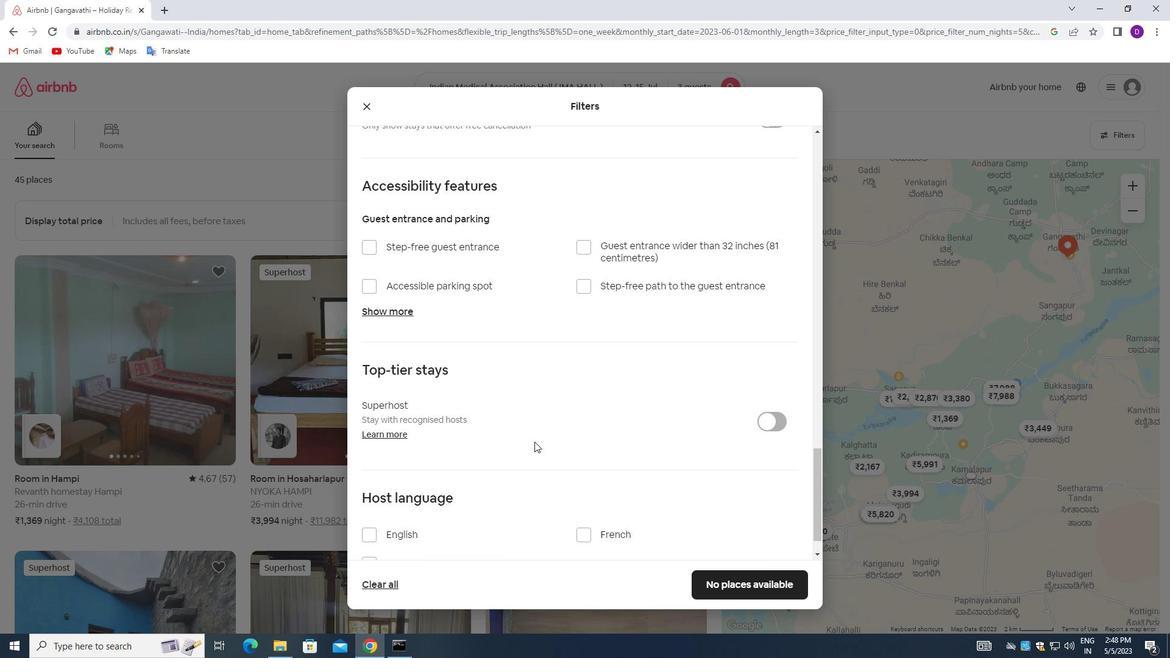 
Action: Mouse moved to (371, 497)
Screenshot: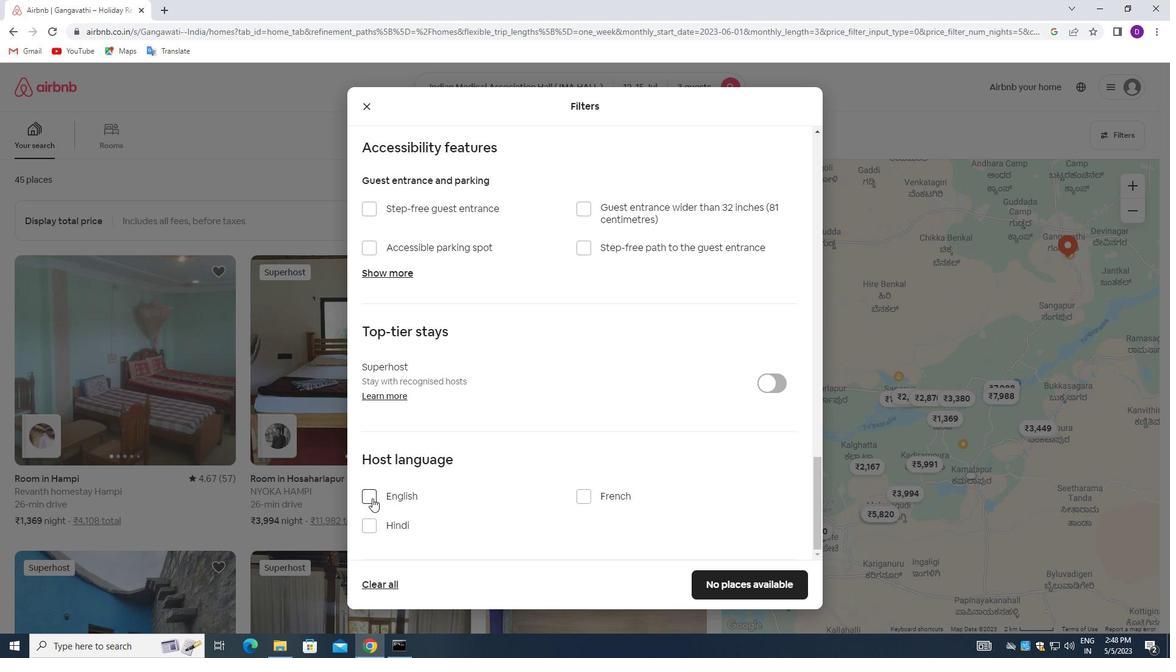 
Action: Mouse pressed left at (371, 497)
Screenshot: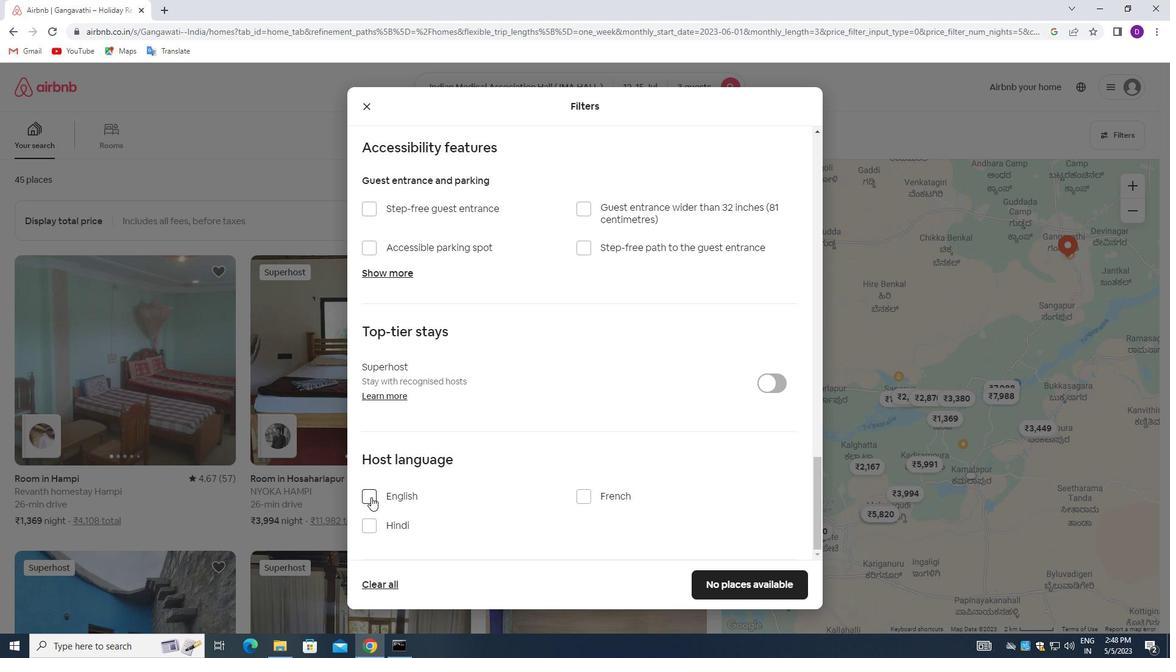 
Action: Mouse moved to (699, 582)
Screenshot: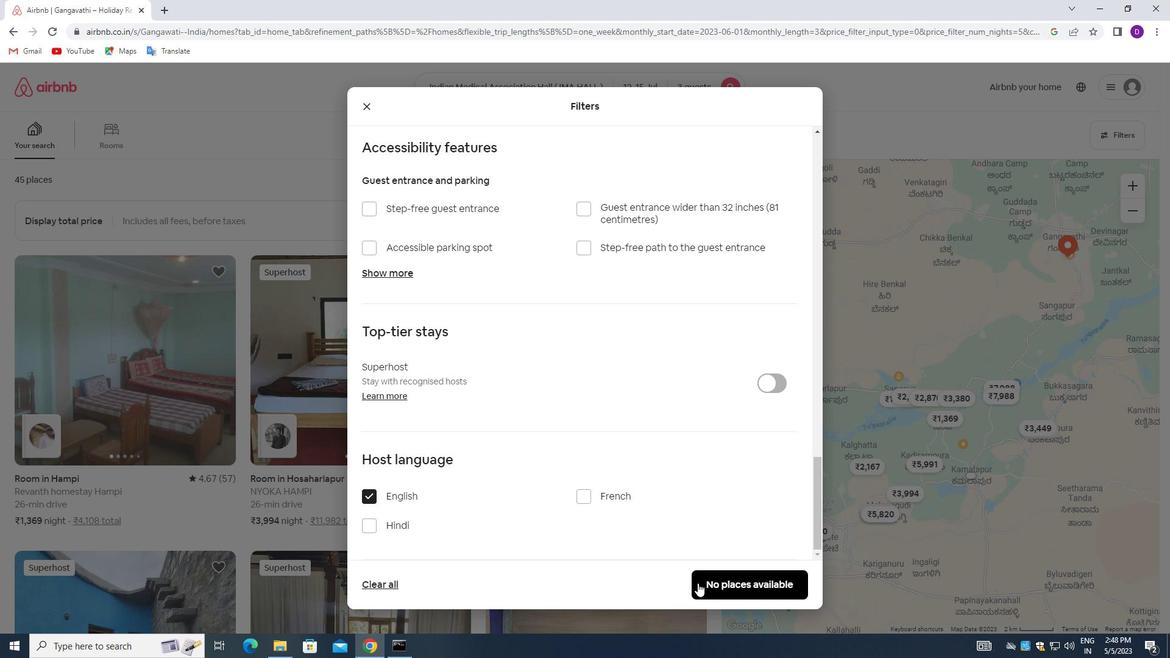 
Action: Mouse pressed left at (699, 582)
Screenshot: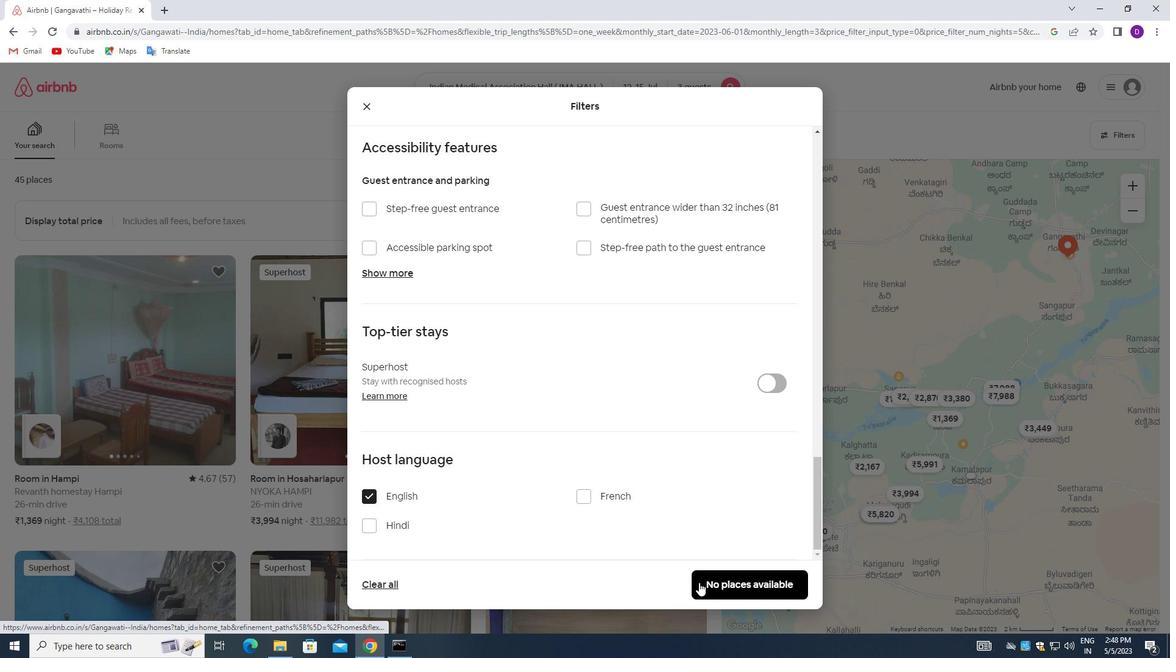 
Action: Mouse moved to (597, 436)
Screenshot: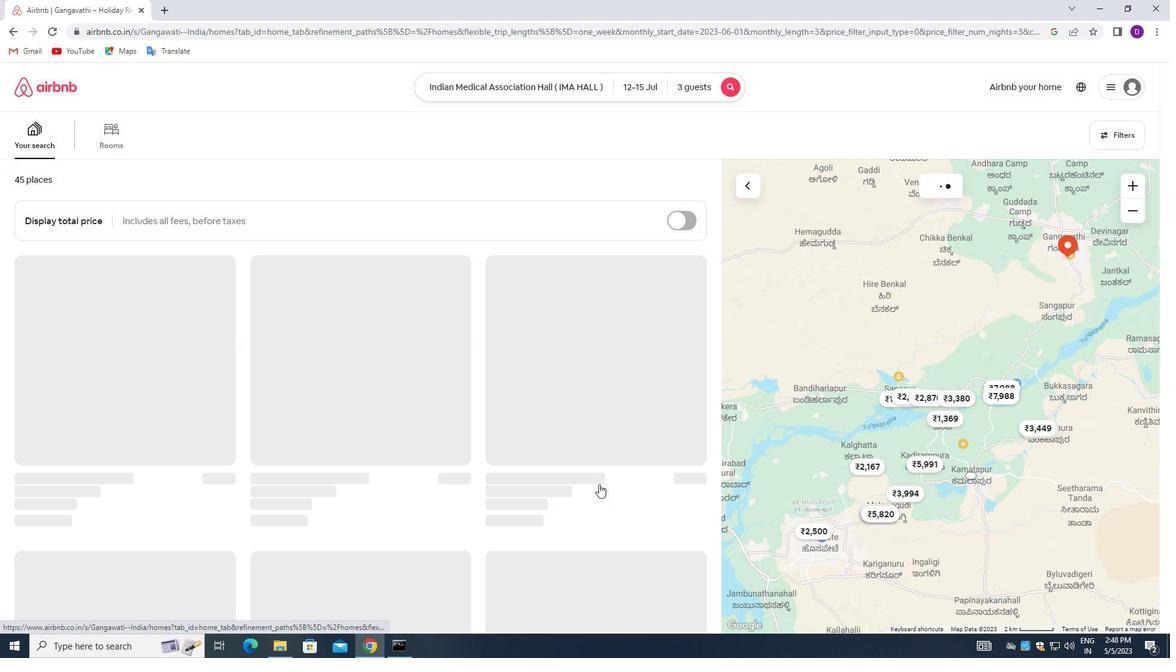 
